 Task: Look for space in La Defense, France from 2nd September, 2023 to 6th September, 2023 for 2 adults in price range Rs.15000 to Rs.20000. Place can be entire place with 1  bedroom having 1 bed and 1 bathroom. Property type can be house, flat, guest house, hotel. Booking option can be shelf check-in. Required host language is English.
Action: Mouse moved to (541, 185)
Screenshot: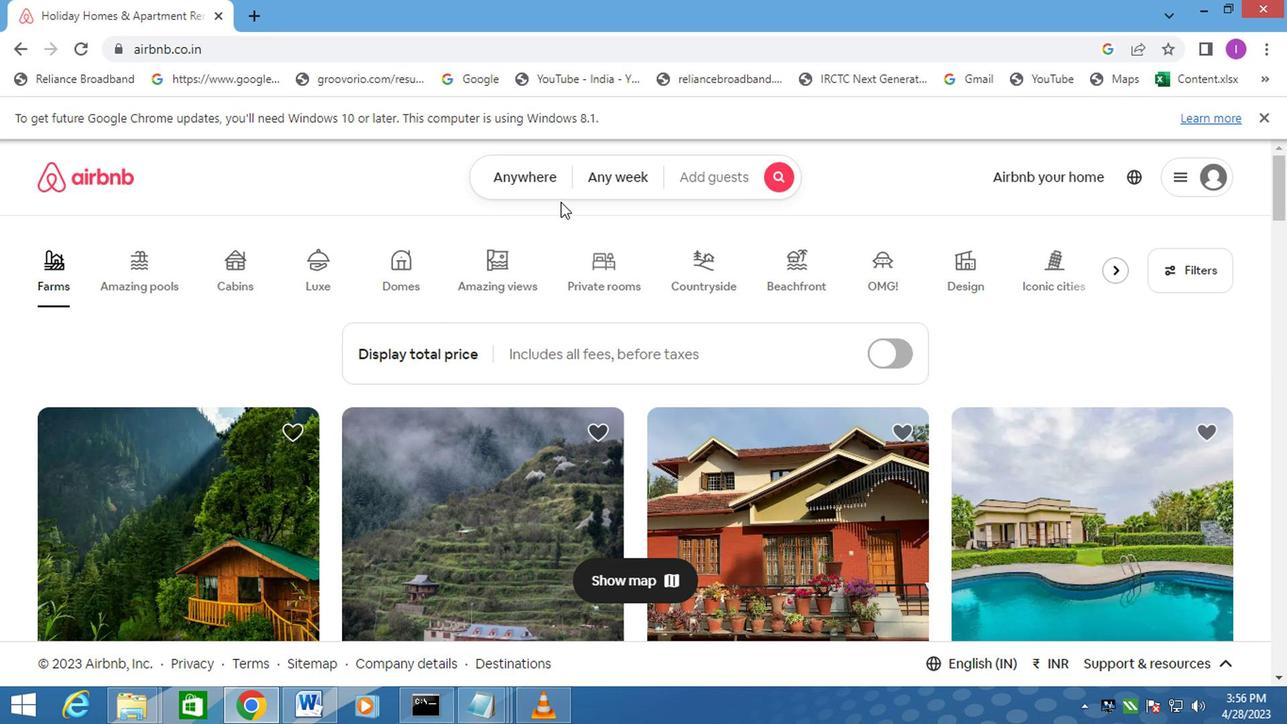 
Action: Mouse pressed left at (541, 185)
Screenshot: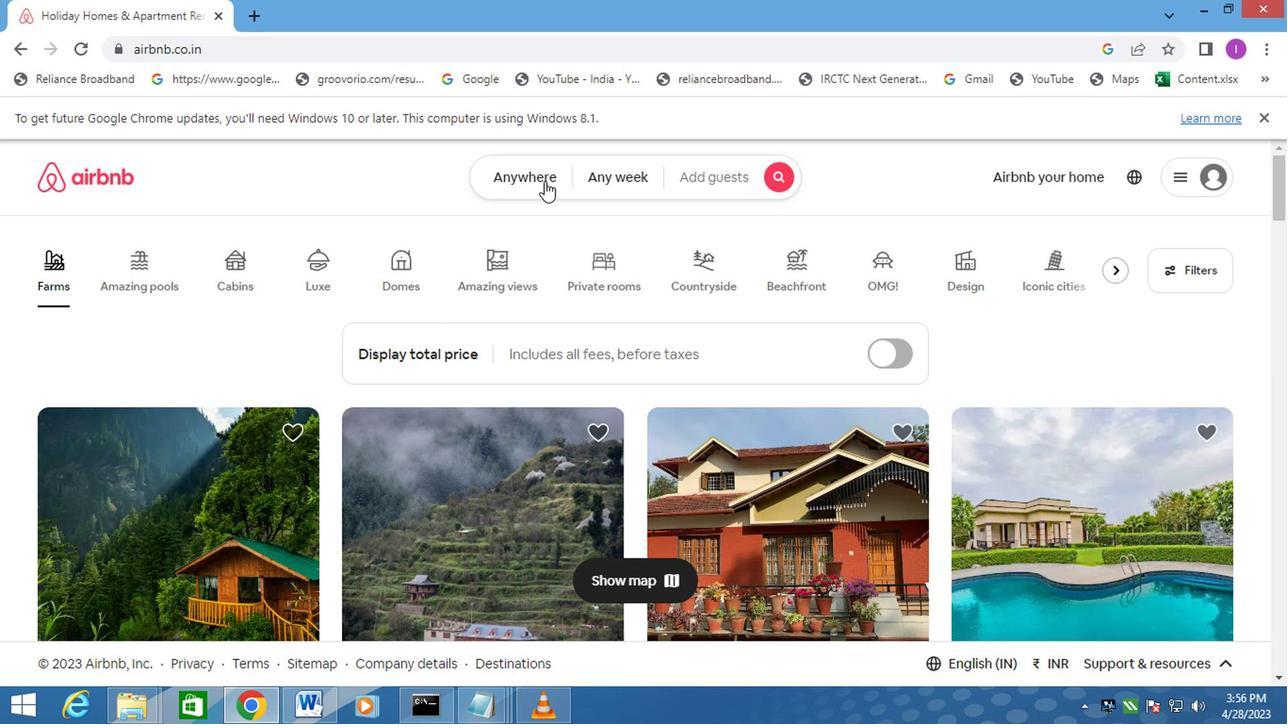 
Action: Mouse moved to (314, 246)
Screenshot: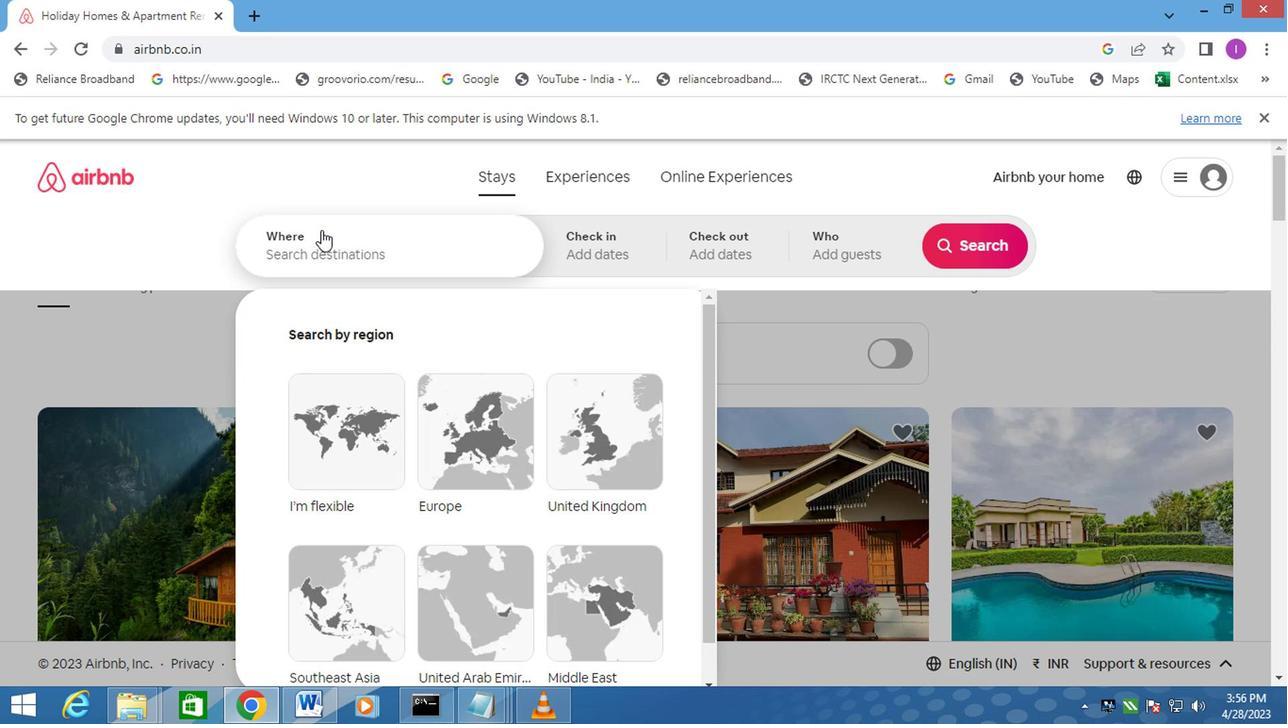 
Action: Mouse pressed left at (314, 246)
Screenshot: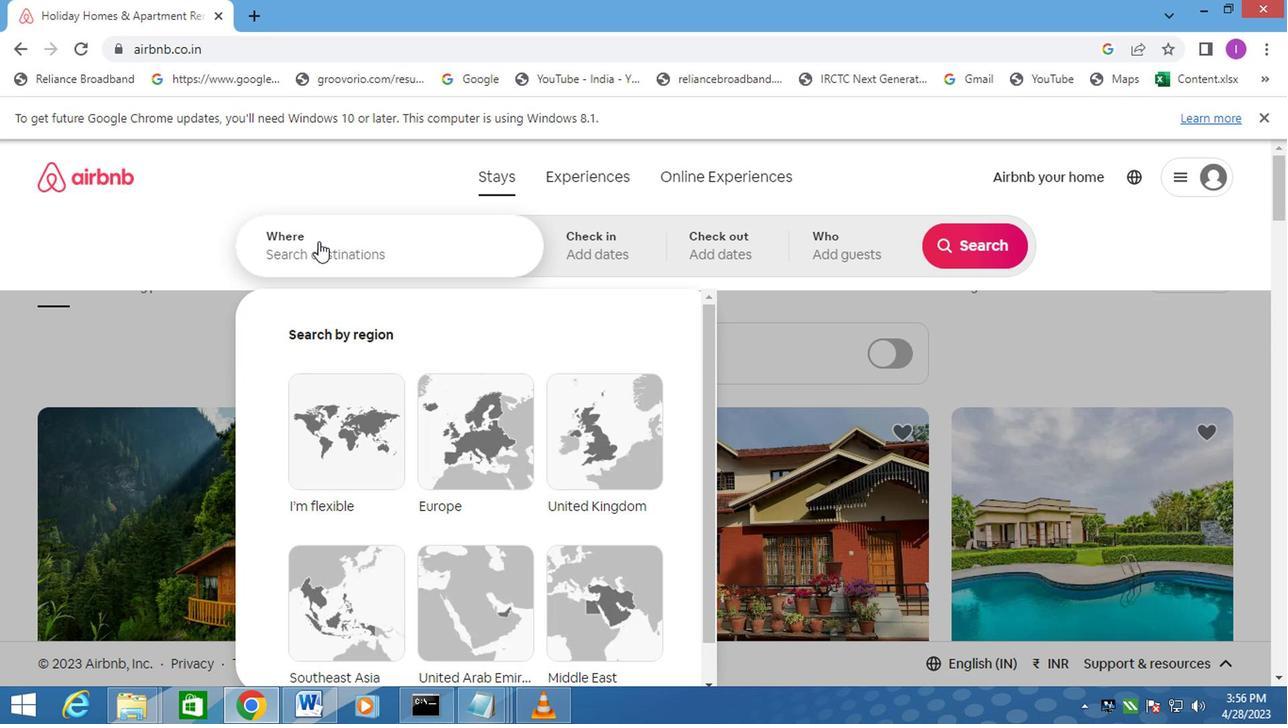 
Action: Mouse moved to (314, 246)
Screenshot: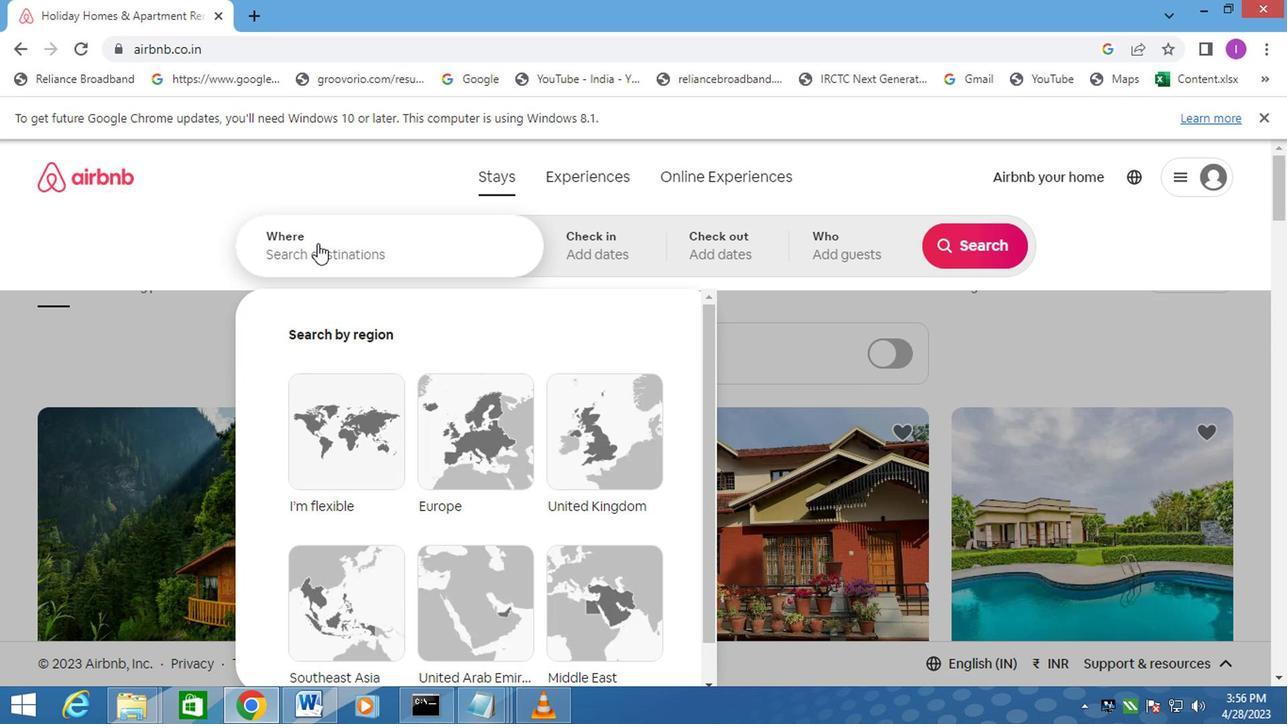 
Action: Key pressed <Key.shift><Key.shift><Key.shift><Key.shift><Key.shift>LA<Key.space><Key.shift><Key.shift><Key.shift>DEFENCE,<Key.shift>FREACE
Screenshot: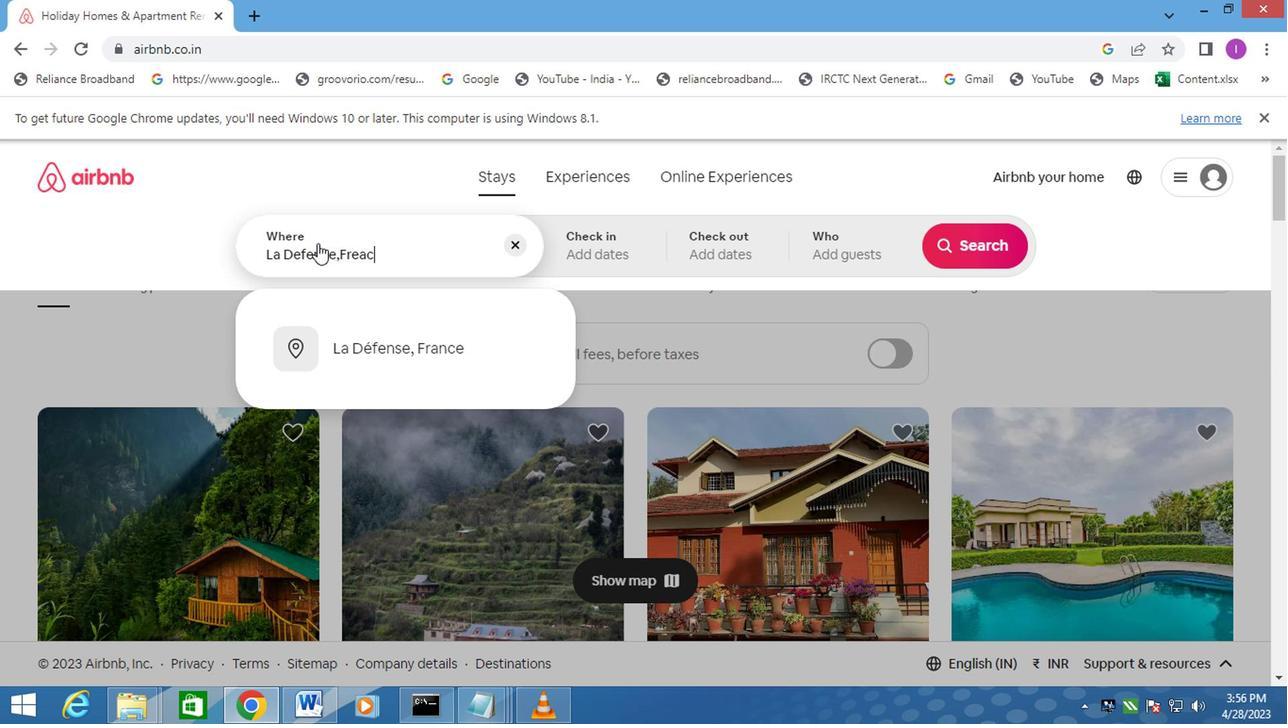 
Action: Mouse moved to (379, 258)
Screenshot: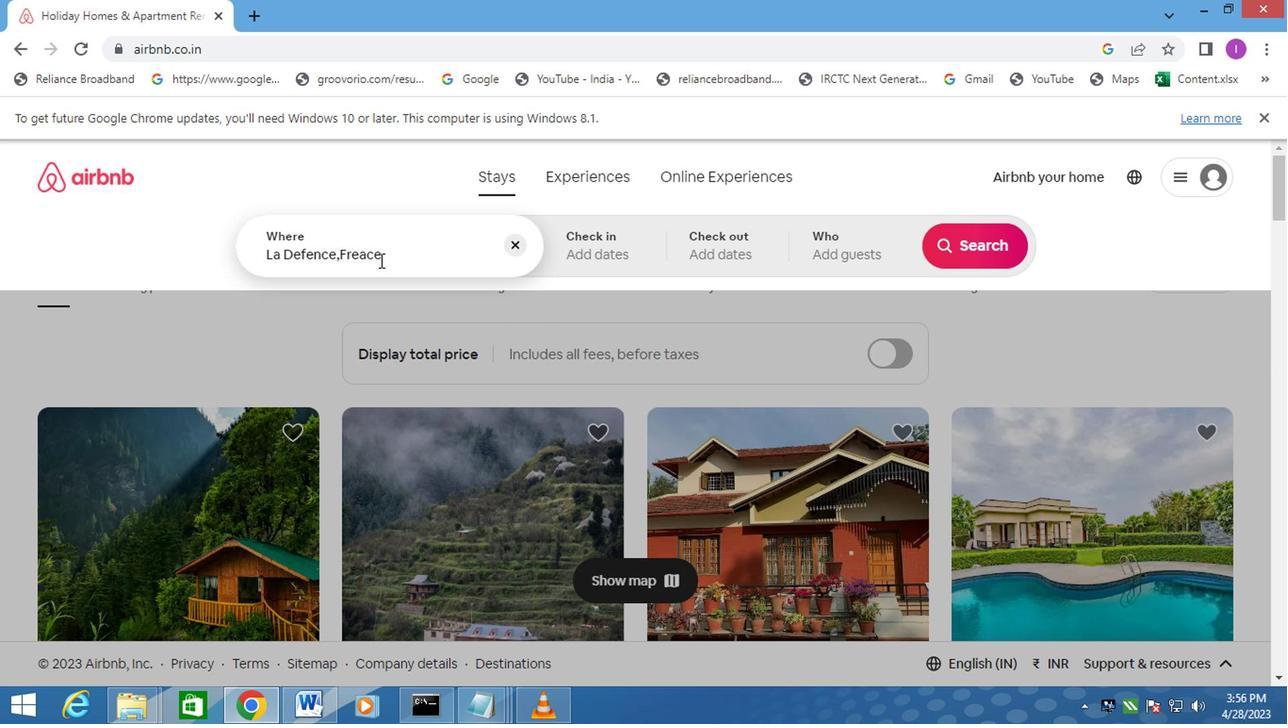 
Action: Key pressed <Key.backspace><Key.backspace><Key.backspace><Key.backspace>ANCE
Screenshot: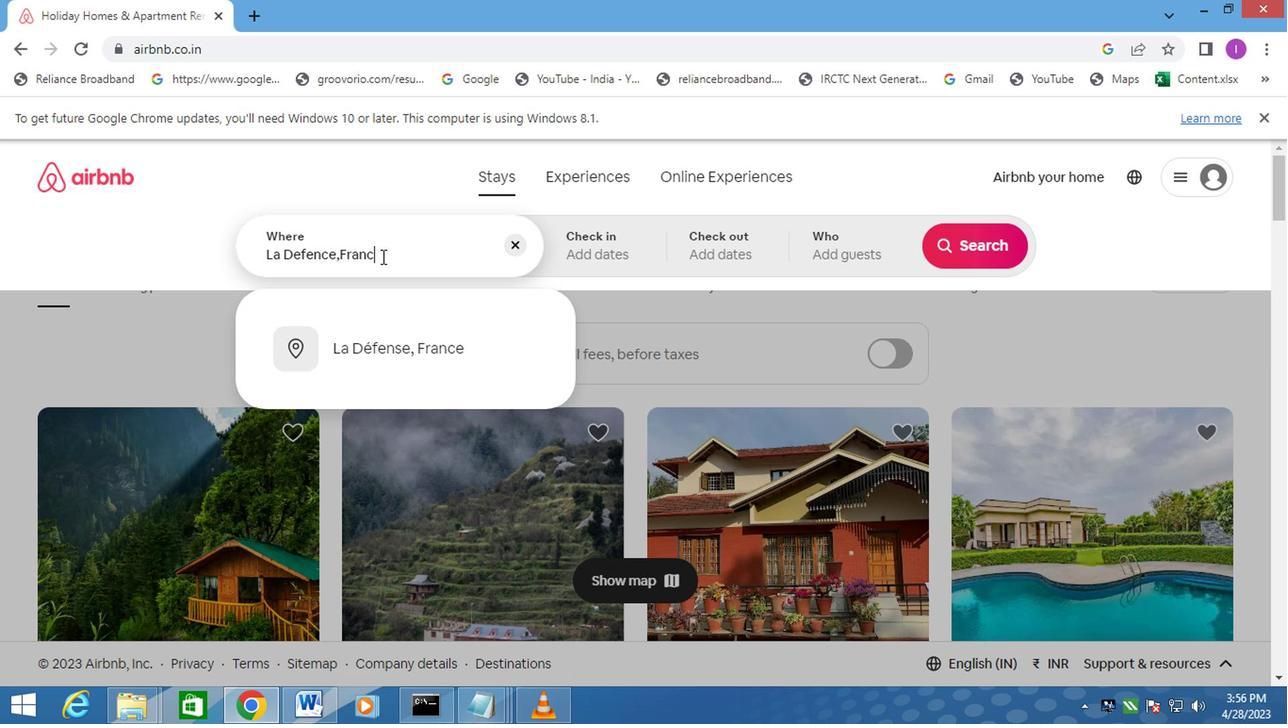 
Action: Mouse moved to (381, 349)
Screenshot: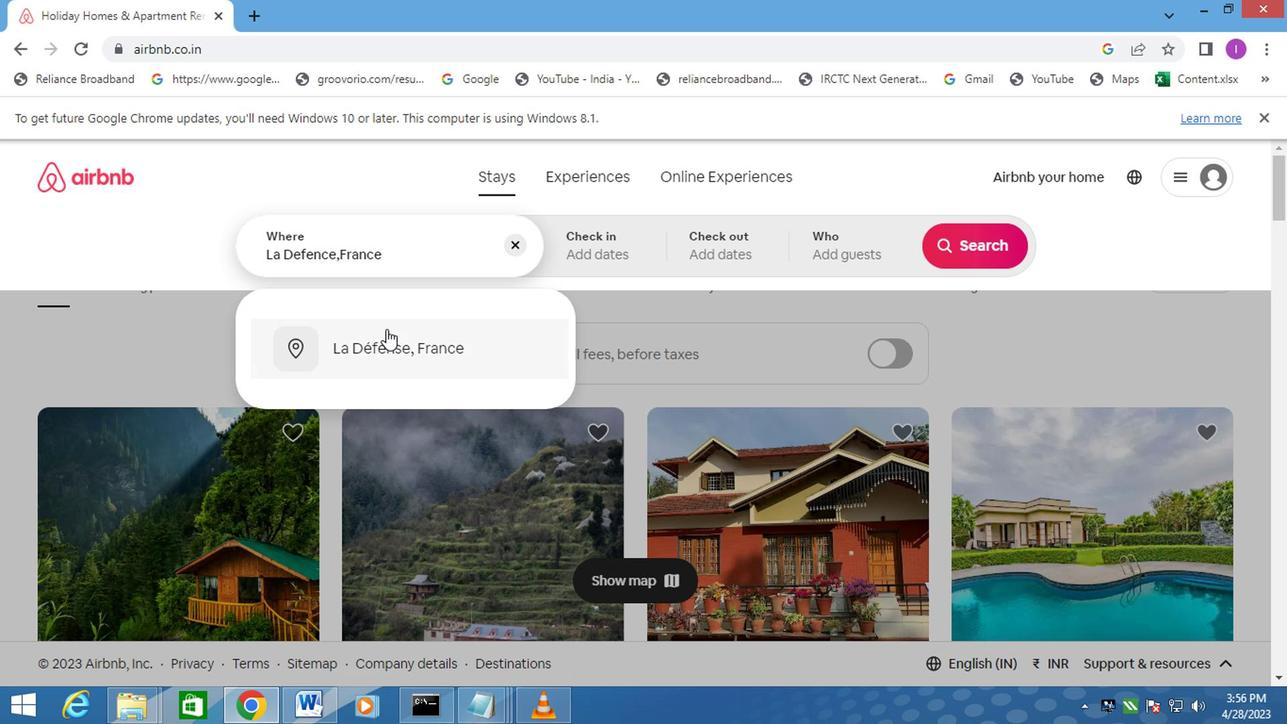 
Action: Mouse pressed left at (381, 349)
Screenshot: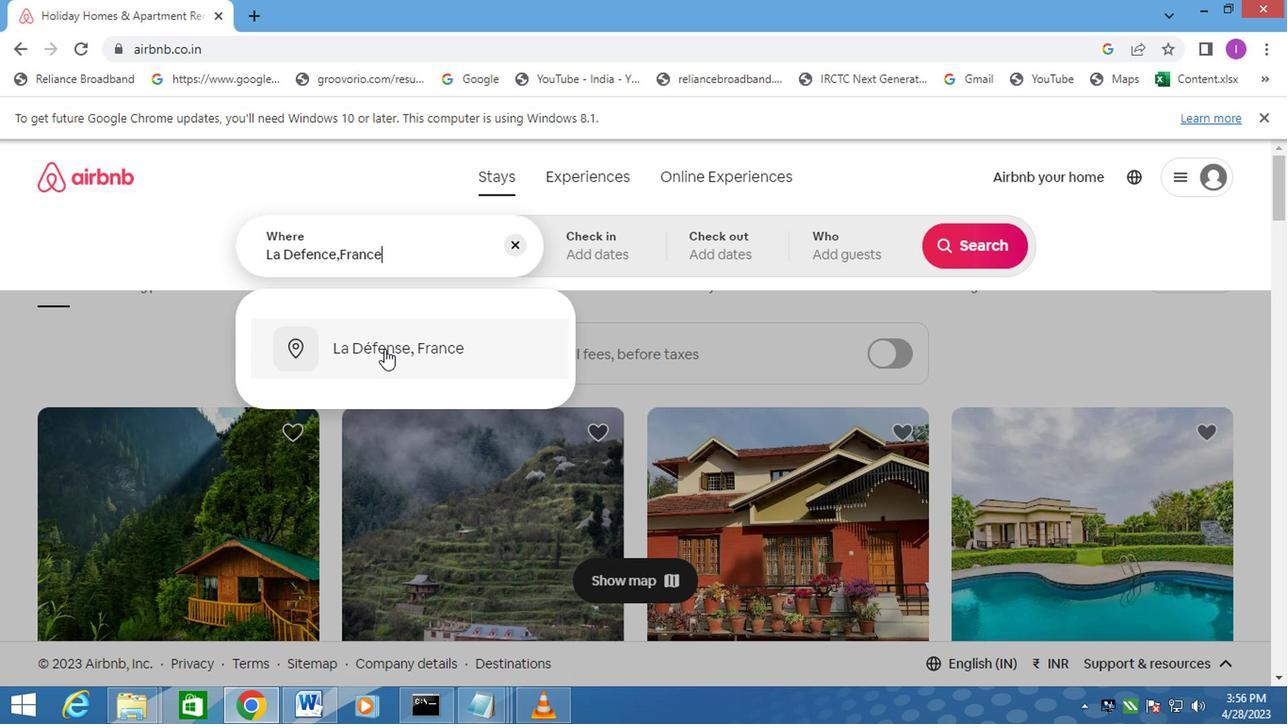 
Action: Mouse moved to (960, 397)
Screenshot: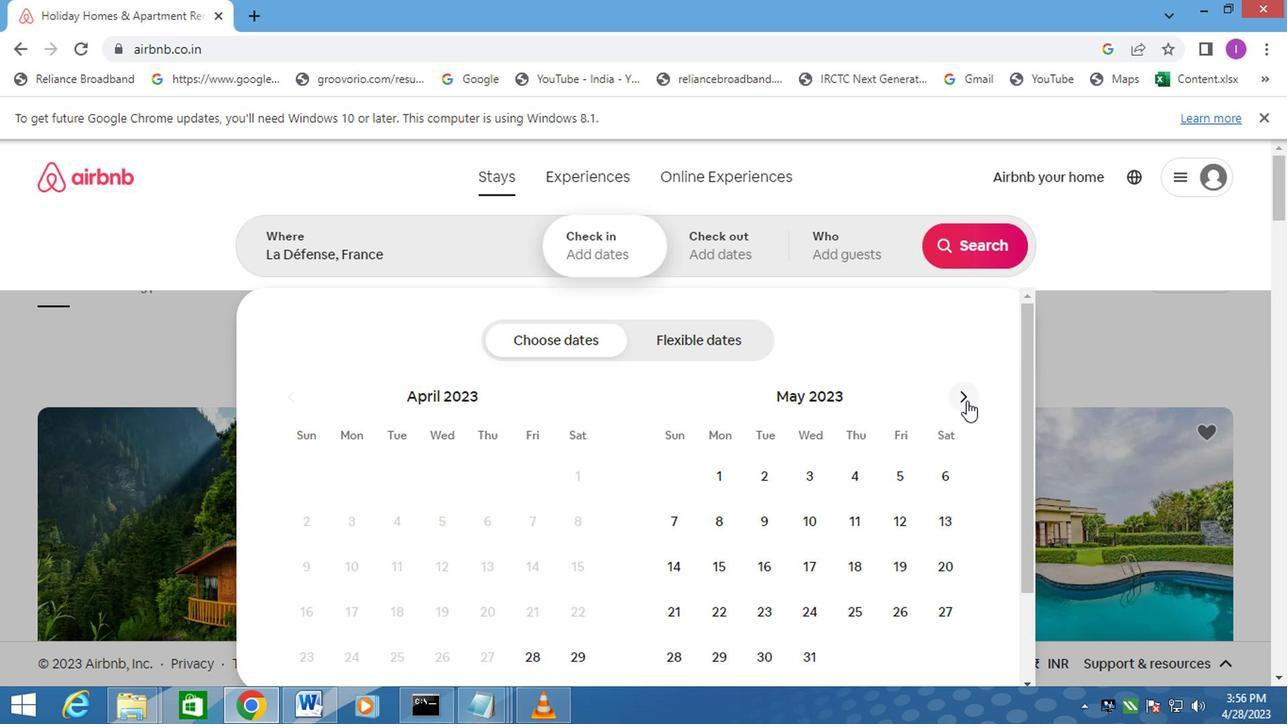 
Action: Mouse pressed left at (960, 397)
Screenshot: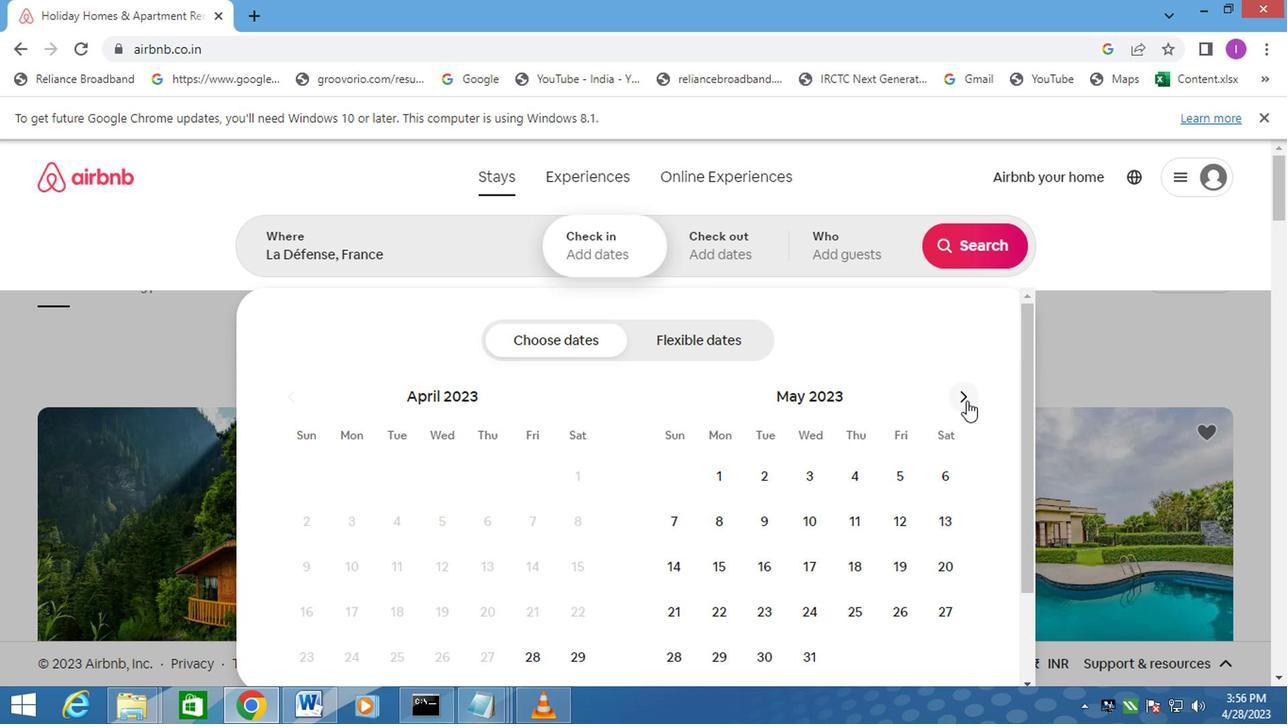 
Action: Mouse pressed left at (960, 397)
Screenshot: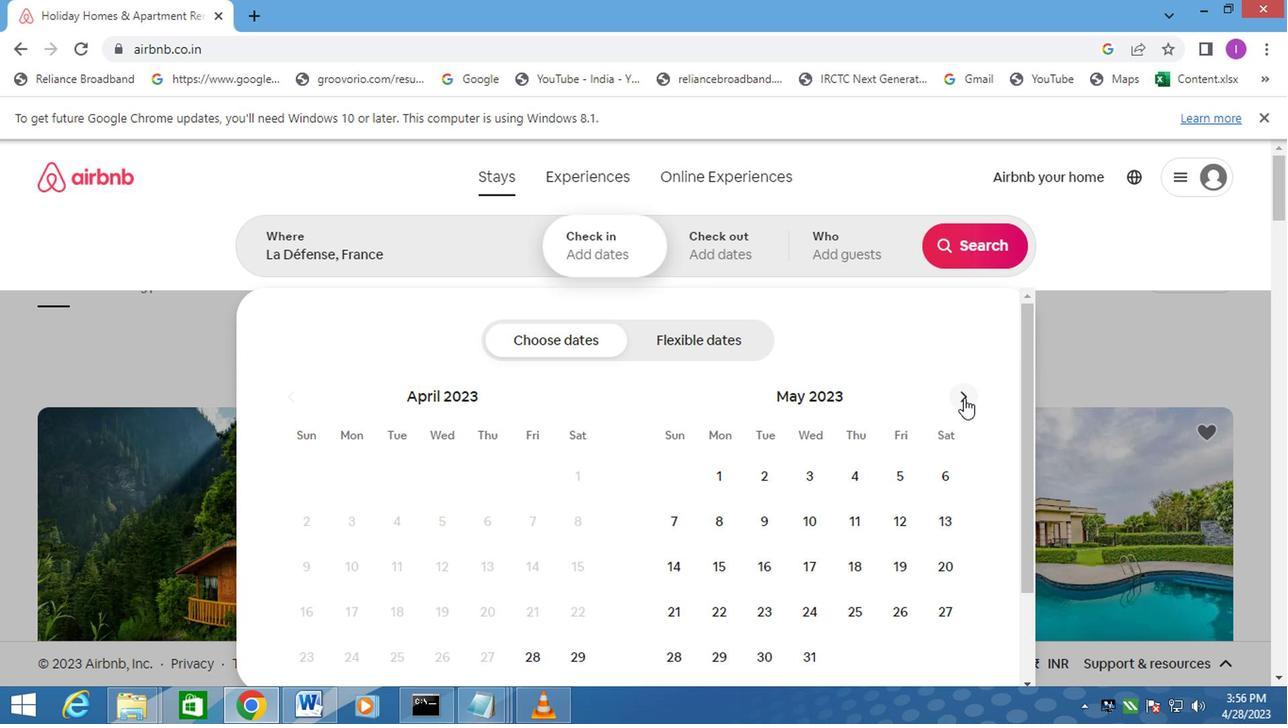 
Action: Mouse moved to (960, 395)
Screenshot: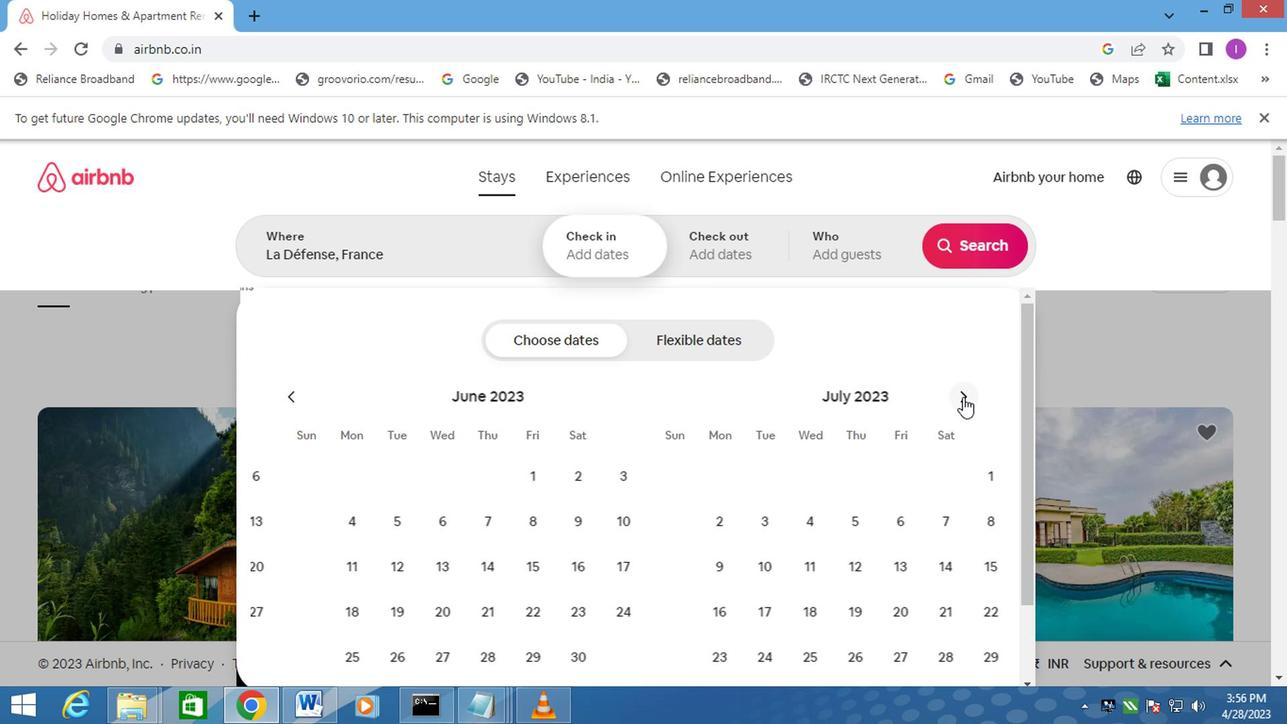 
Action: Mouse pressed left at (960, 395)
Screenshot: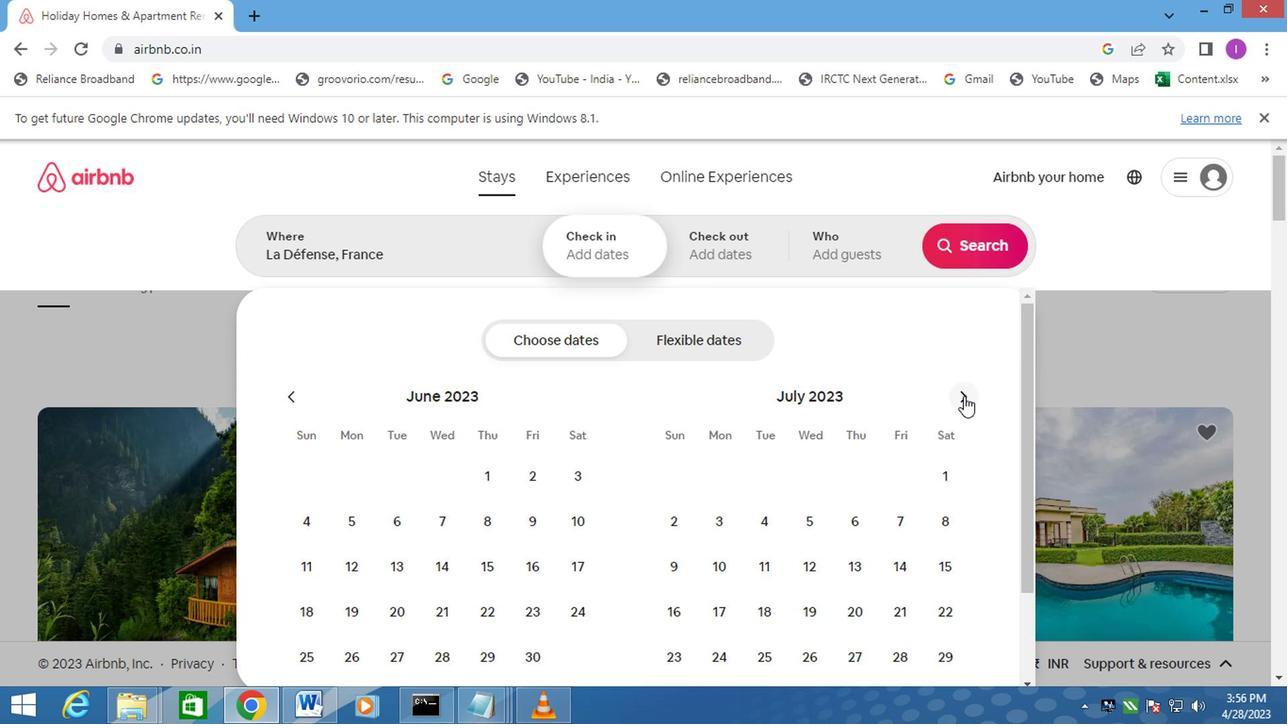 
Action: Mouse pressed left at (960, 395)
Screenshot: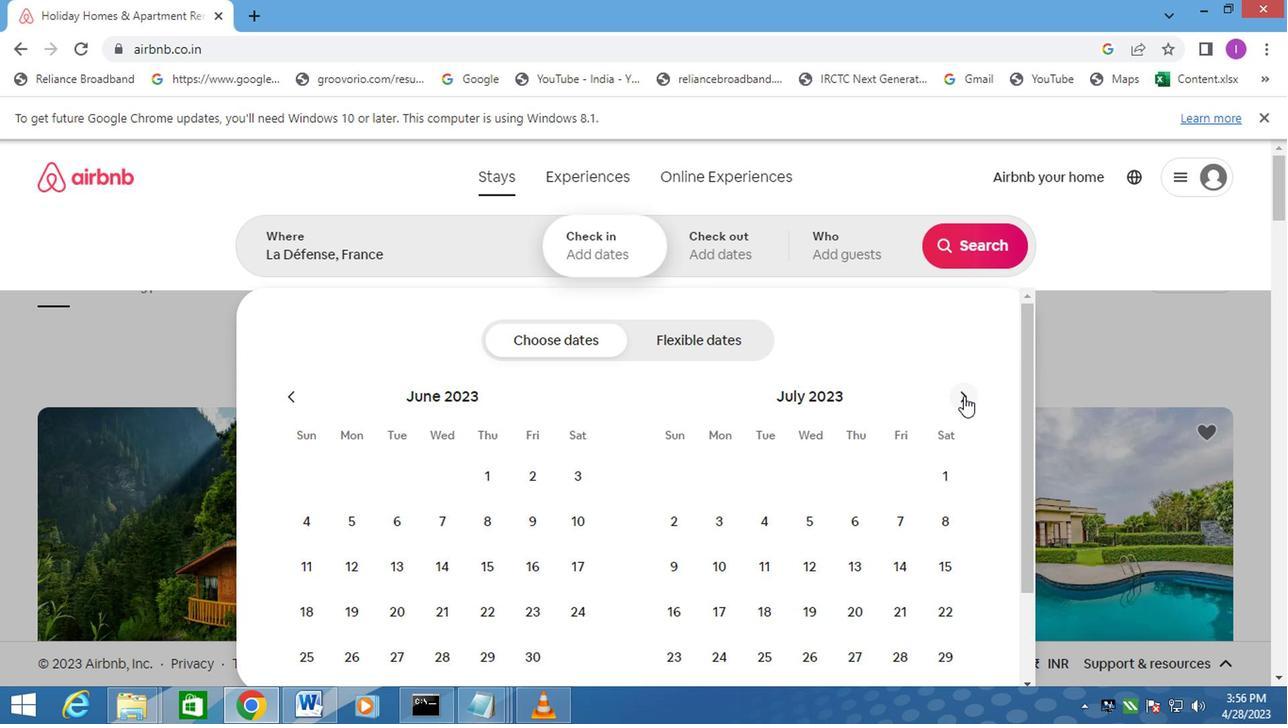 
Action: Mouse moved to (931, 466)
Screenshot: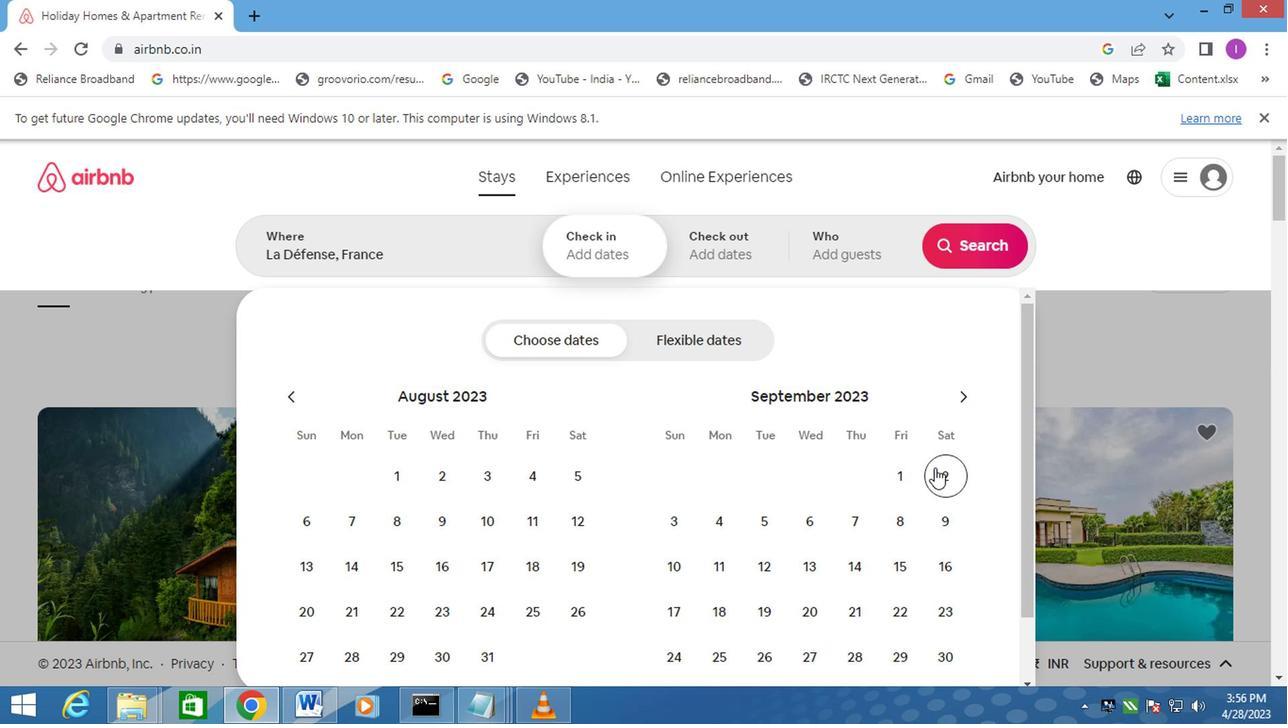 
Action: Mouse pressed left at (931, 466)
Screenshot: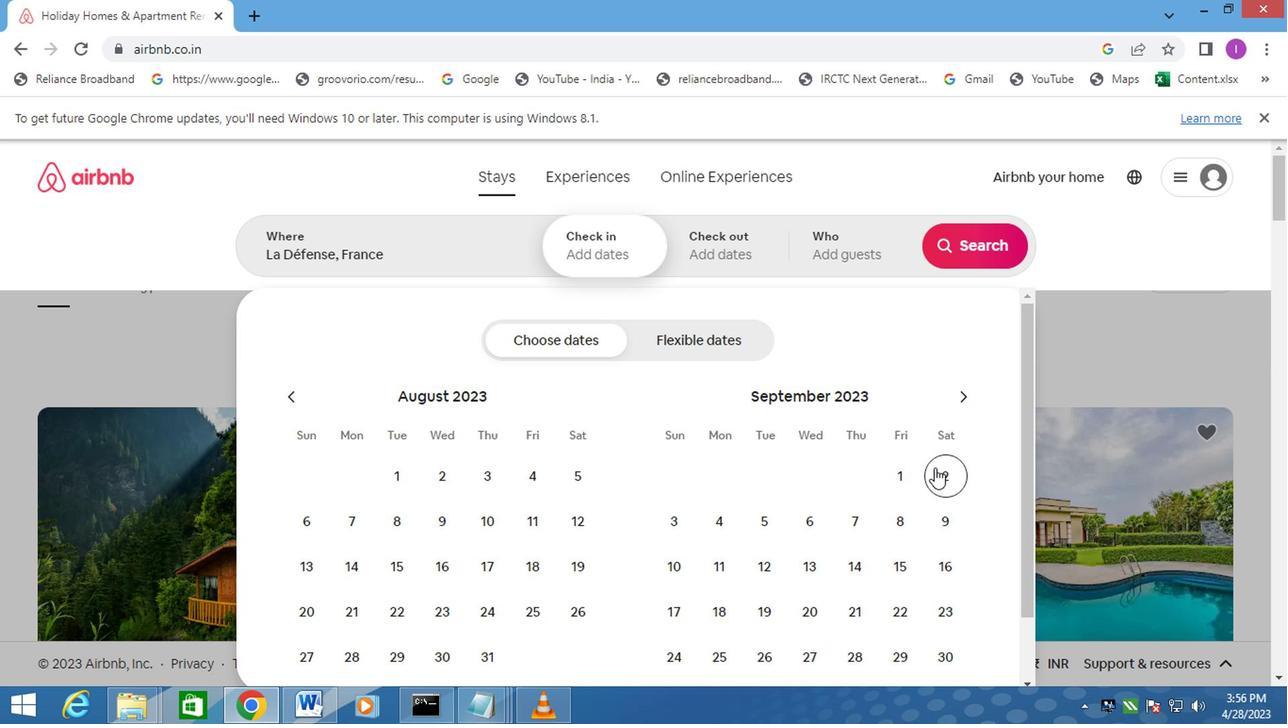 
Action: Mouse moved to (809, 514)
Screenshot: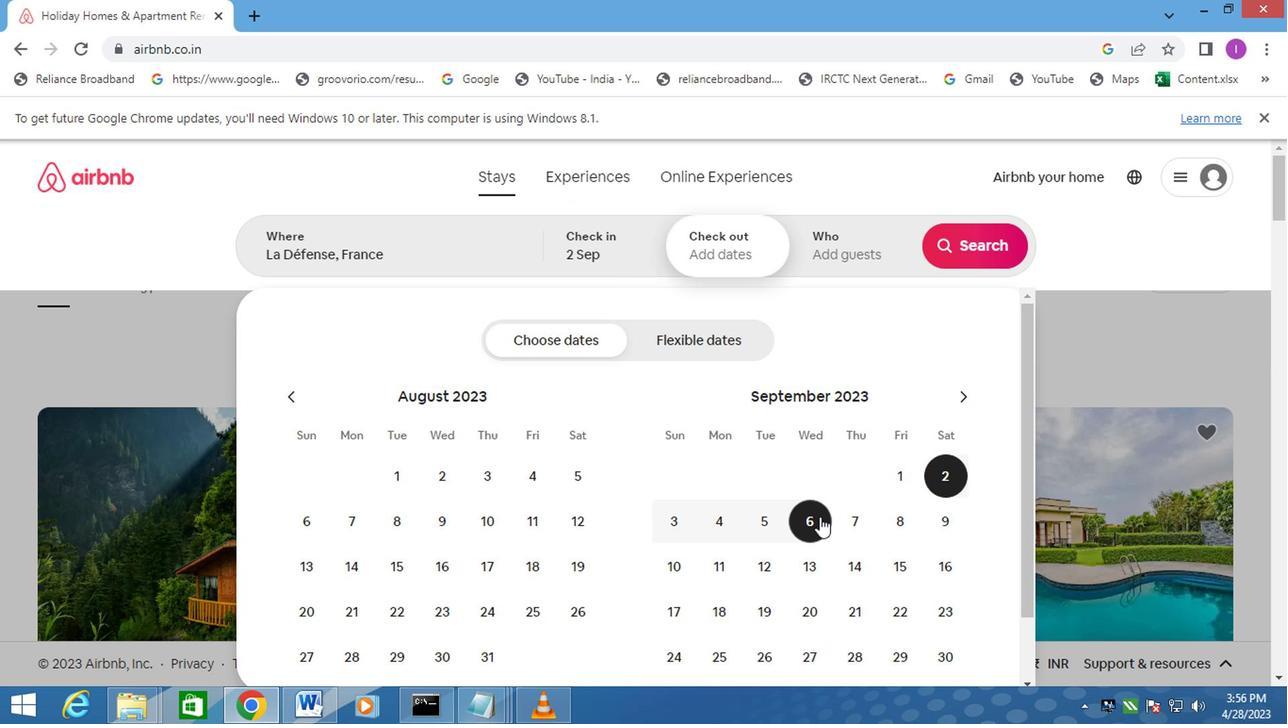 
Action: Mouse pressed left at (809, 514)
Screenshot: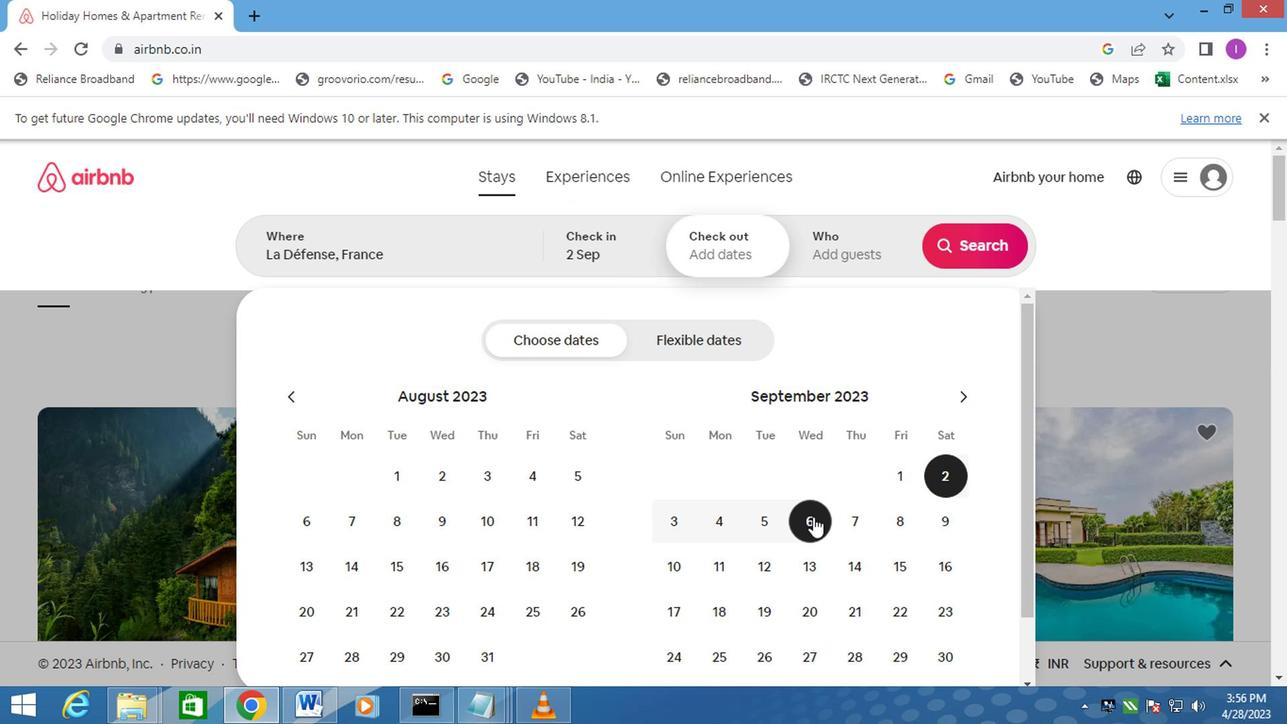 
Action: Mouse moved to (869, 244)
Screenshot: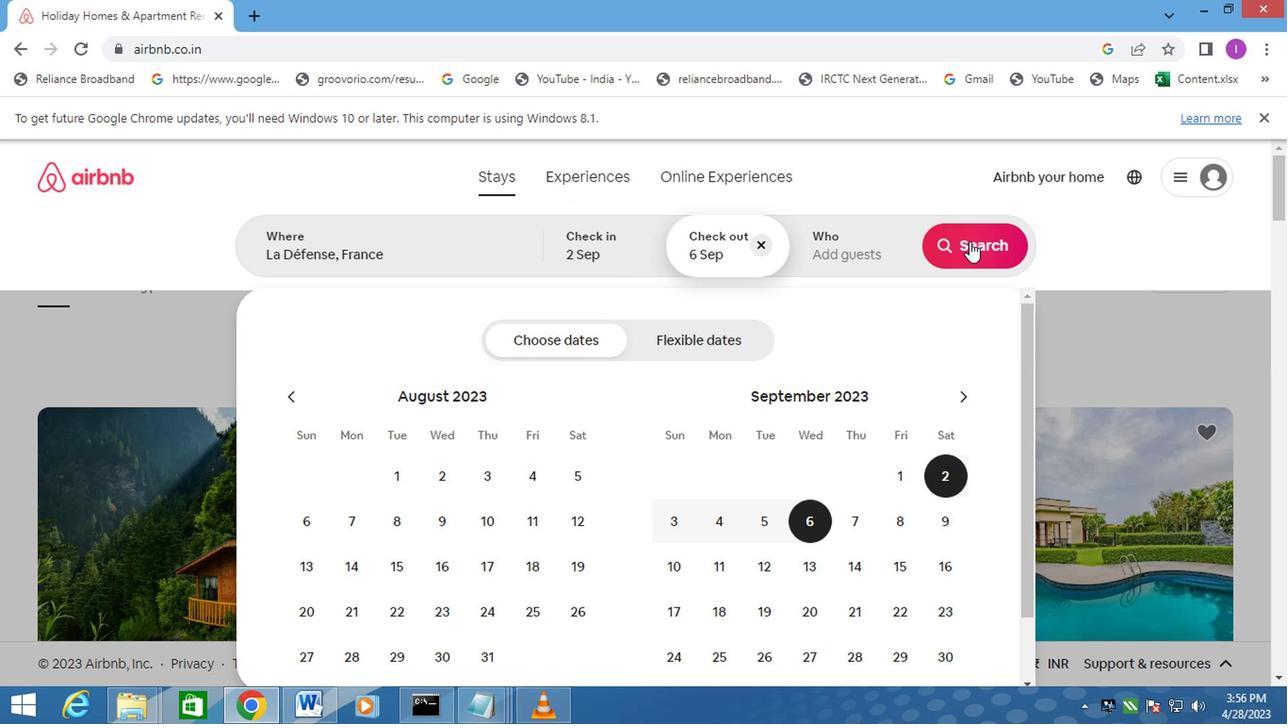 
Action: Mouse pressed left at (869, 244)
Screenshot: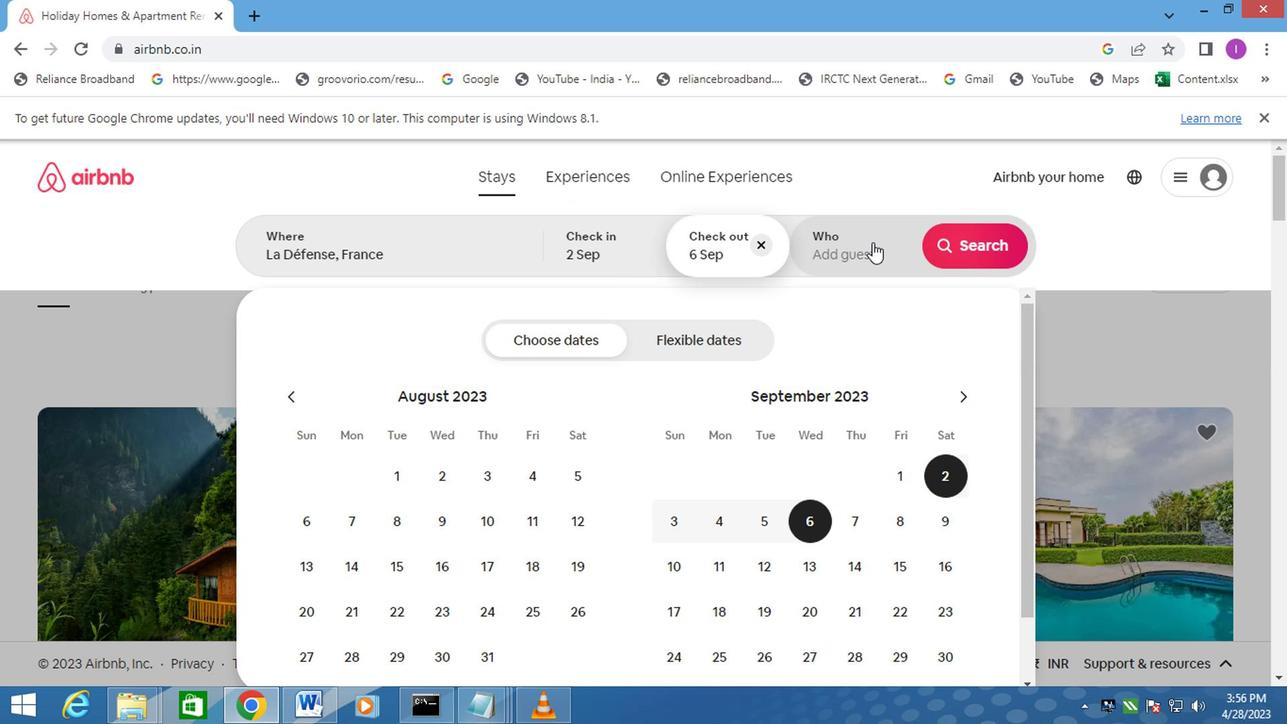 
Action: Mouse moved to (974, 348)
Screenshot: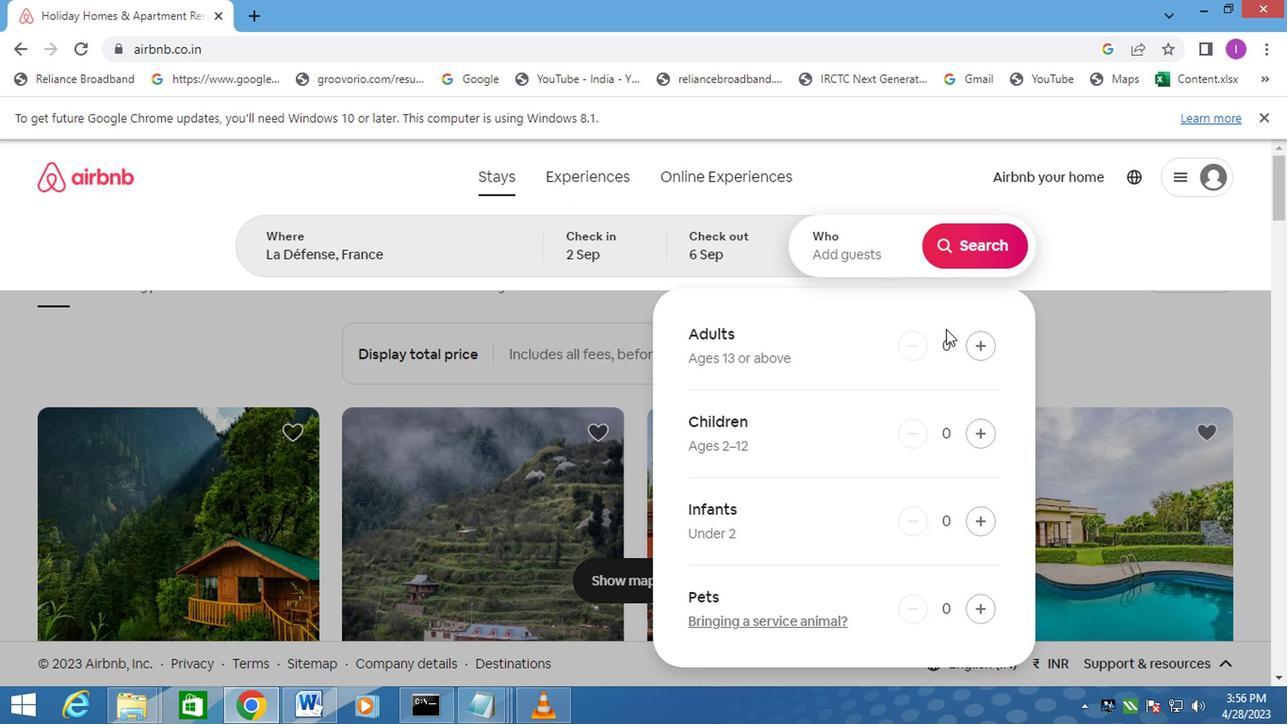 
Action: Mouse pressed left at (974, 348)
Screenshot: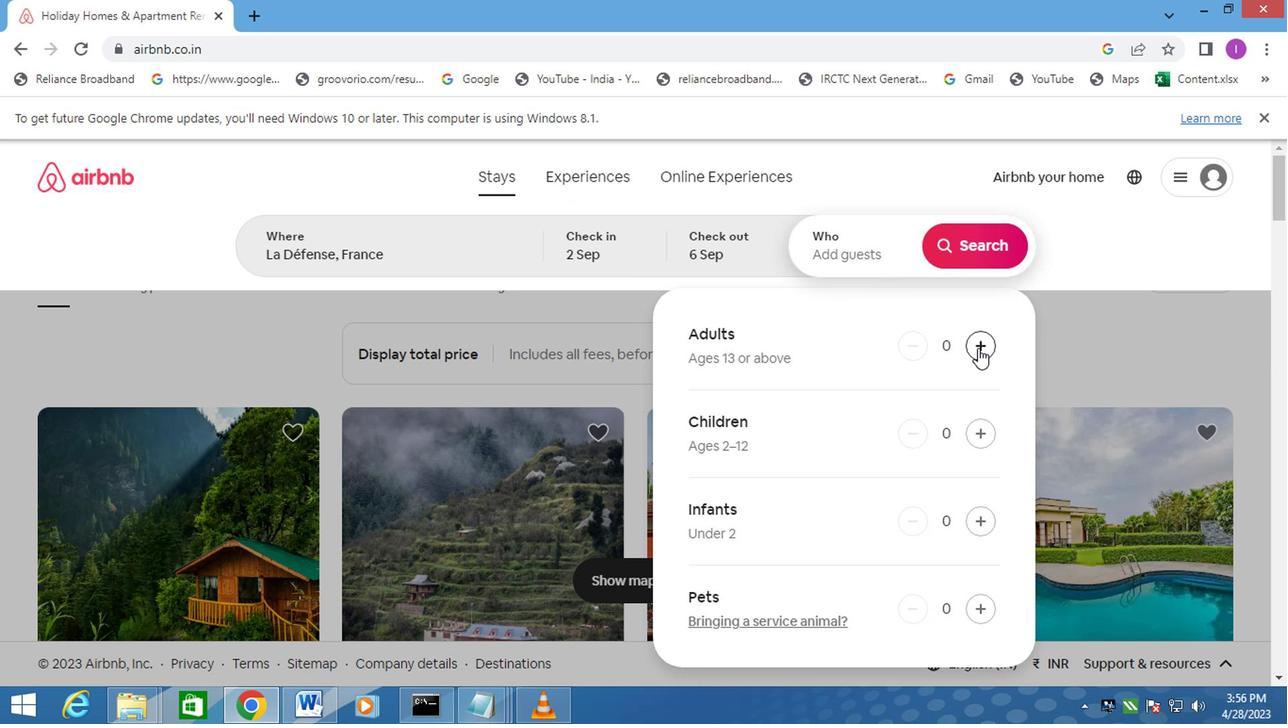 
Action: Mouse pressed left at (974, 348)
Screenshot: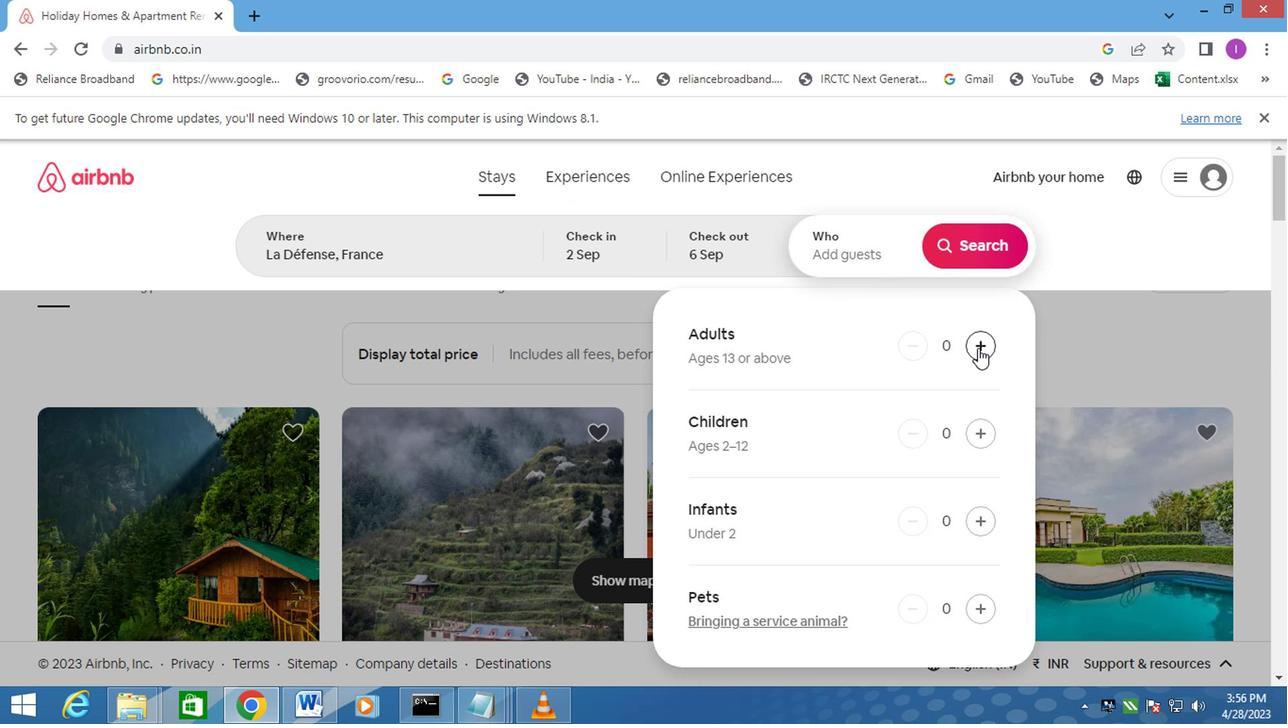 
Action: Mouse moved to (974, 260)
Screenshot: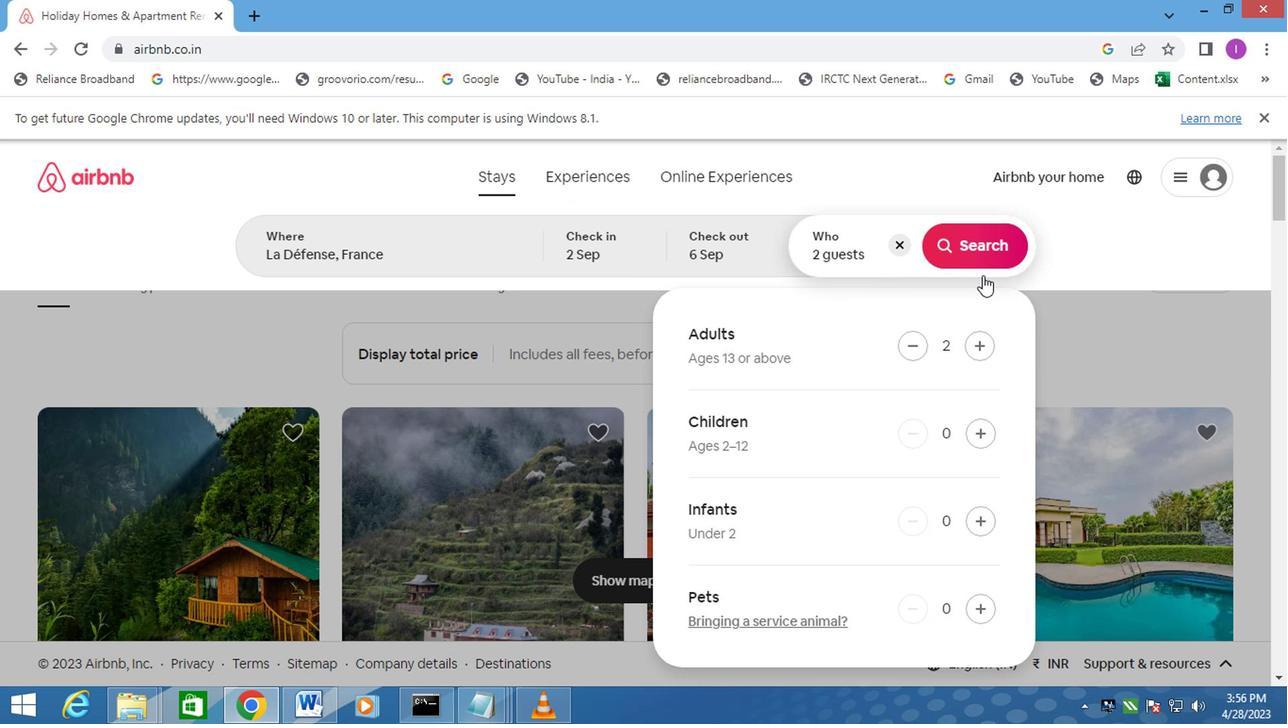 
Action: Mouse pressed left at (974, 260)
Screenshot: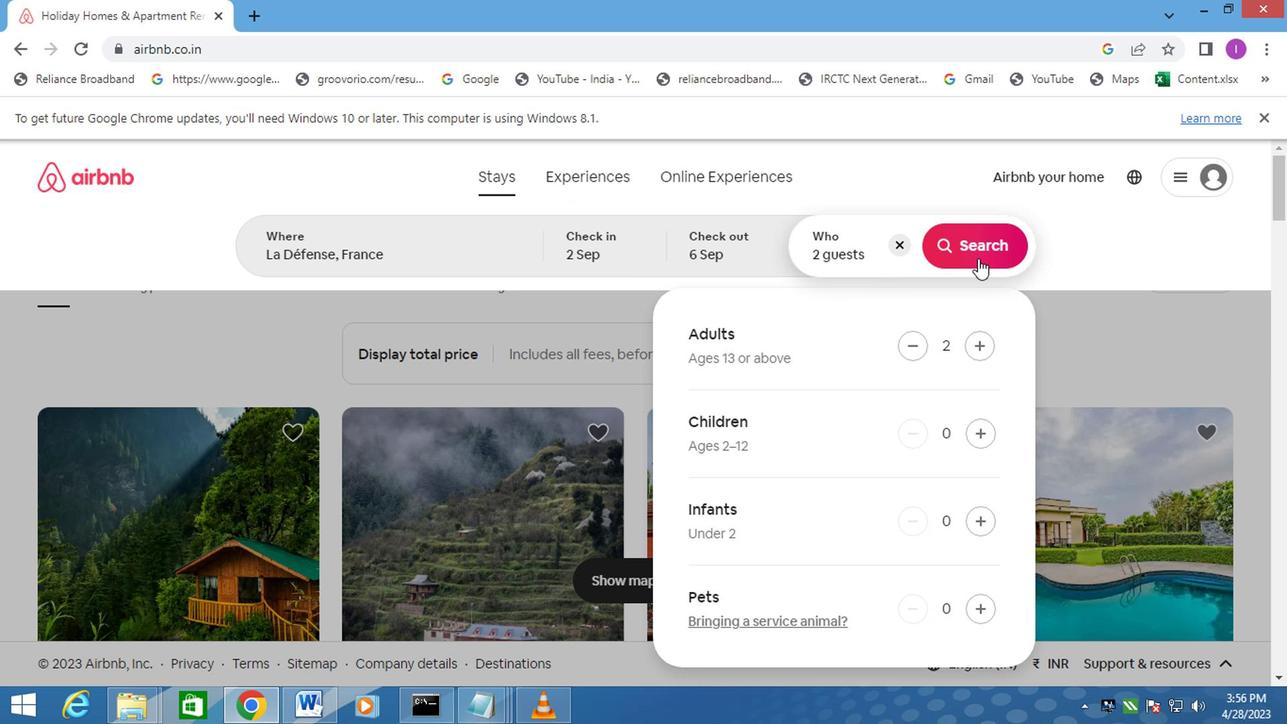 
Action: Mouse moved to (1204, 268)
Screenshot: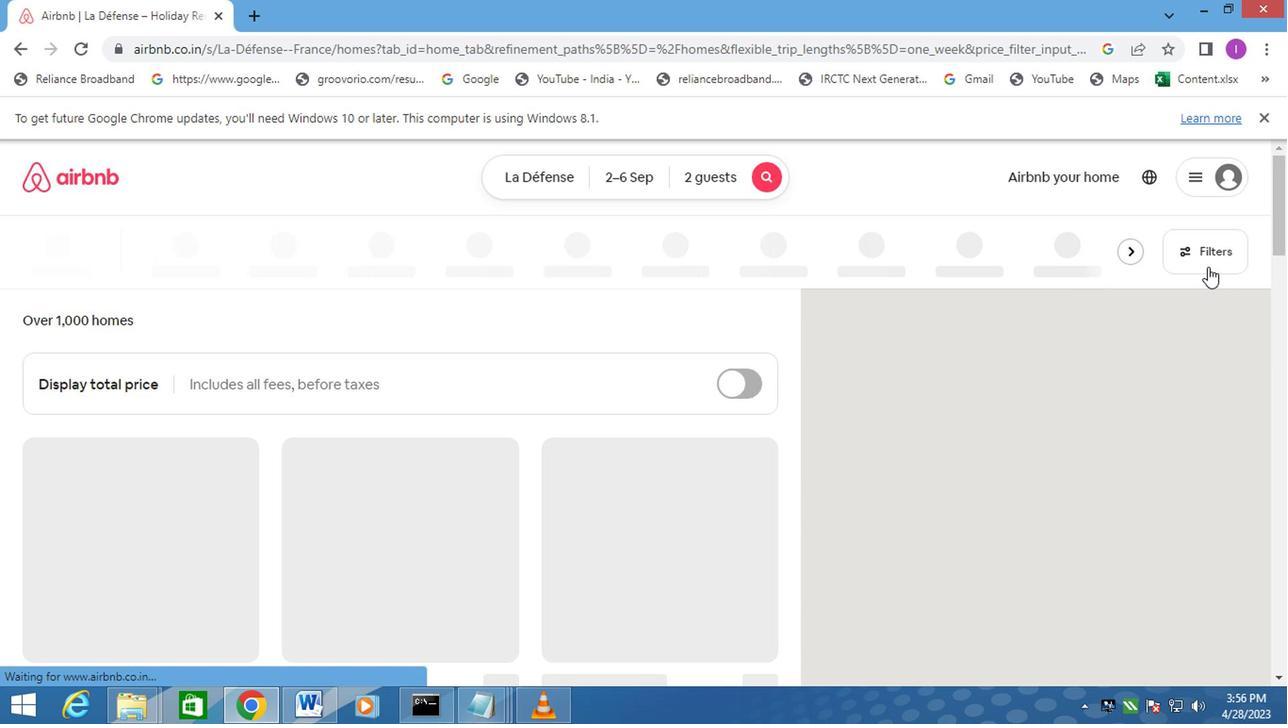 
Action: Mouse pressed left at (1204, 268)
Screenshot: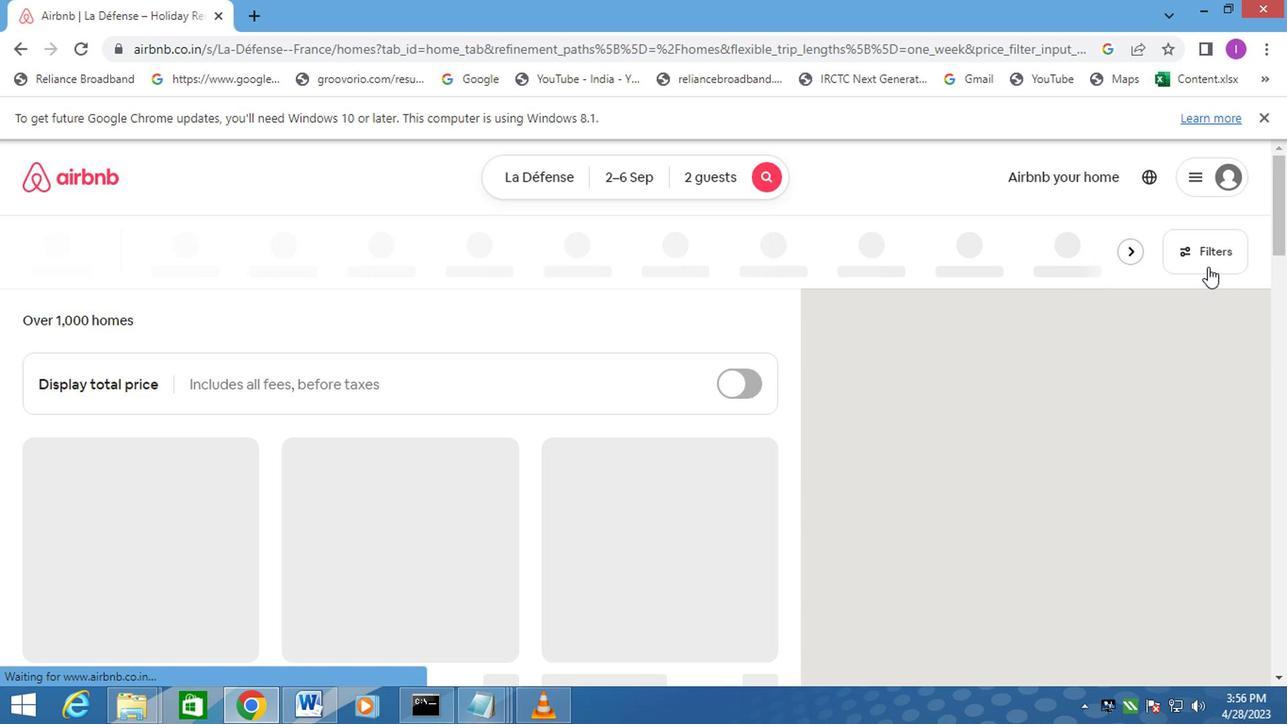 
Action: Mouse moved to (446, 486)
Screenshot: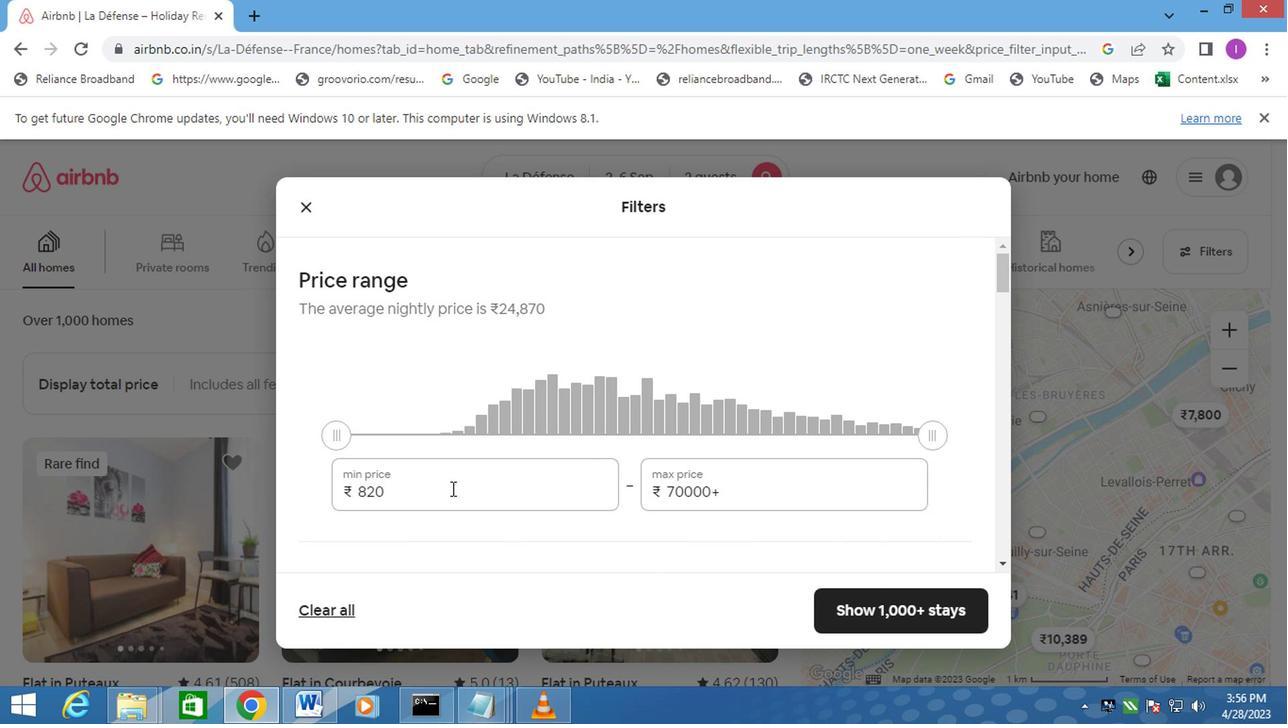 
Action: Mouse pressed left at (446, 486)
Screenshot: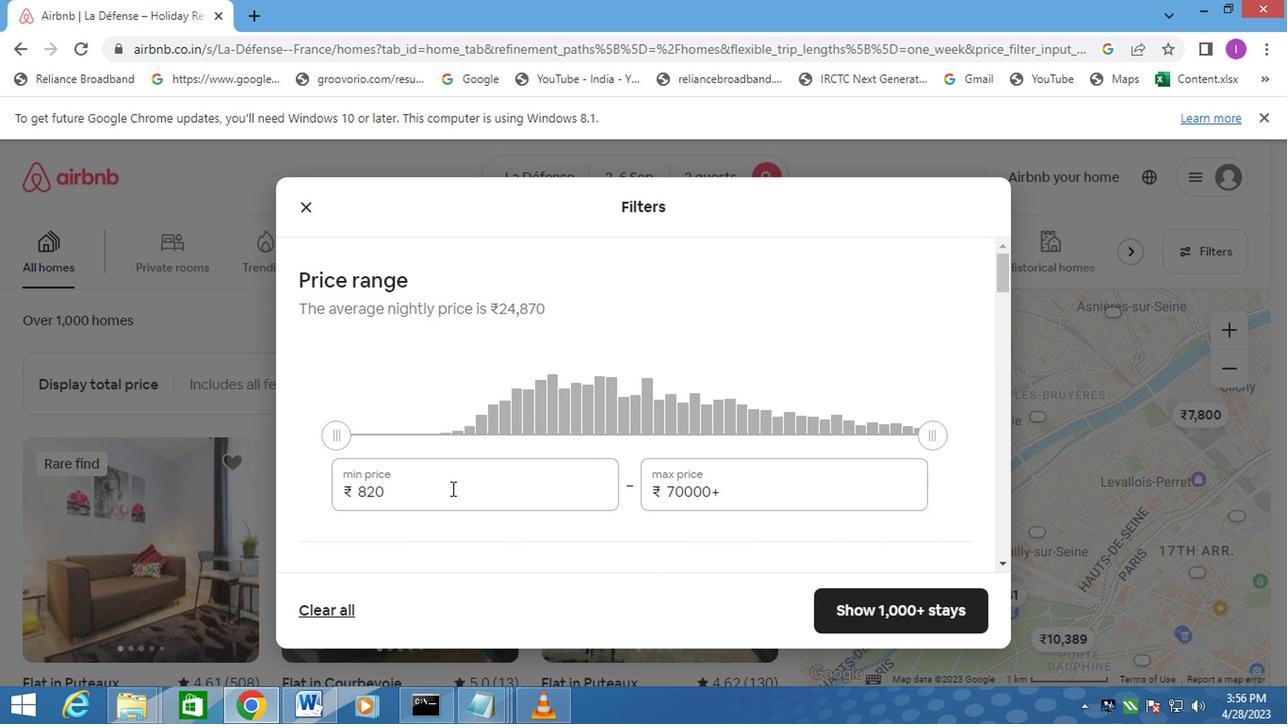
Action: Mouse moved to (340, 497)
Screenshot: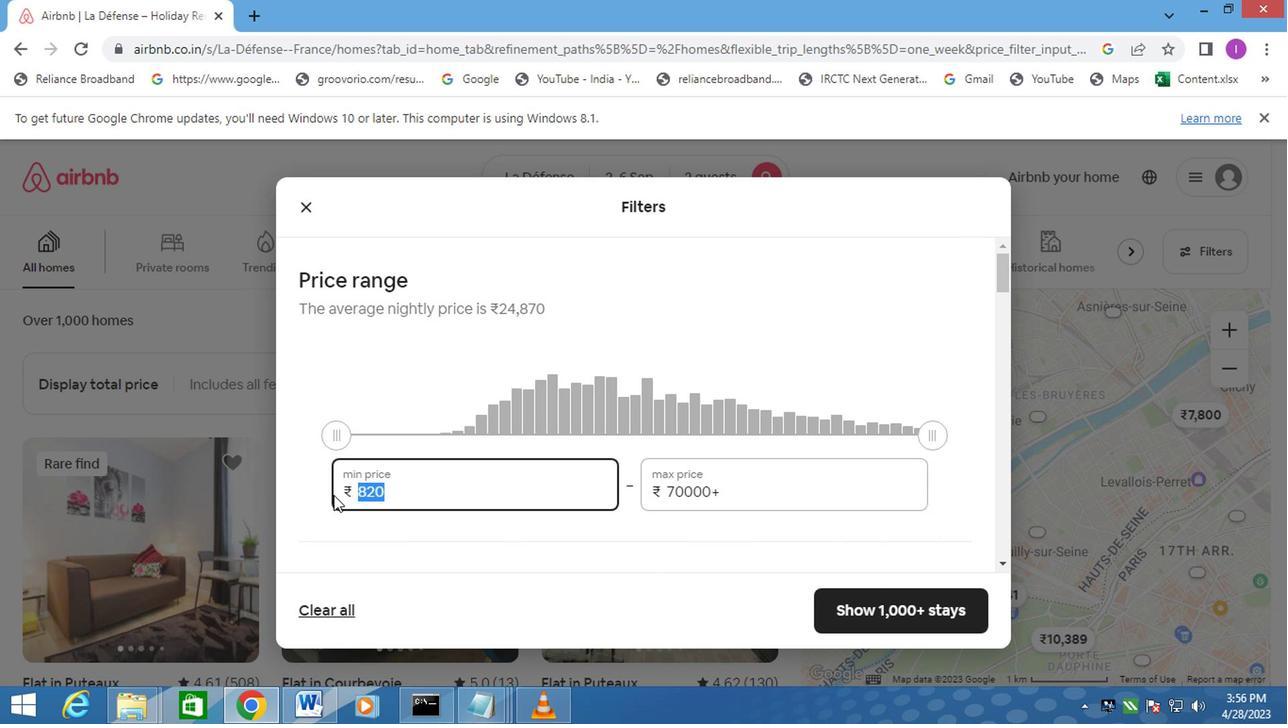
Action: Key pressed 150
Screenshot: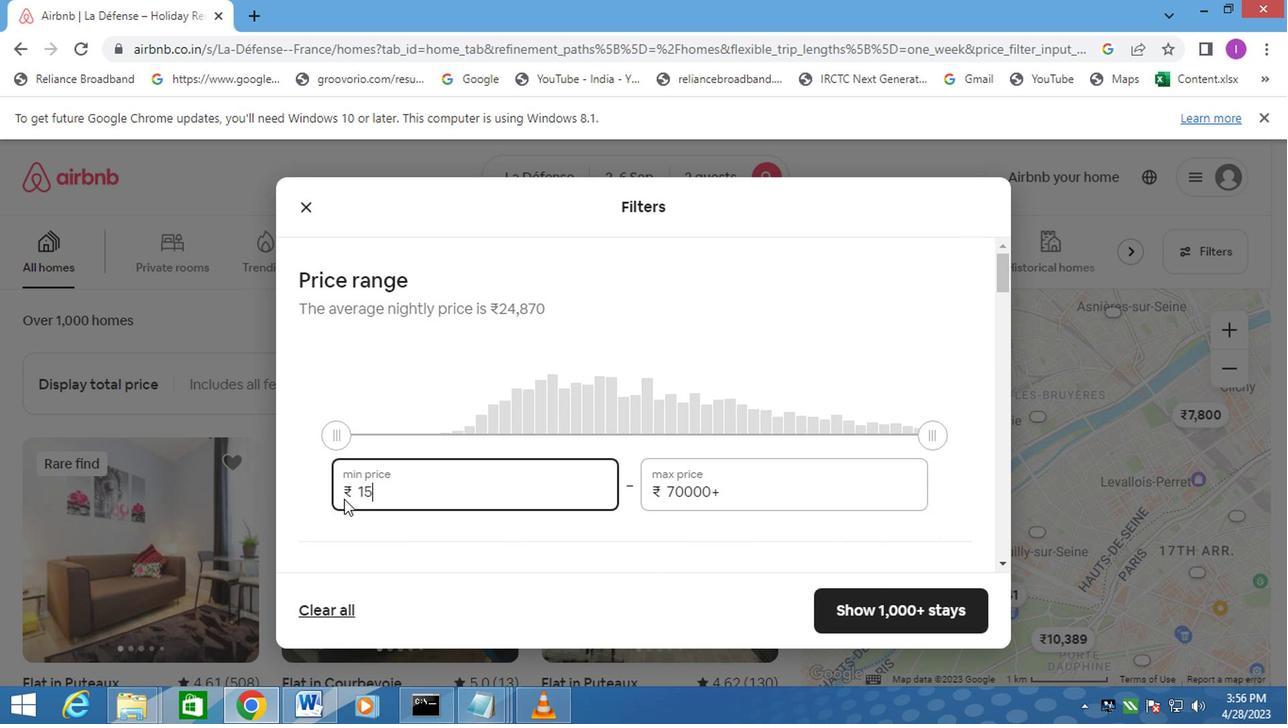 
Action: Mouse moved to (342, 497)
Screenshot: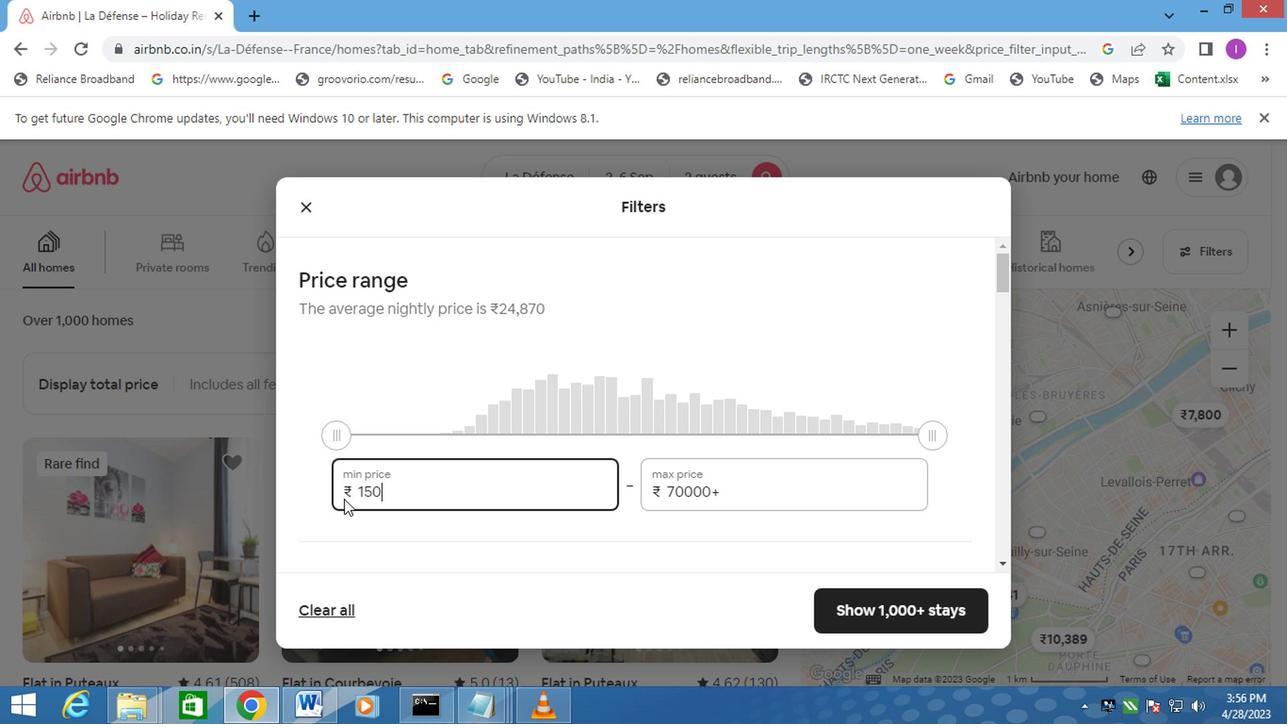
Action: Key pressed 0
Screenshot: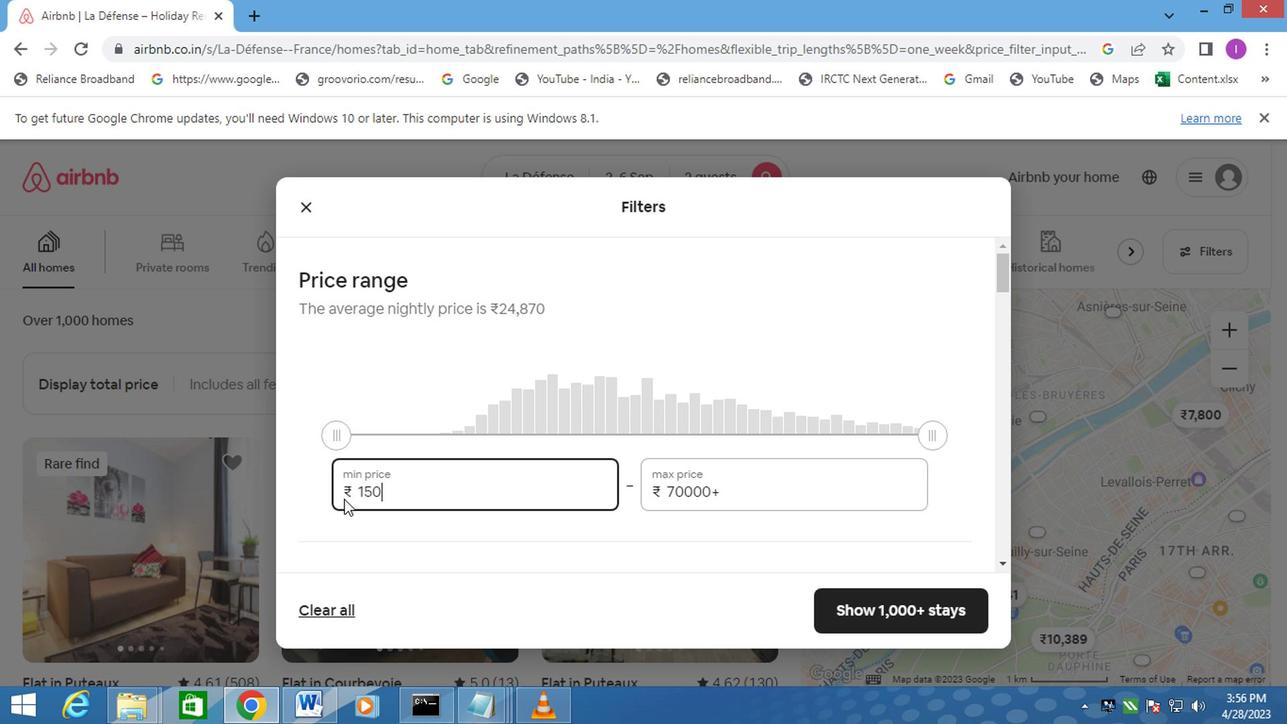 
Action: Mouse moved to (345, 495)
Screenshot: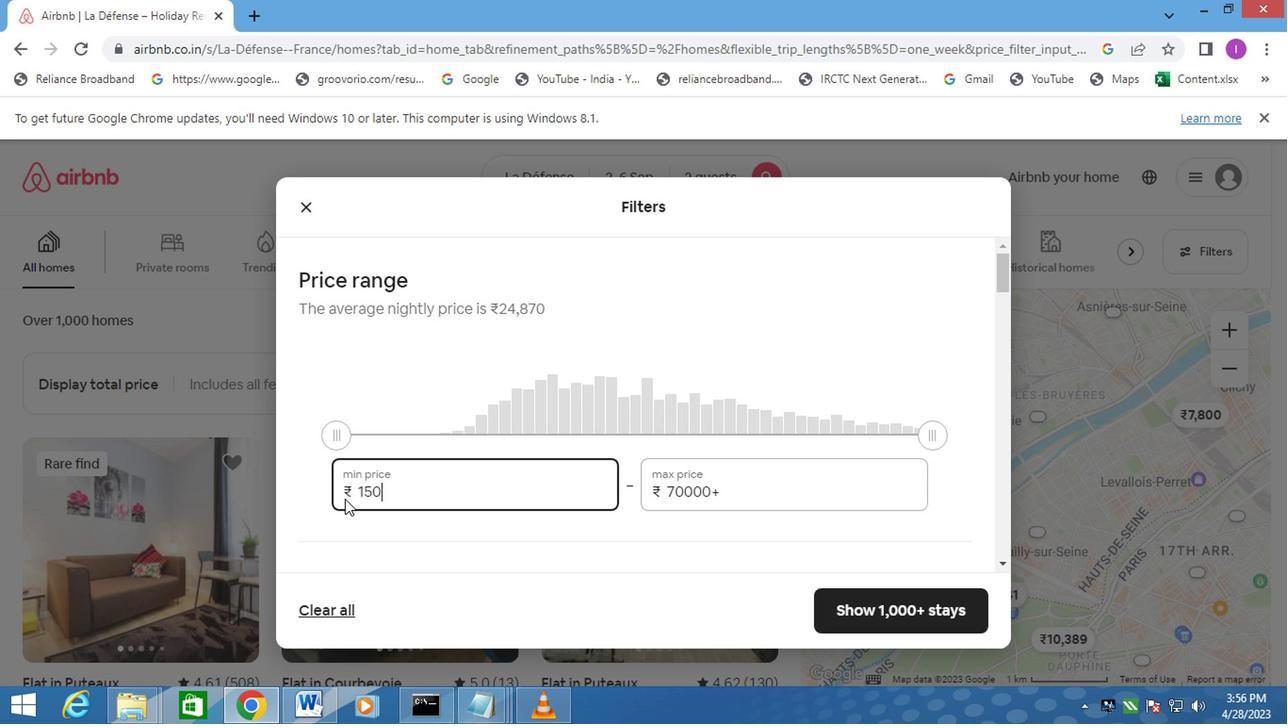 
Action: Key pressed 0
Screenshot: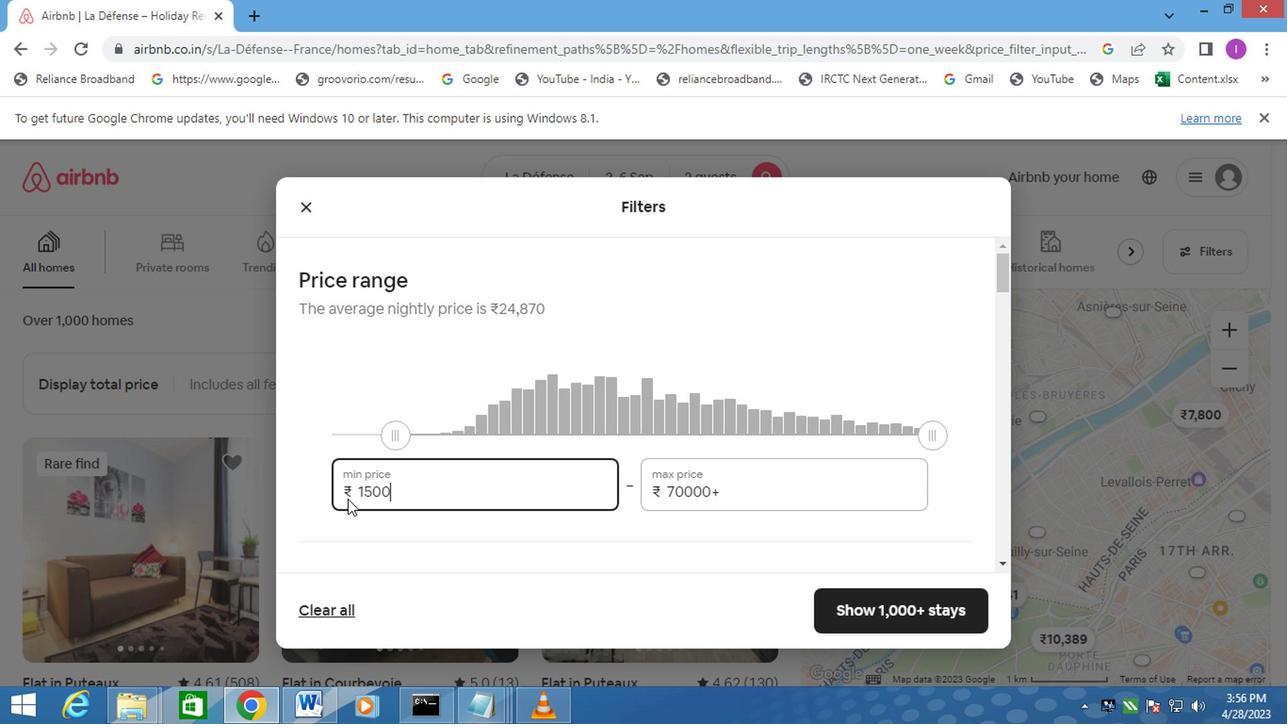 
Action: Mouse moved to (755, 486)
Screenshot: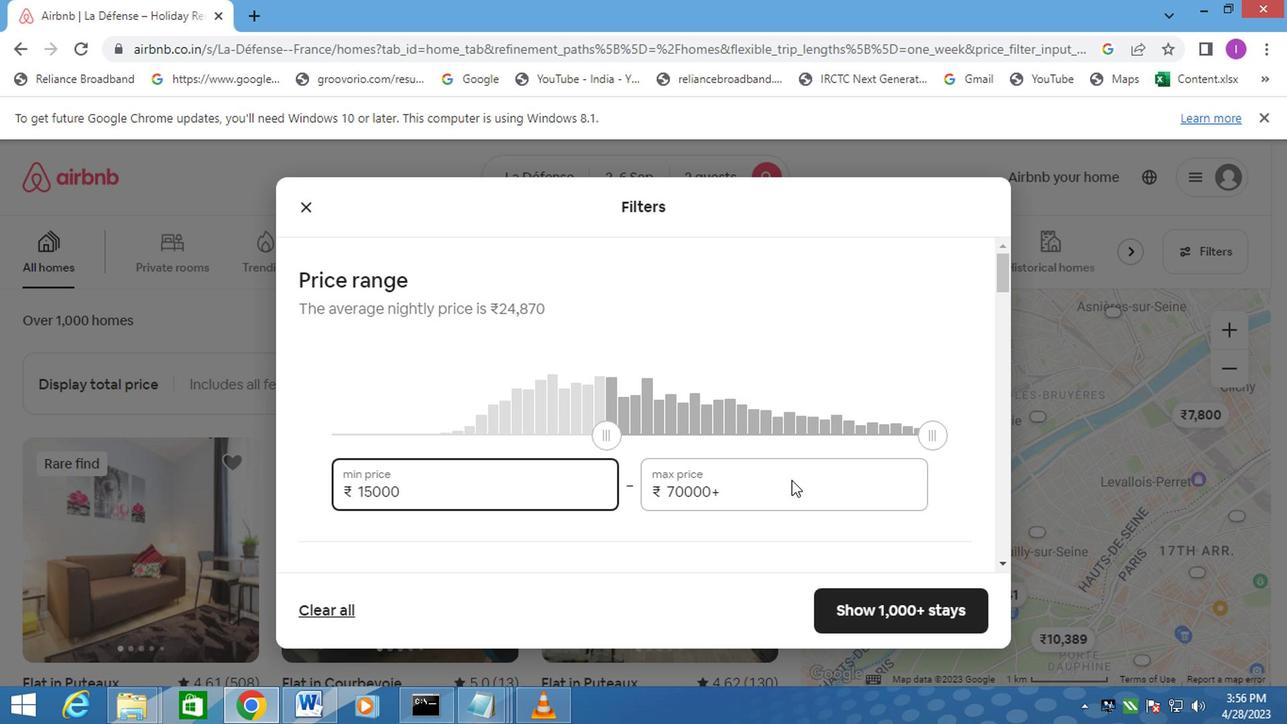 
Action: Mouse pressed left at (755, 486)
Screenshot: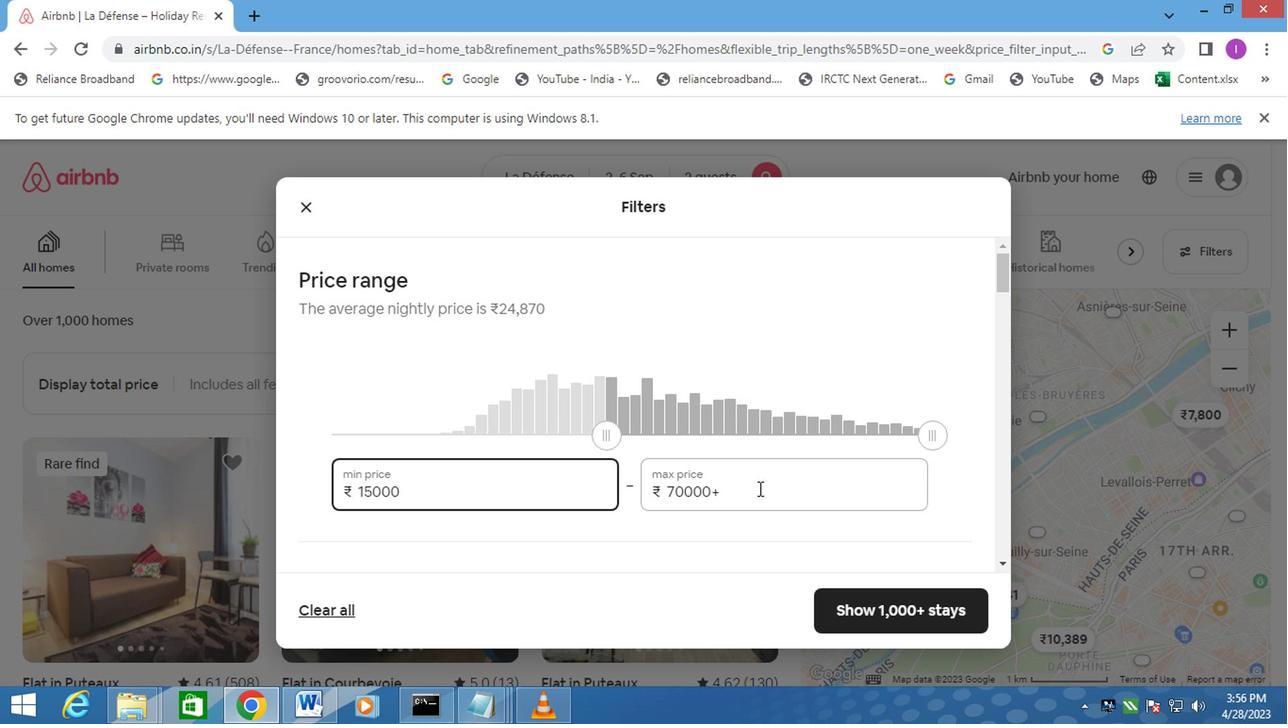 
Action: Mouse moved to (829, 497)
Screenshot: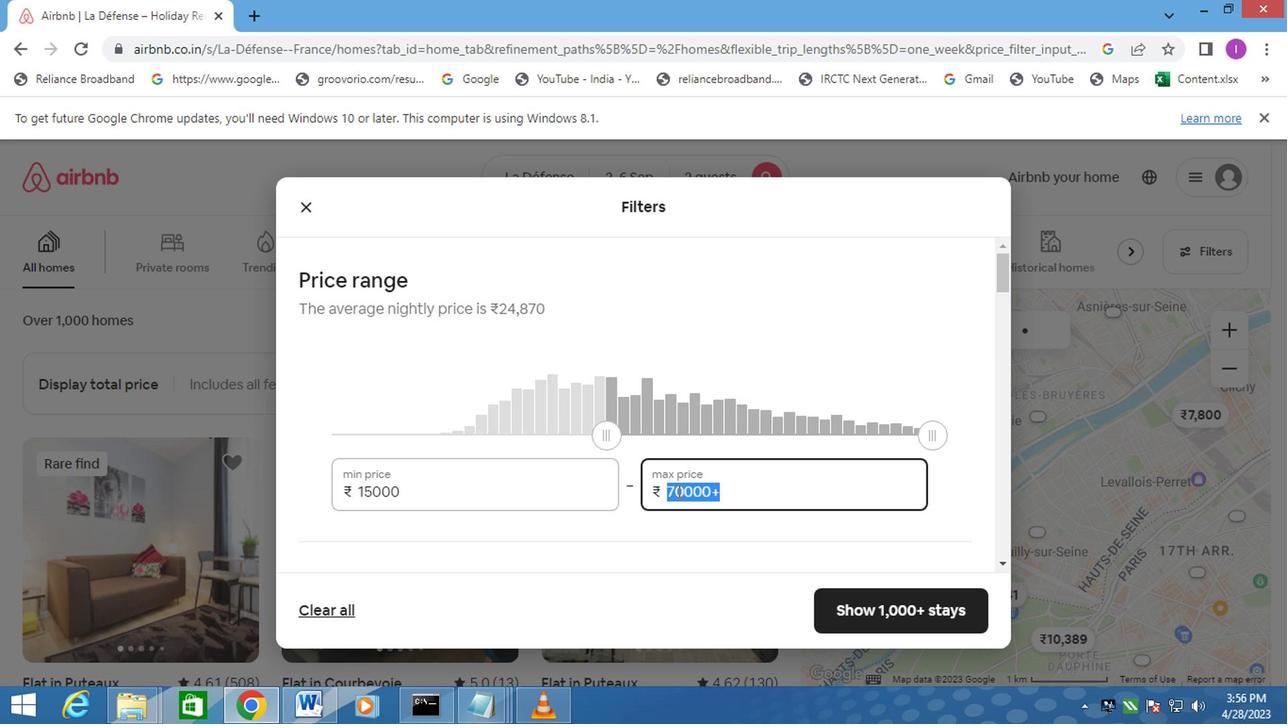 
Action: Key pressed 2
Screenshot: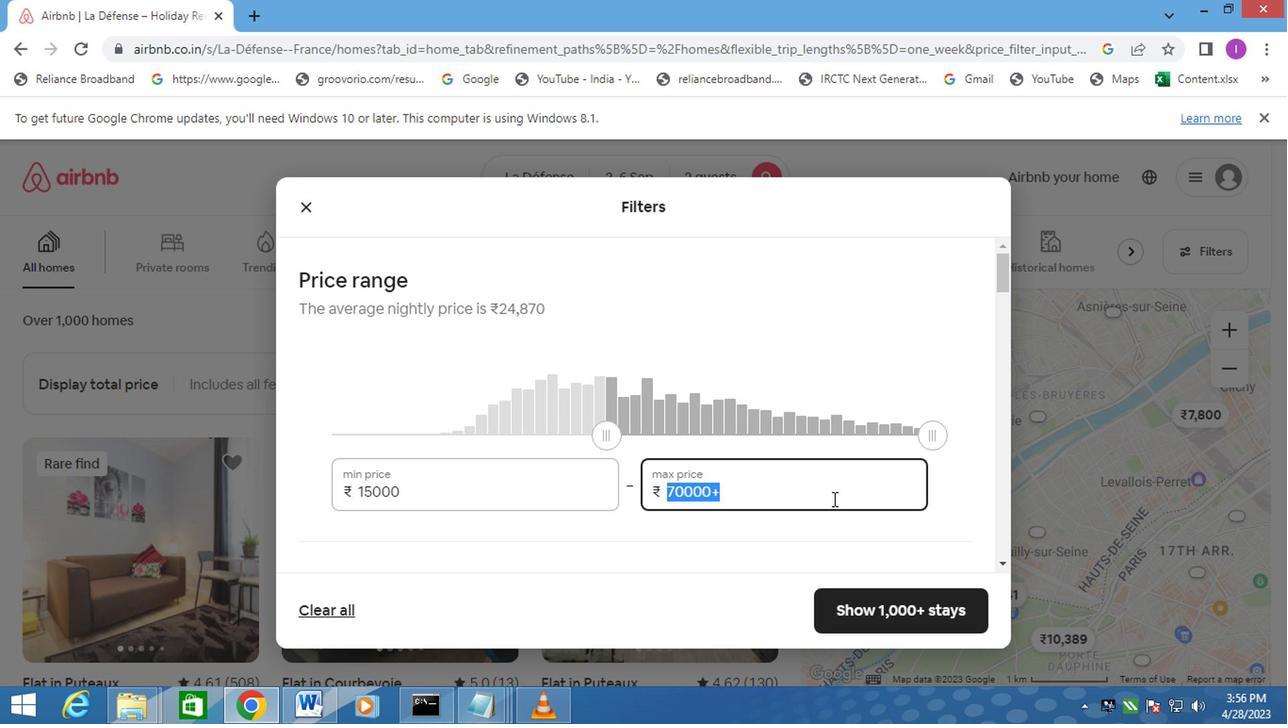 
Action: Mouse moved to (827, 497)
Screenshot: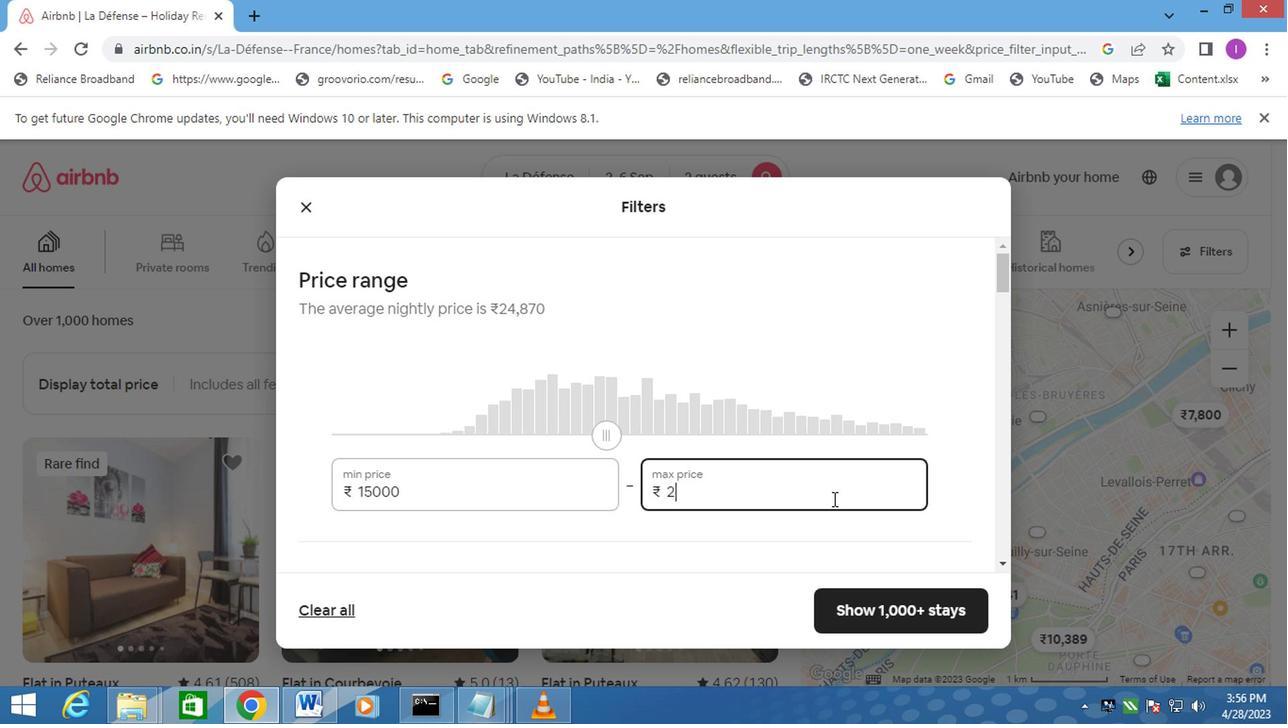 
Action: Key pressed 0
Screenshot: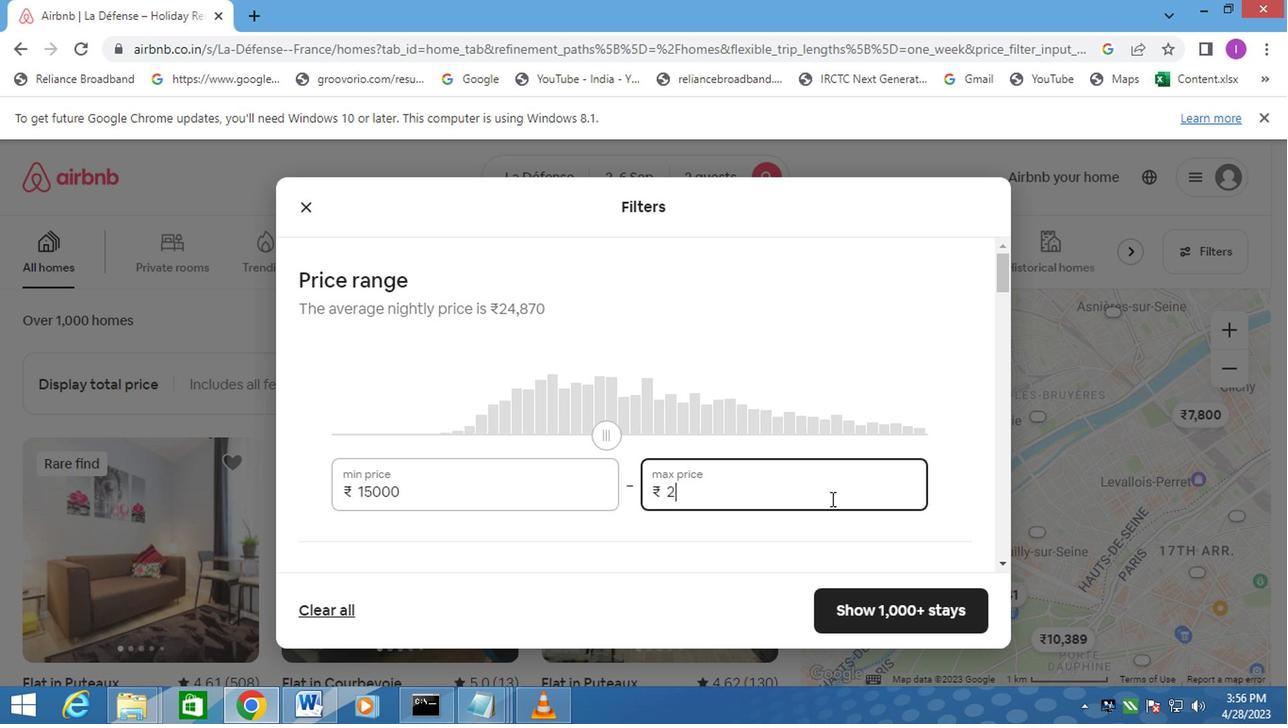 
Action: Mouse moved to (827, 493)
Screenshot: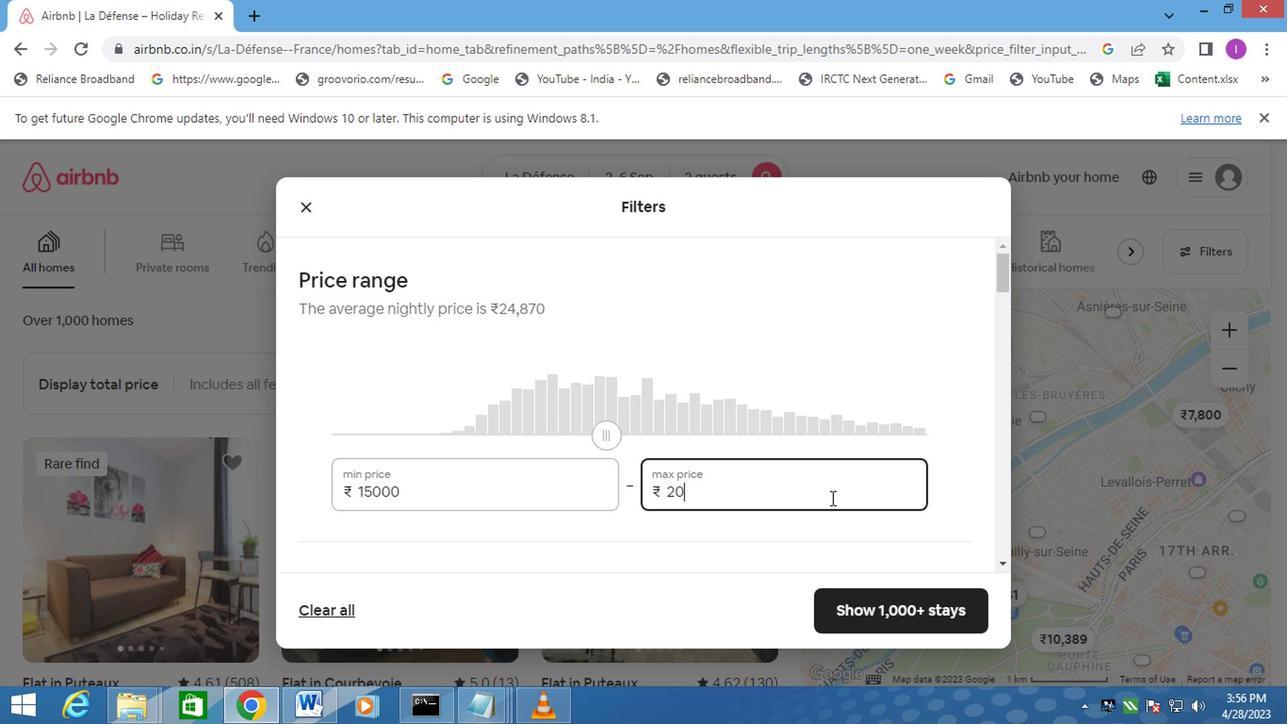 
Action: Key pressed 0
Screenshot: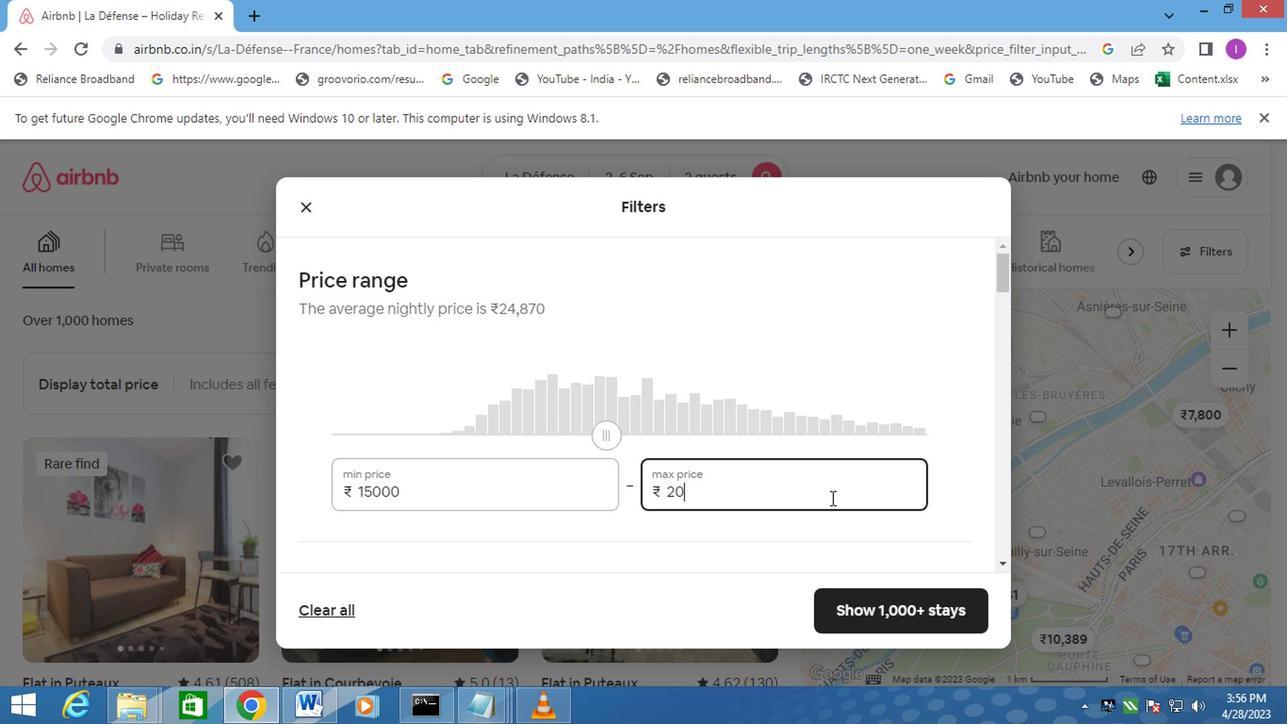
Action: Mouse moved to (827, 490)
Screenshot: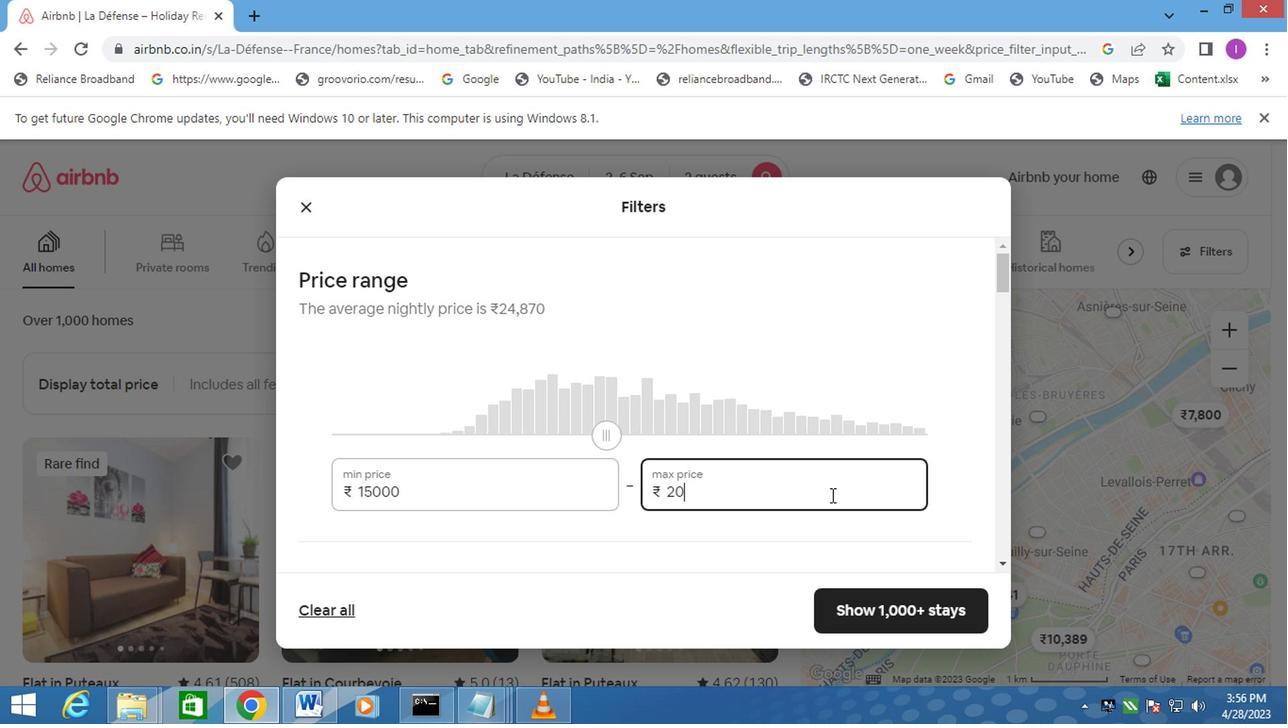
Action: Key pressed 00
Screenshot: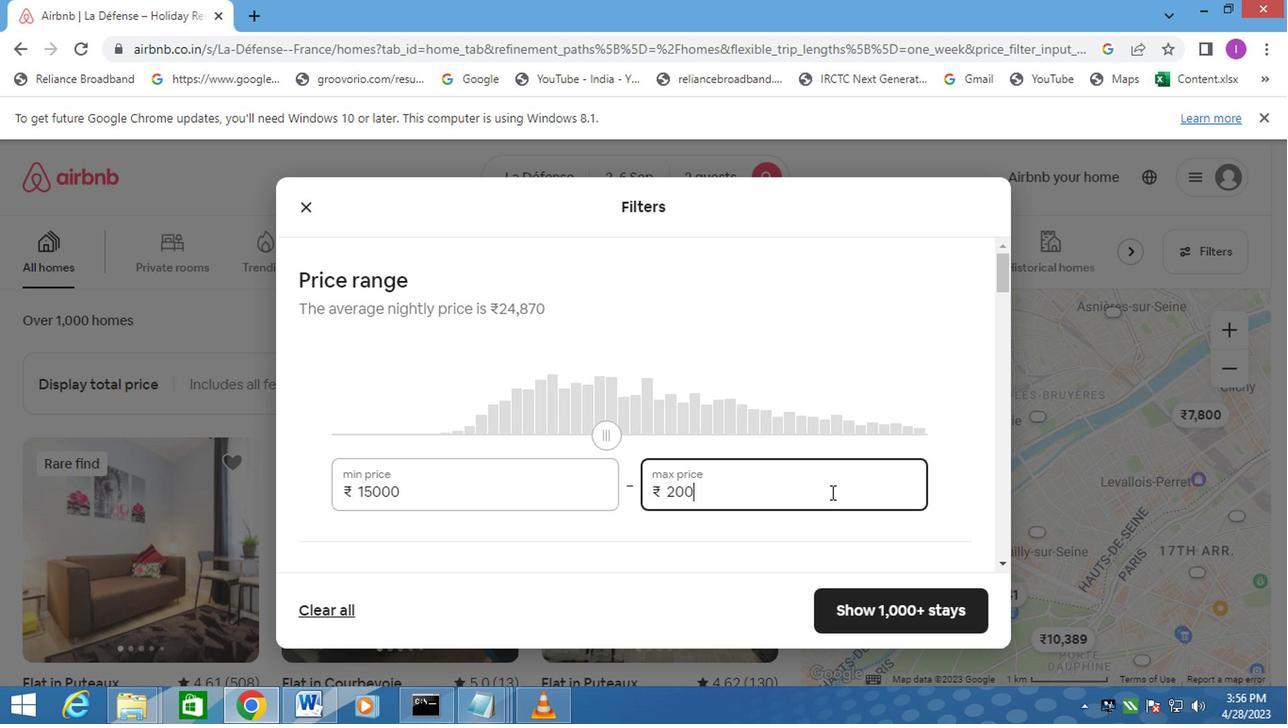 
Action: Mouse moved to (811, 500)
Screenshot: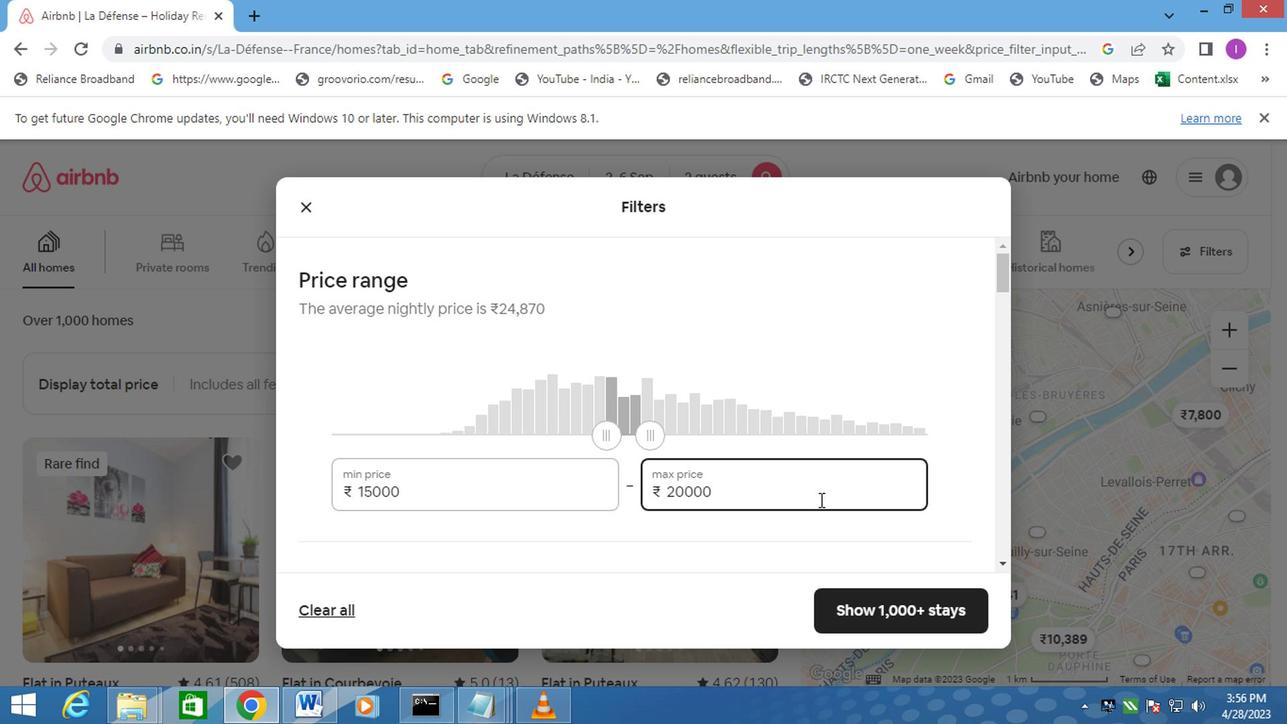 
Action: Mouse scrolled (811, 499) with delta (0, 0)
Screenshot: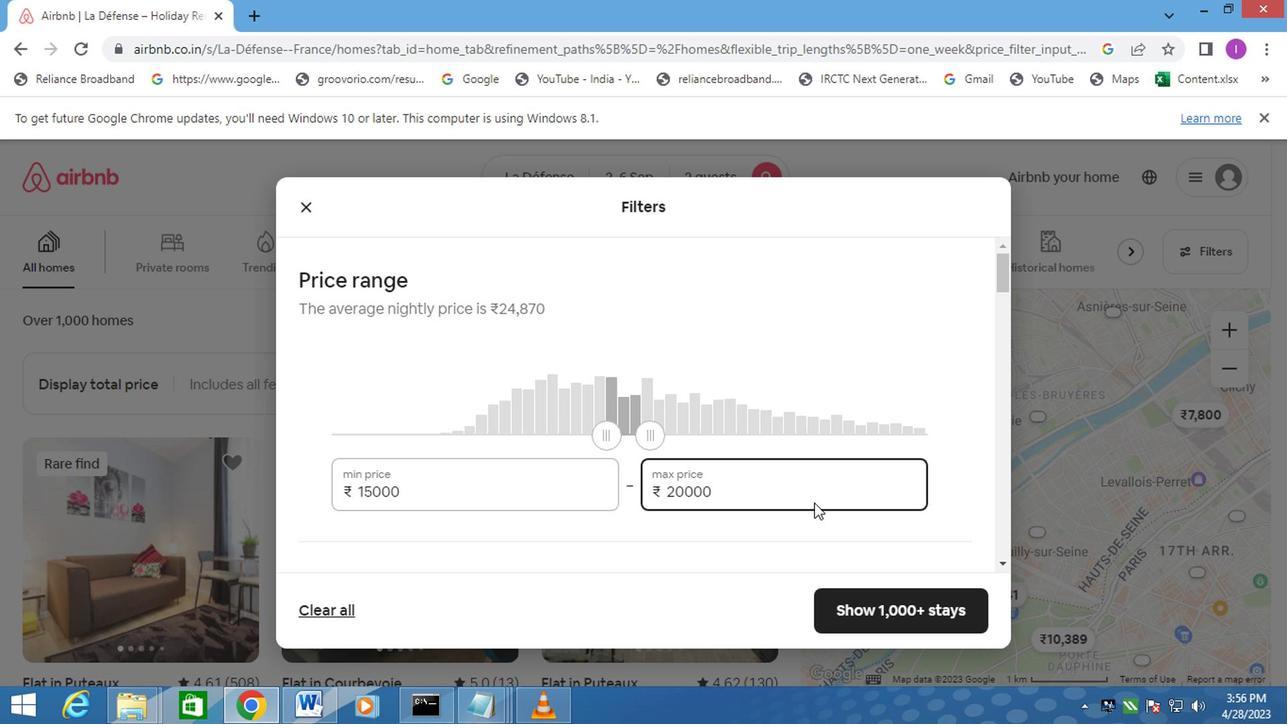 
Action: Mouse scrolled (811, 499) with delta (0, 0)
Screenshot: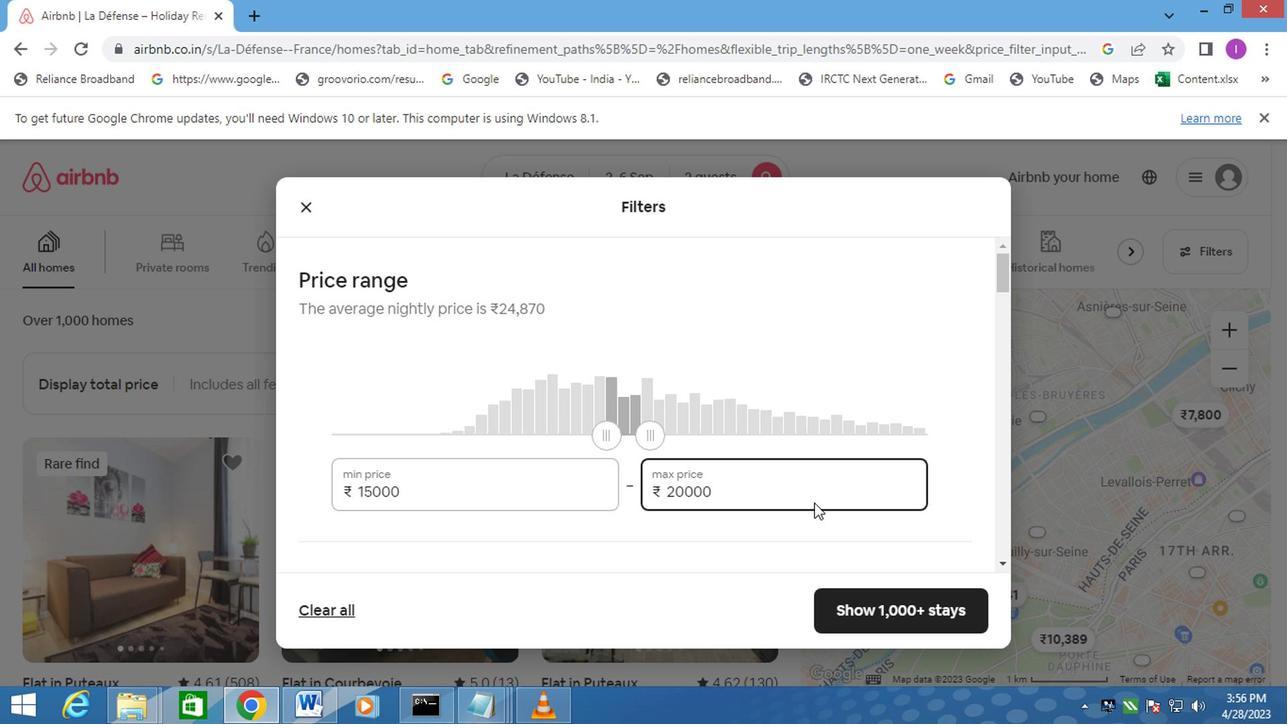 
Action: Mouse scrolled (811, 499) with delta (0, 0)
Screenshot: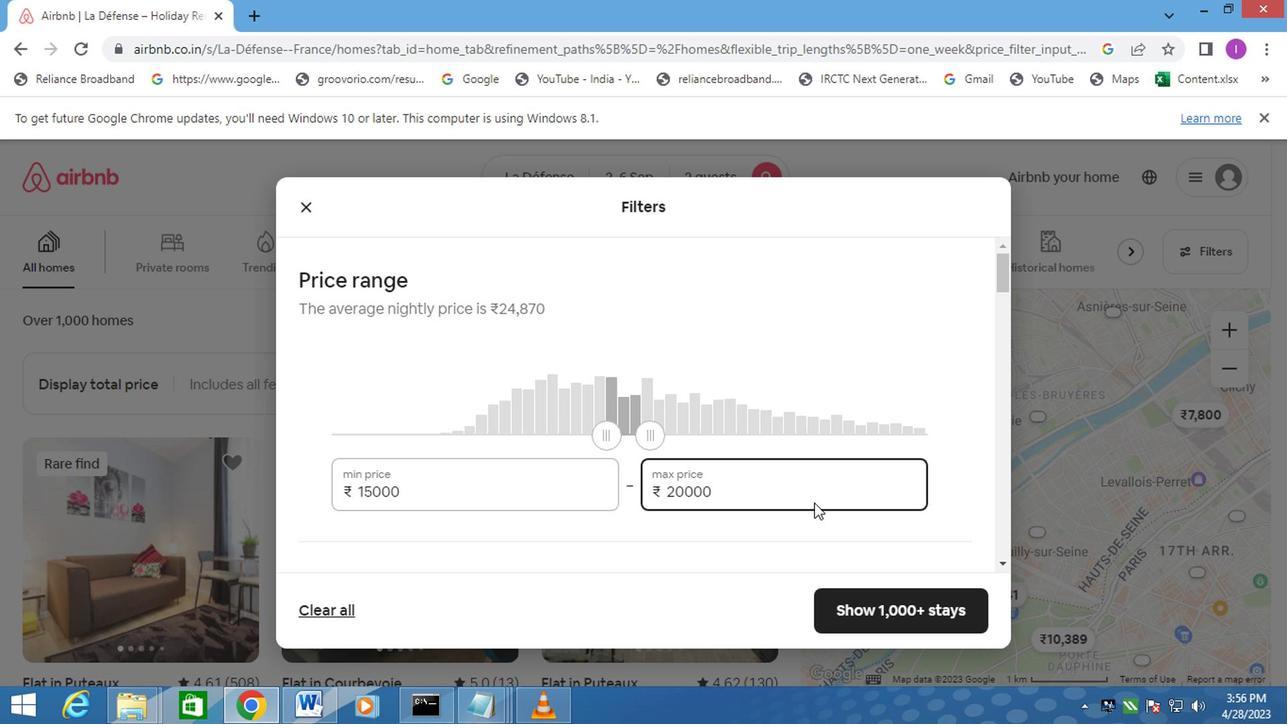 
Action: Mouse moved to (313, 358)
Screenshot: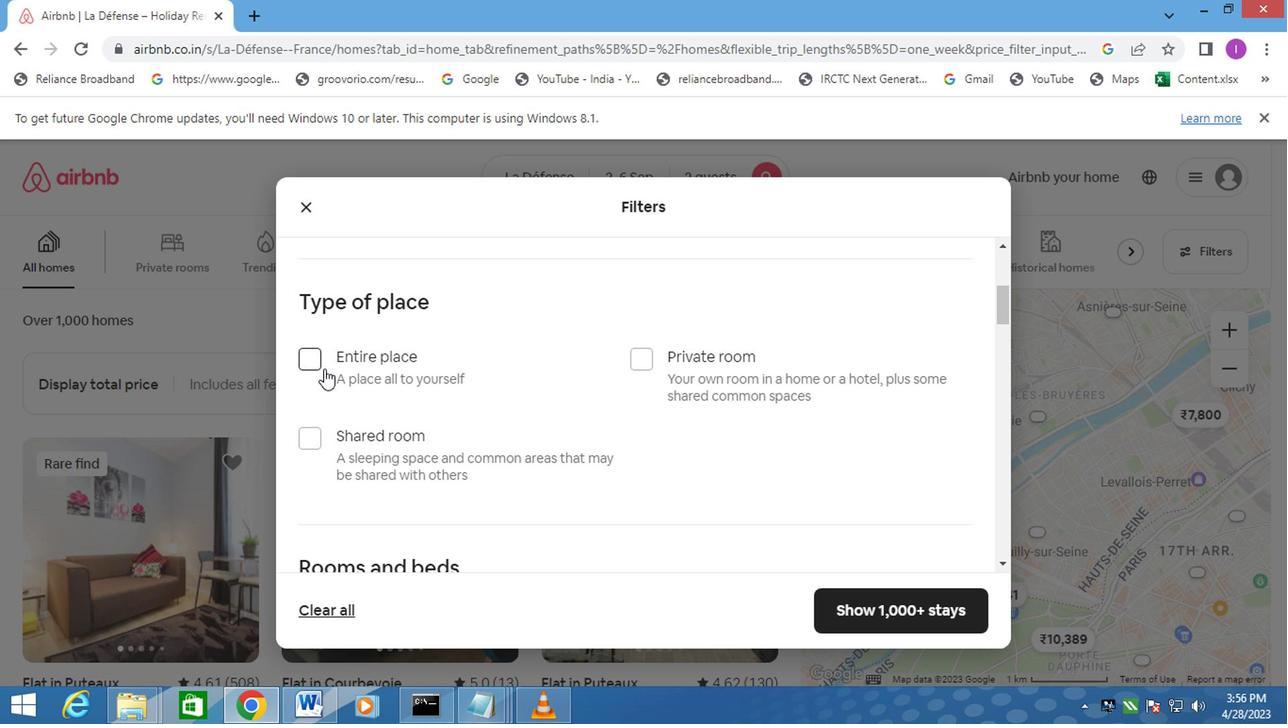 
Action: Mouse pressed left at (313, 358)
Screenshot: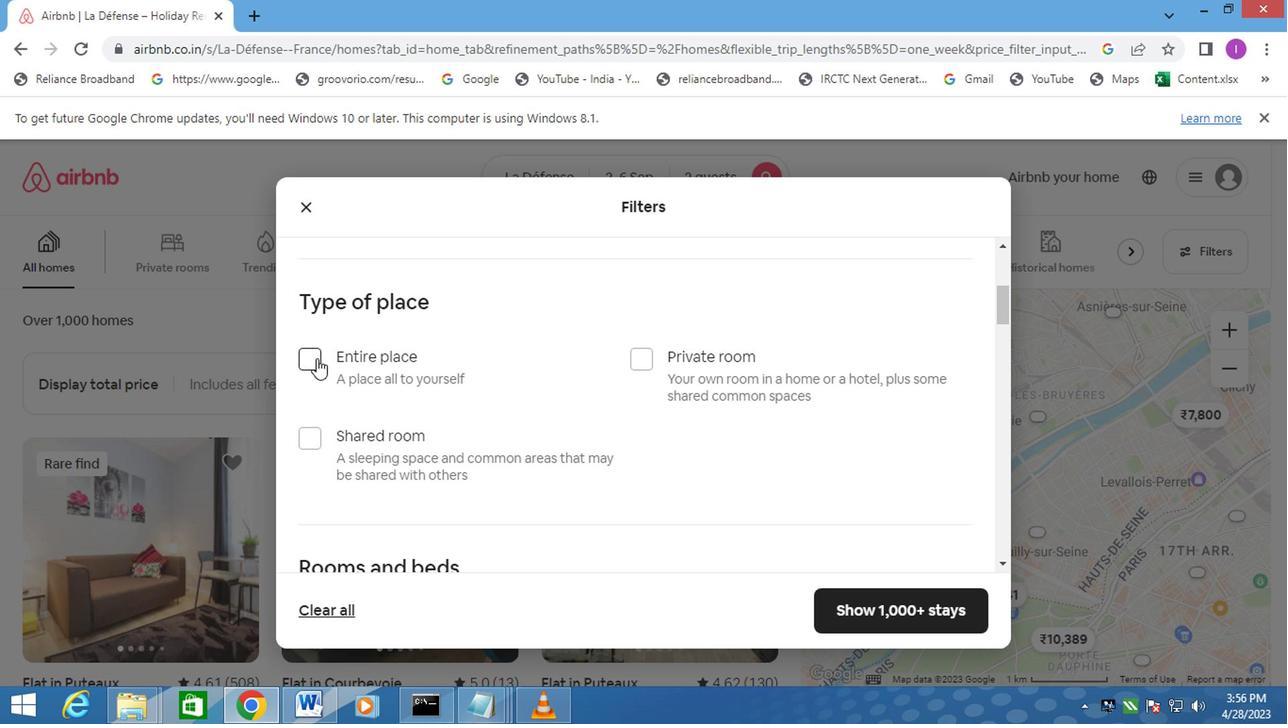
Action: Mouse moved to (424, 397)
Screenshot: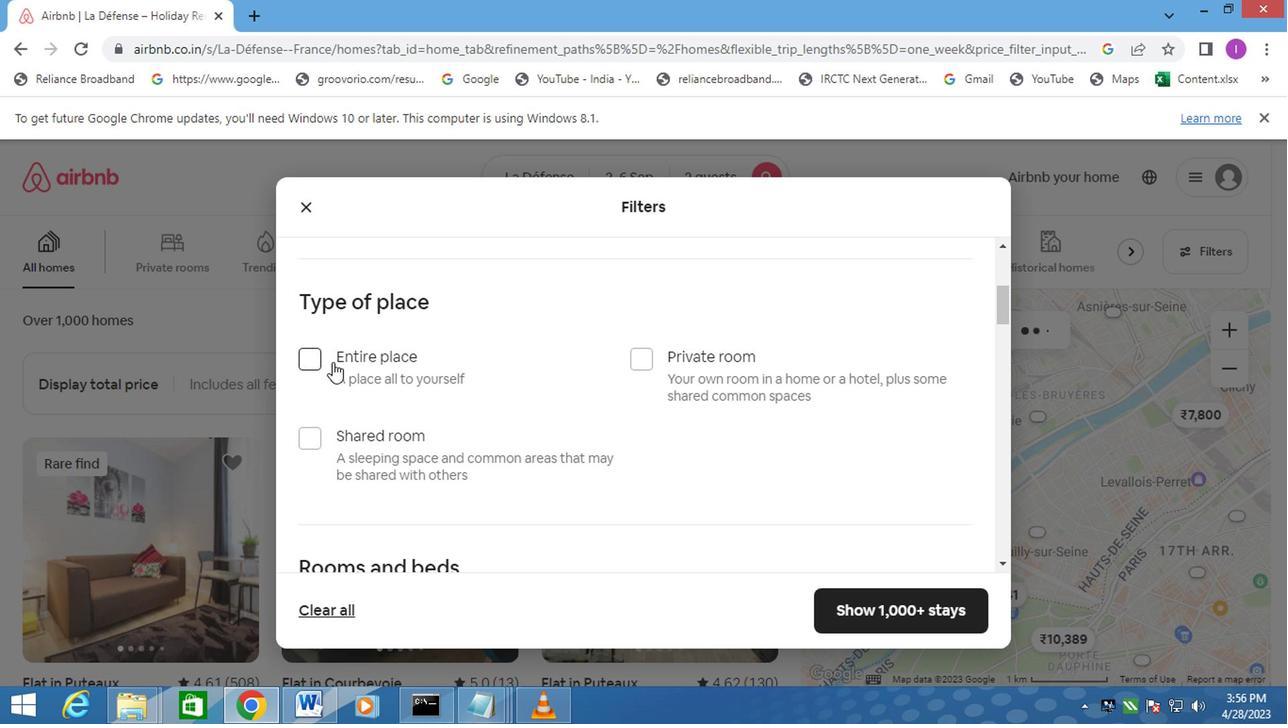 
Action: Mouse scrolled (424, 395) with delta (0, -1)
Screenshot: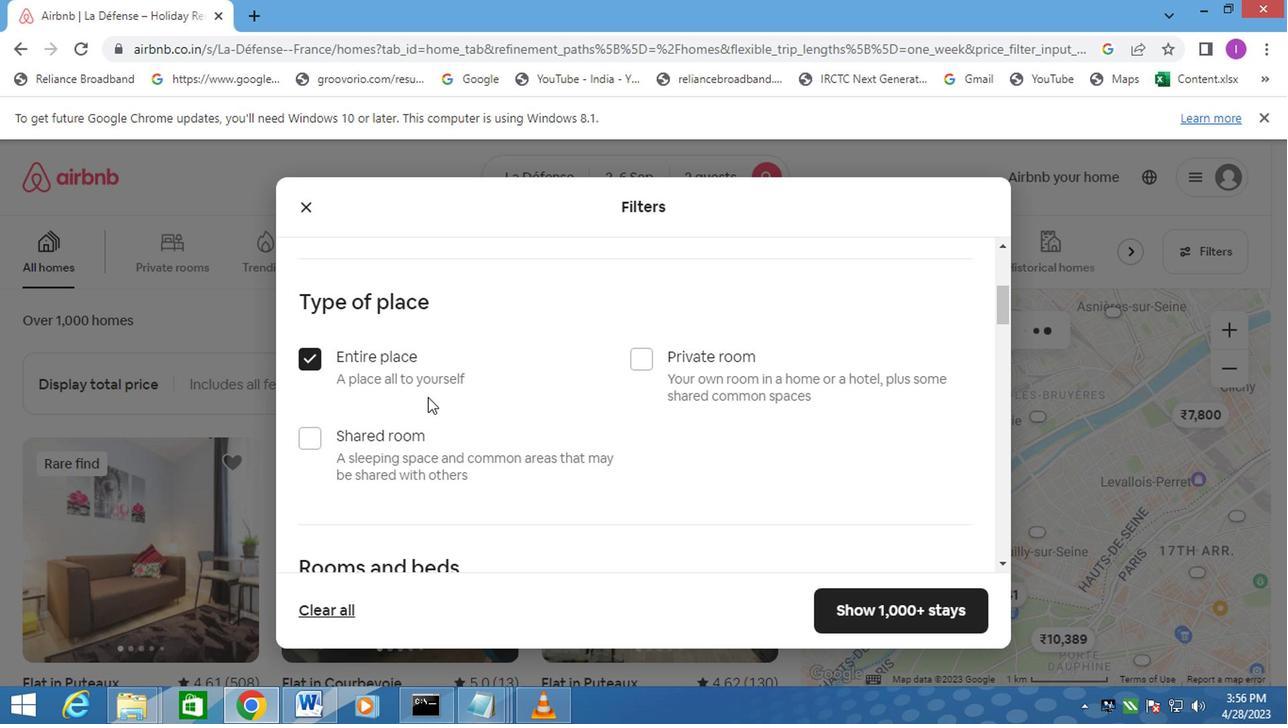 
Action: Mouse scrolled (424, 395) with delta (0, -1)
Screenshot: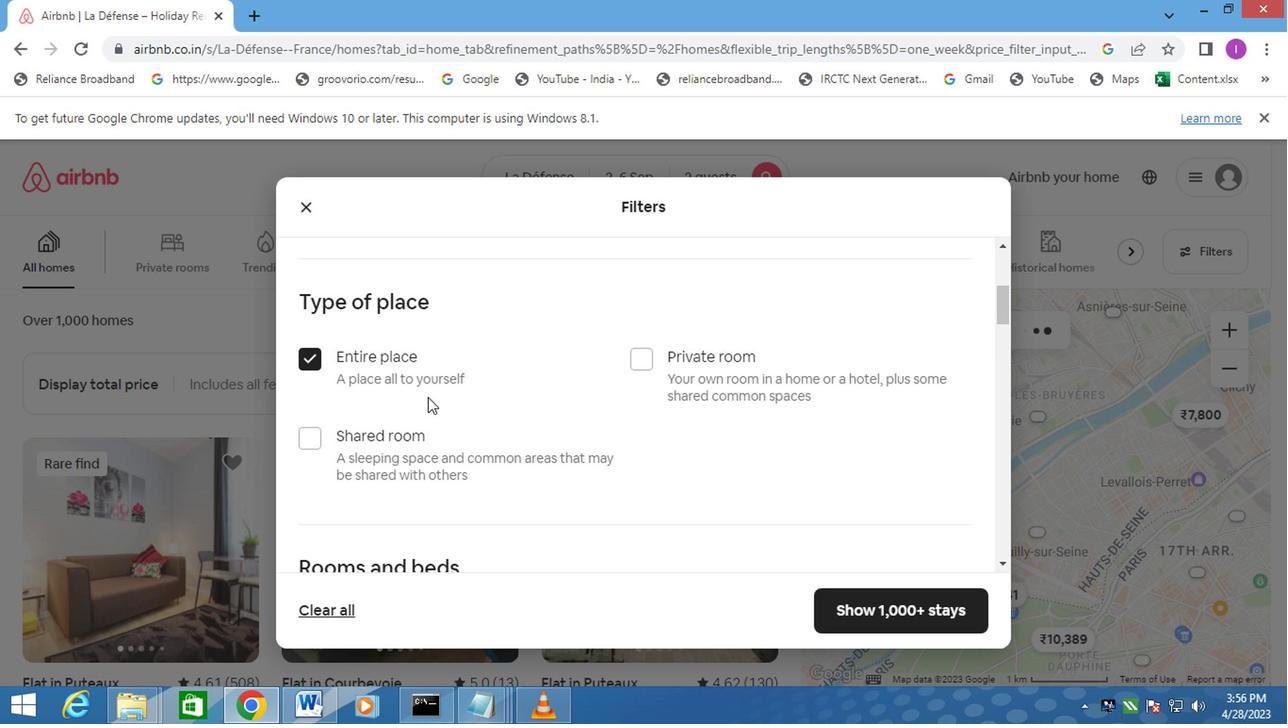 
Action: Mouse scrolled (424, 395) with delta (0, -1)
Screenshot: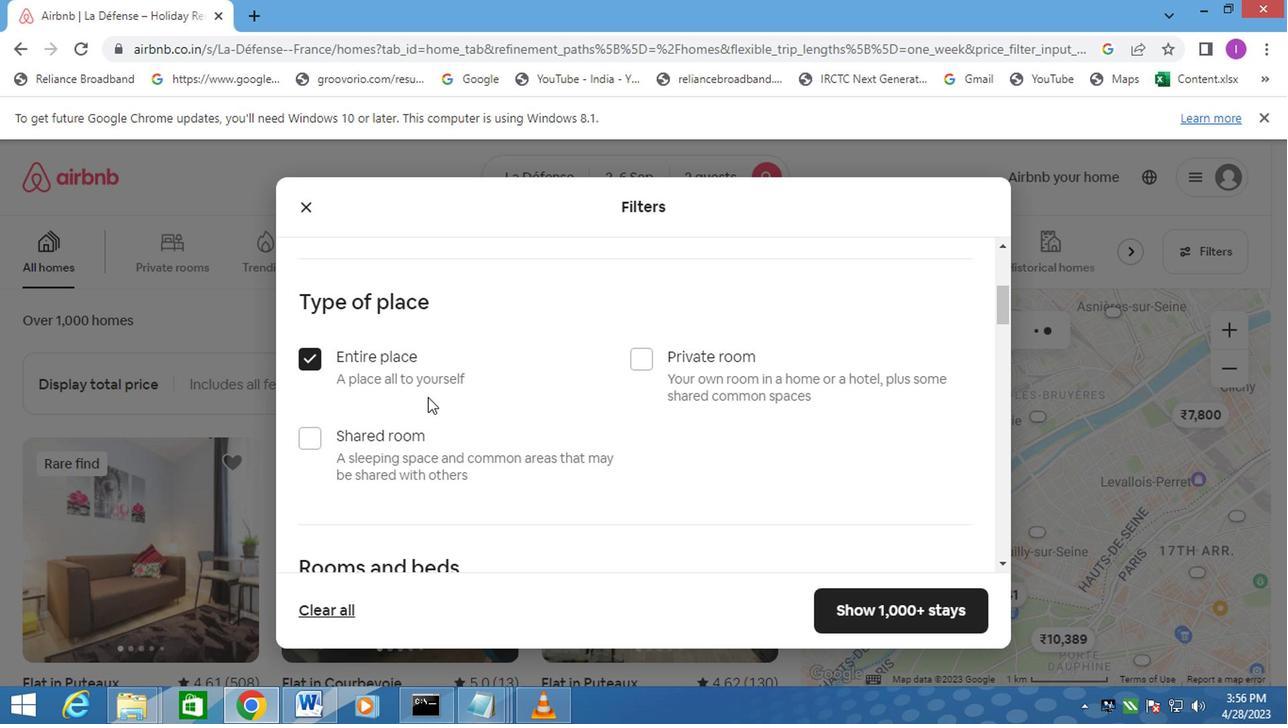 
Action: Mouse scrolled (424, 395) with delta (0, -1)
Screenshot: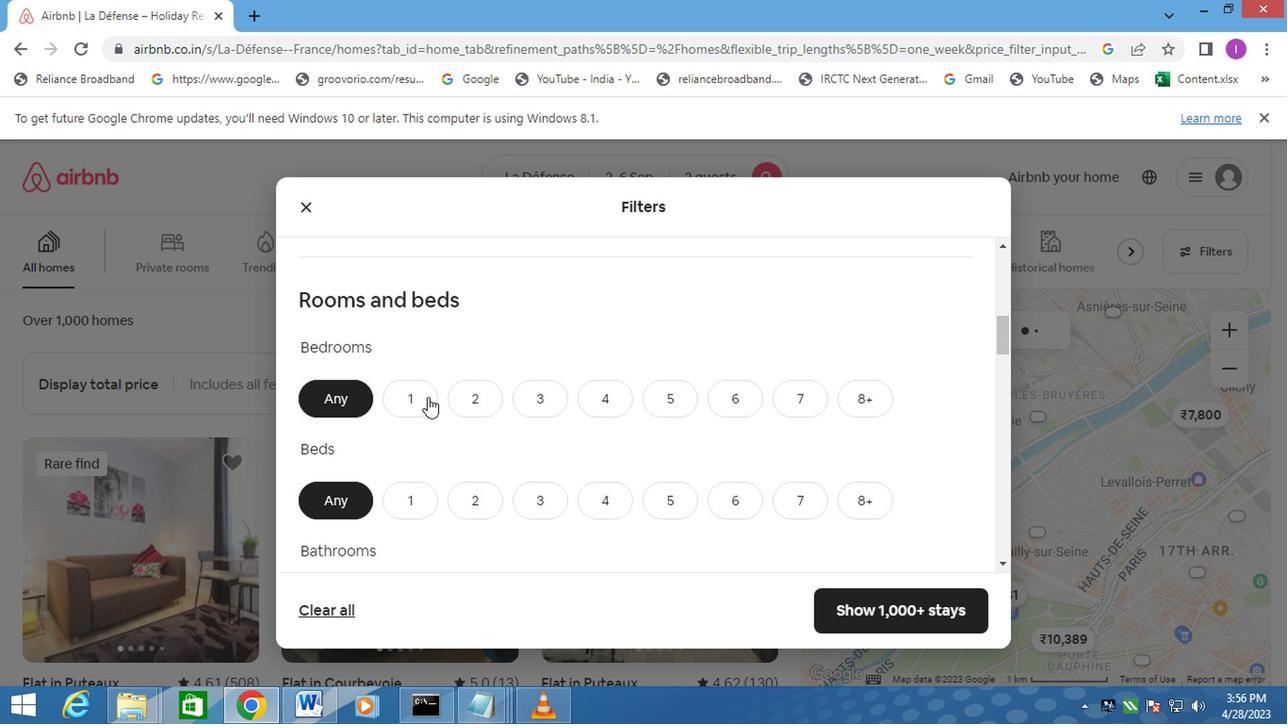 
Action: Mouse moved to (403, 289)
Screenshot: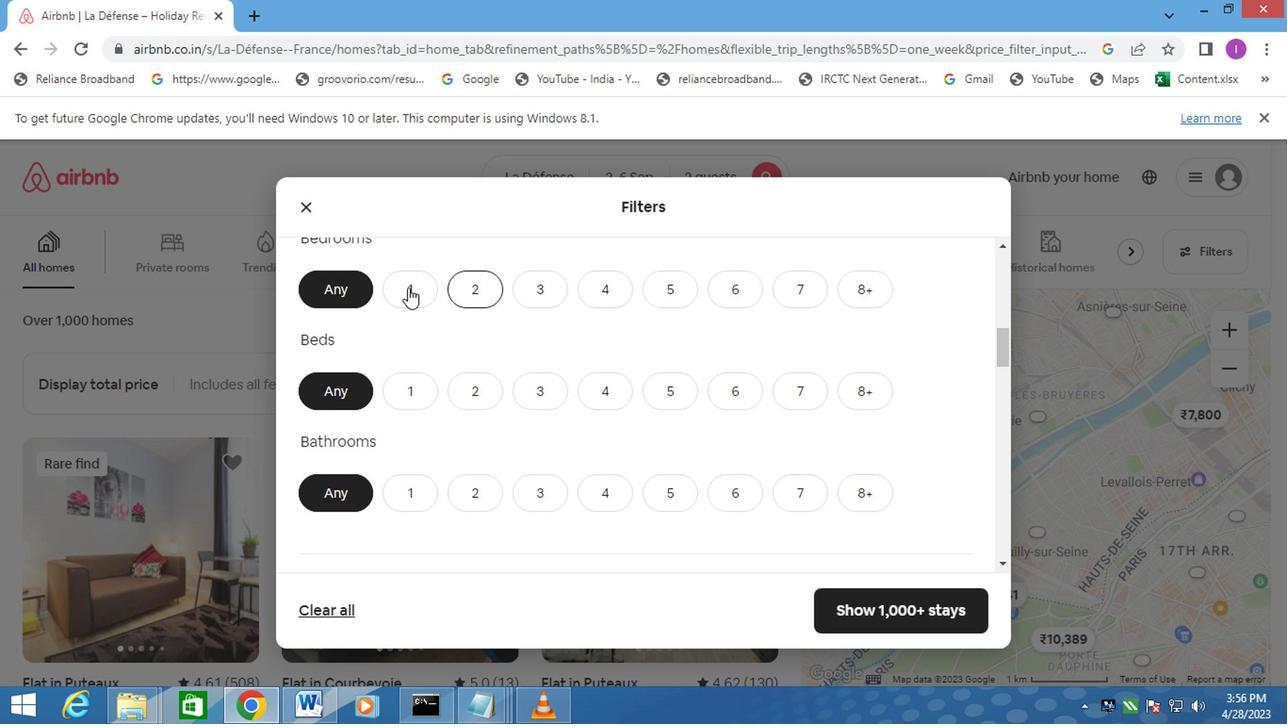 
Action: Mouse pressed left at (403, 289)
Screenshot: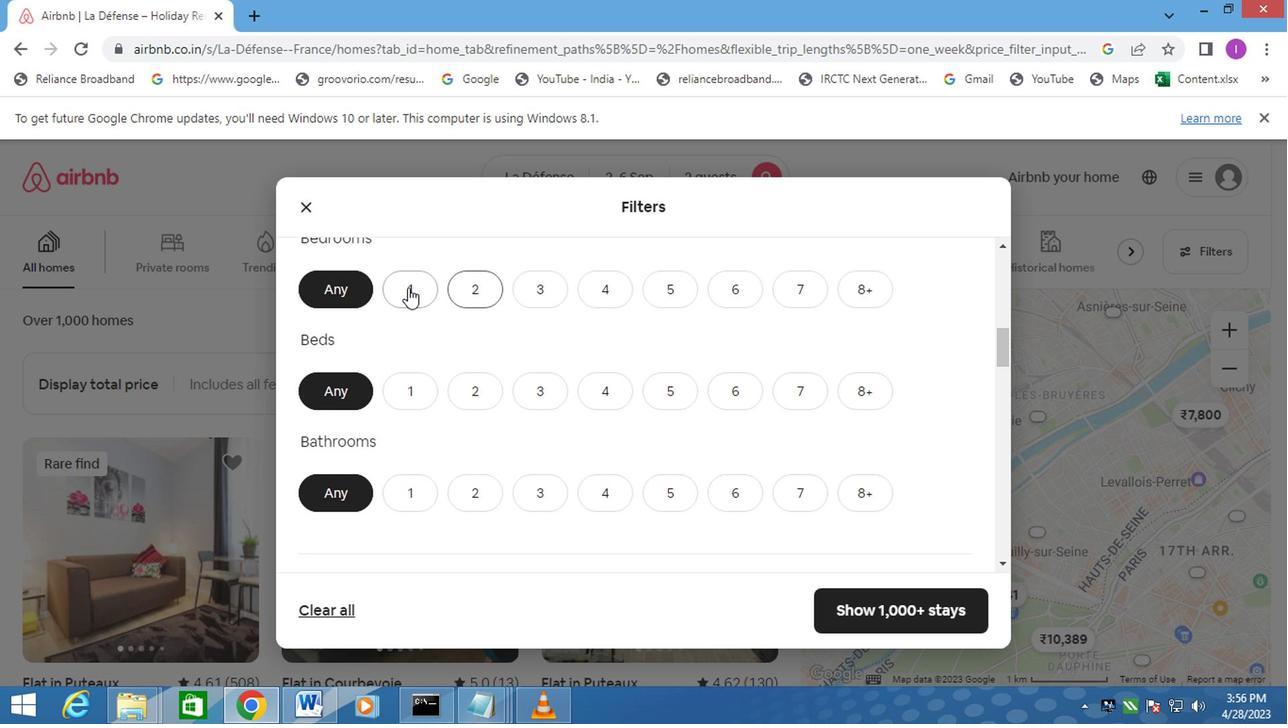 
Action: Mouse moved to (407, 389)
Screenshot: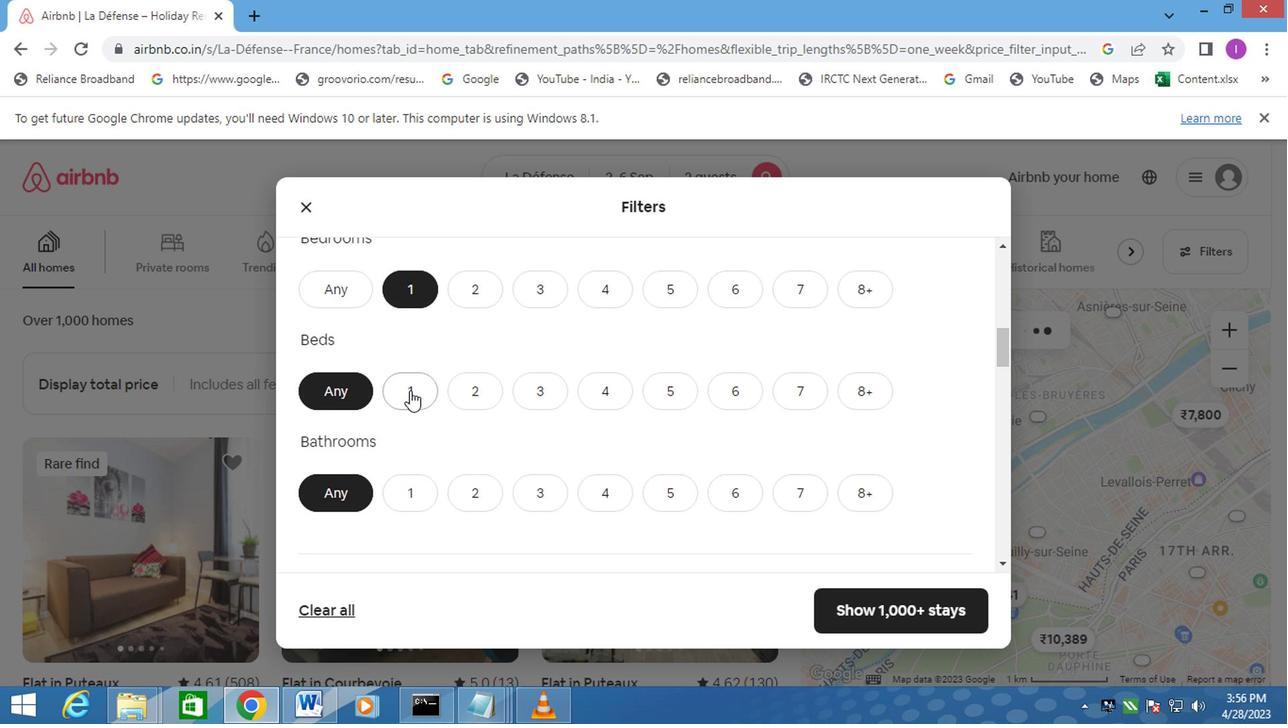 
Action: Mouse pressed left at (407, 389)
Screenshot: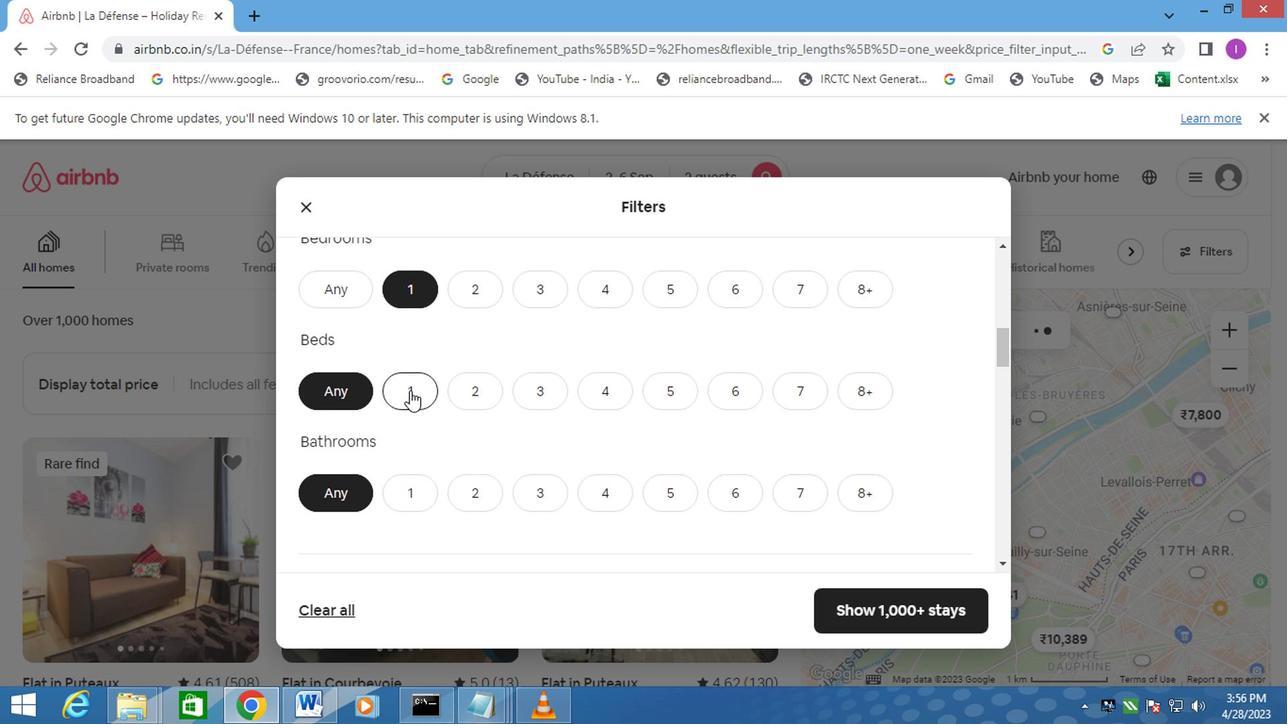 
Action: Mouse moved to (417, 501)
Screenshot: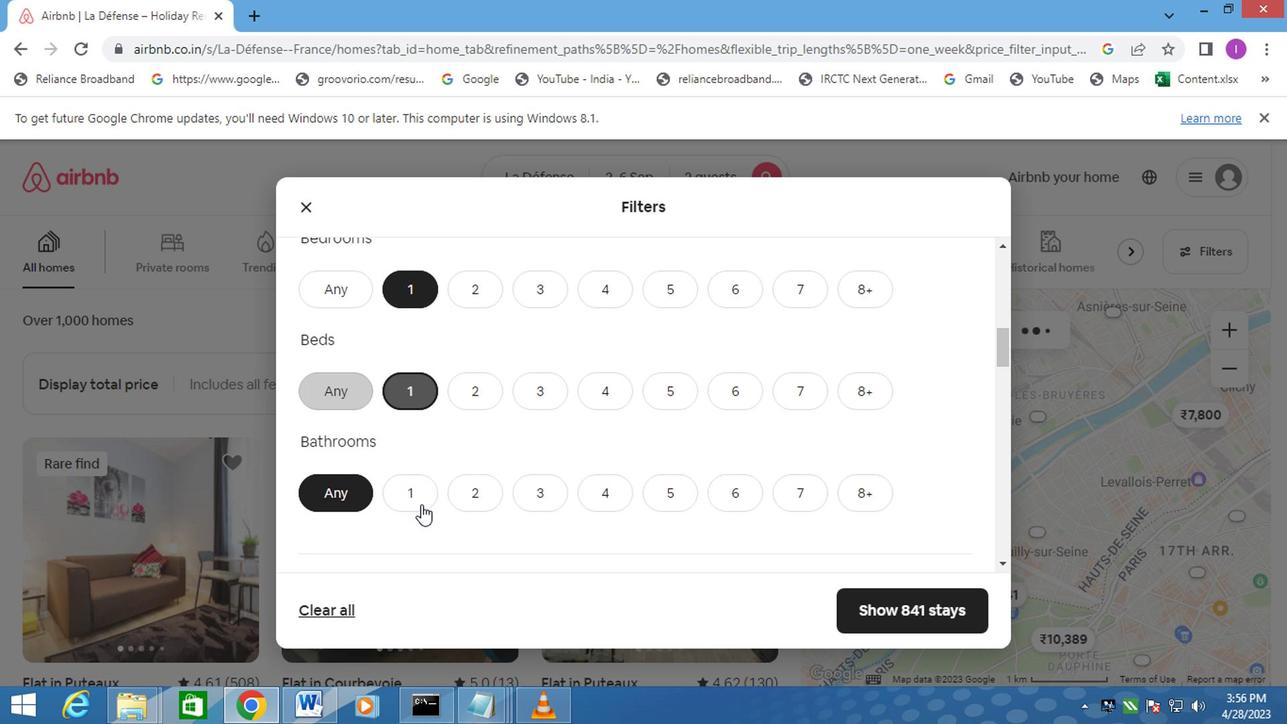
Action: Mouse pressed left at (417, 501)
Screenshot: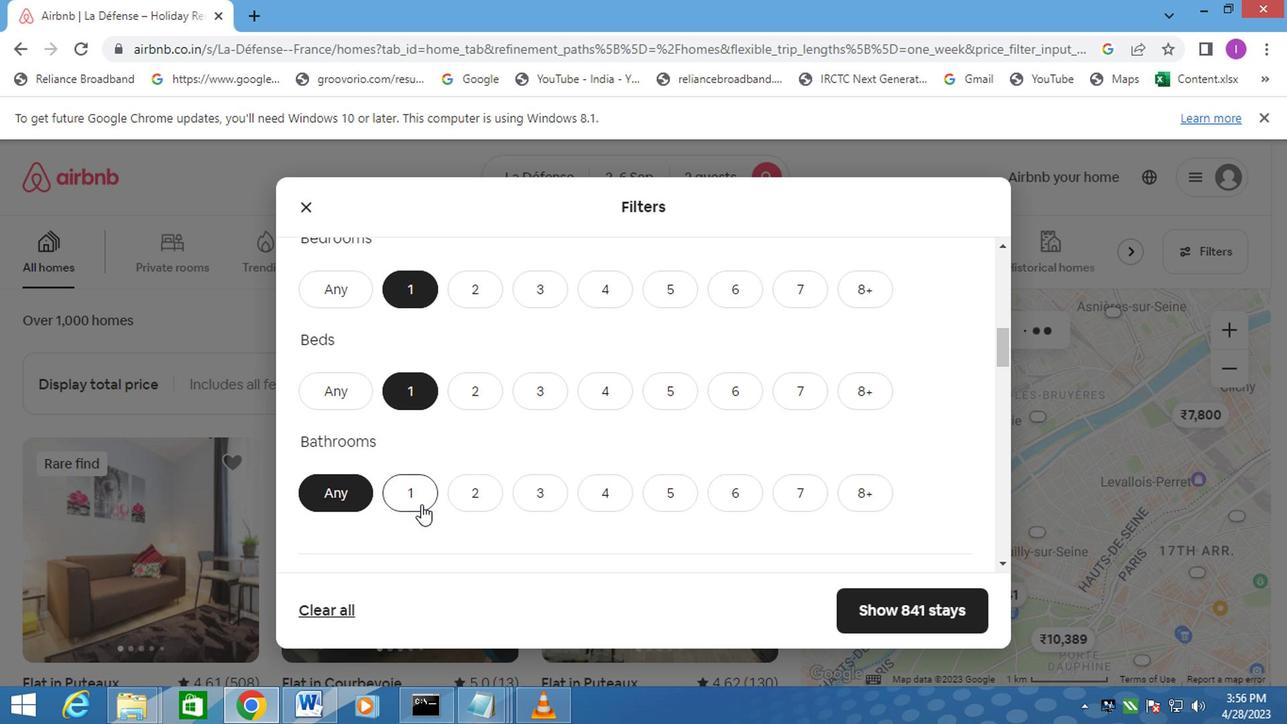 
Action: Mouse moved to (578, 495)
Screenshot: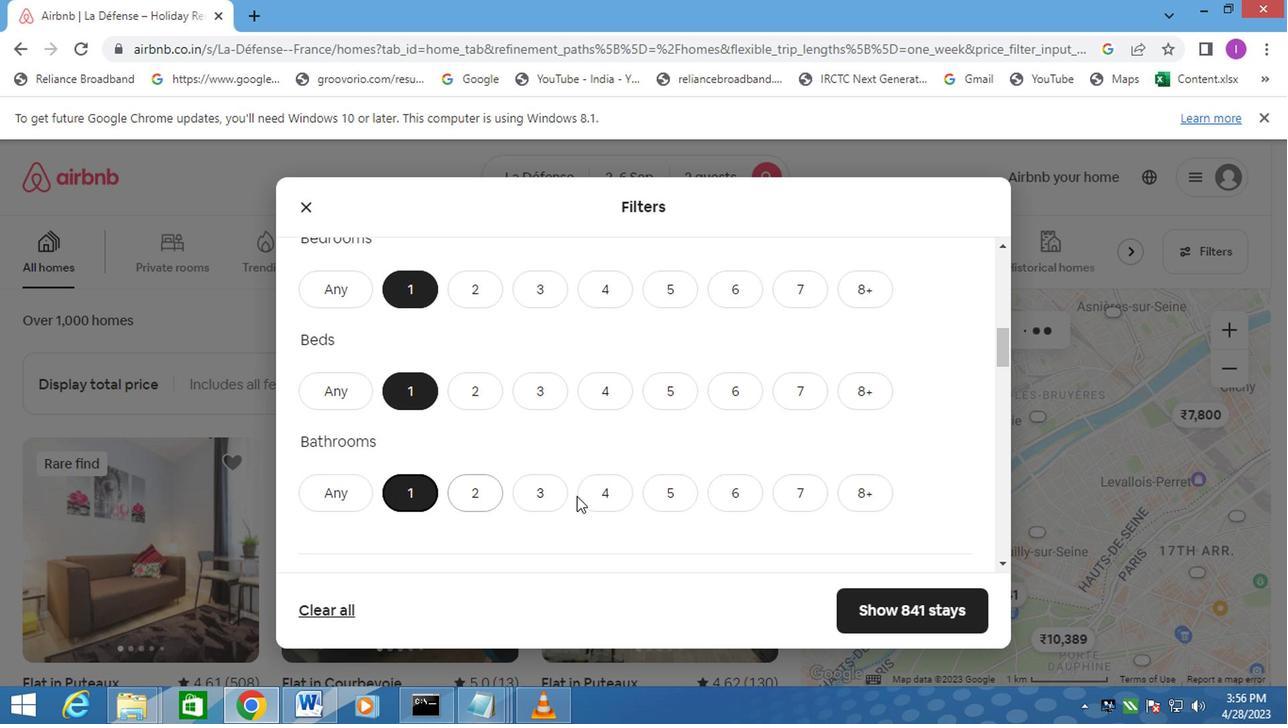 
Action: Mouse scrolled (578, 495) with delta (0, 0)
Screenshot: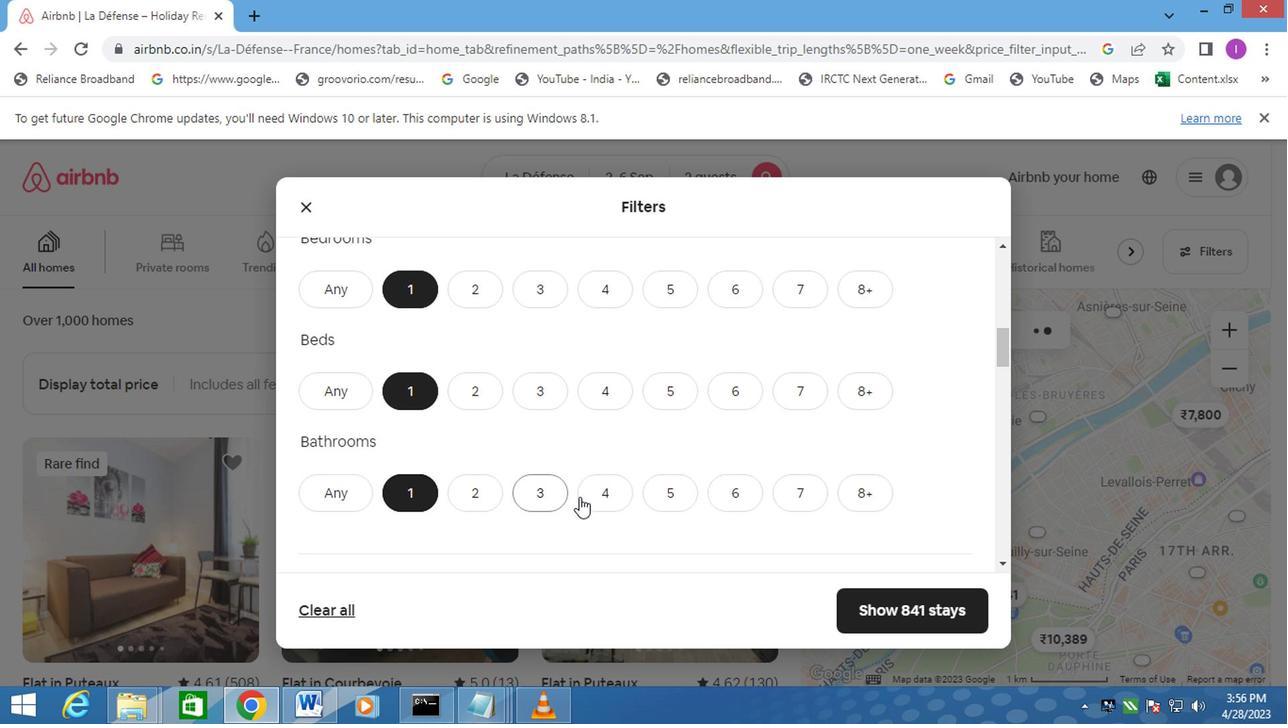 
Action: Mouse moved to (578, 497)
Screenshot: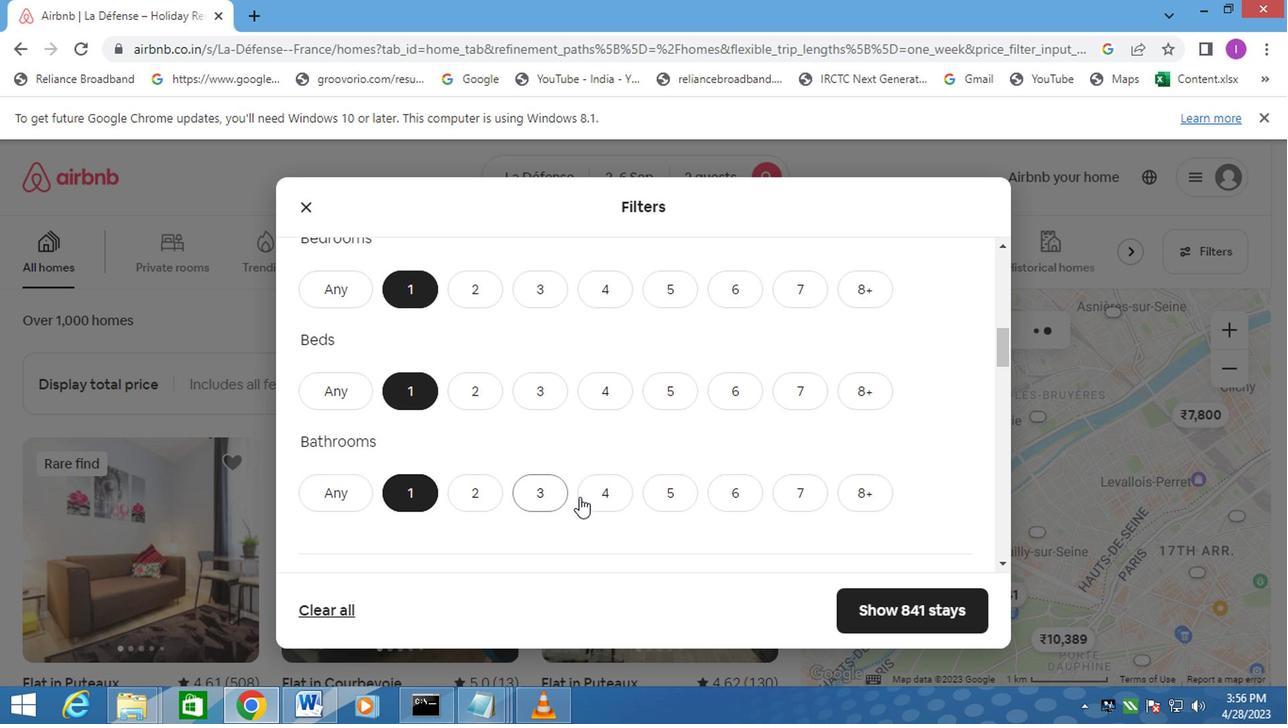 
Action: Mouse scrolled (578, 495) with delta (0, -1)
Screenshot: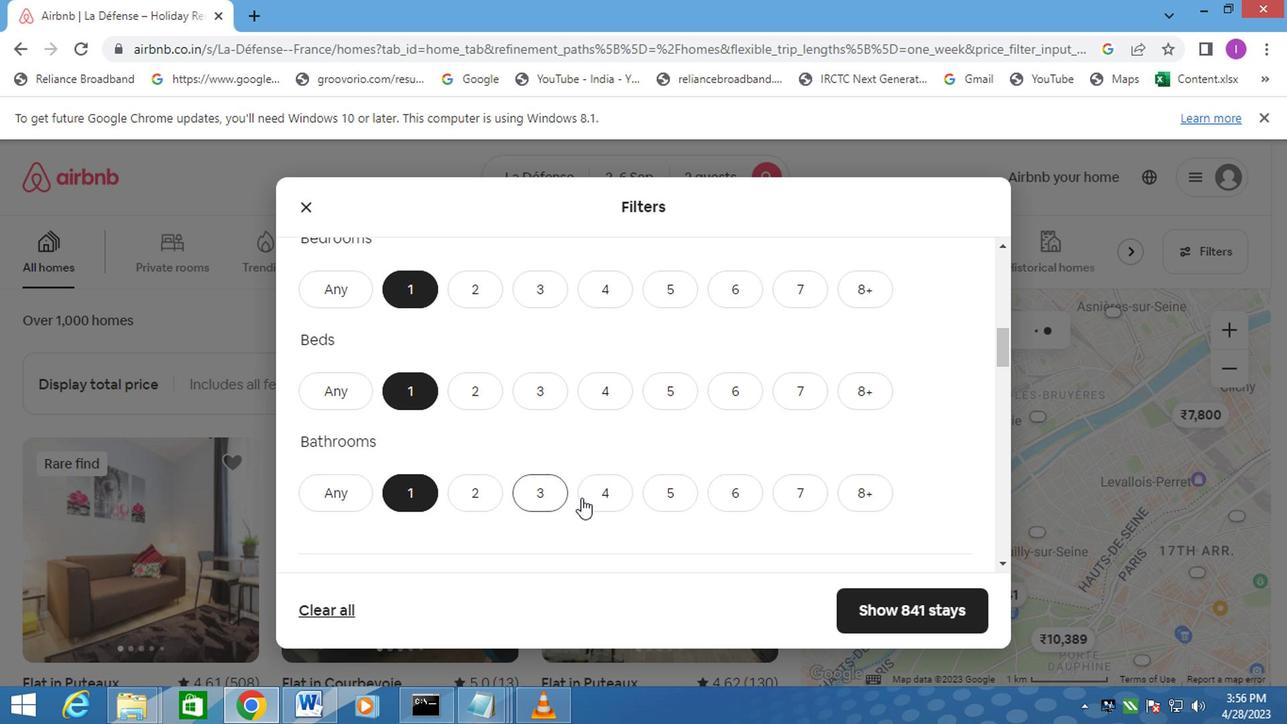 
Action: Mouse moved to (578, 497)
Screenshot: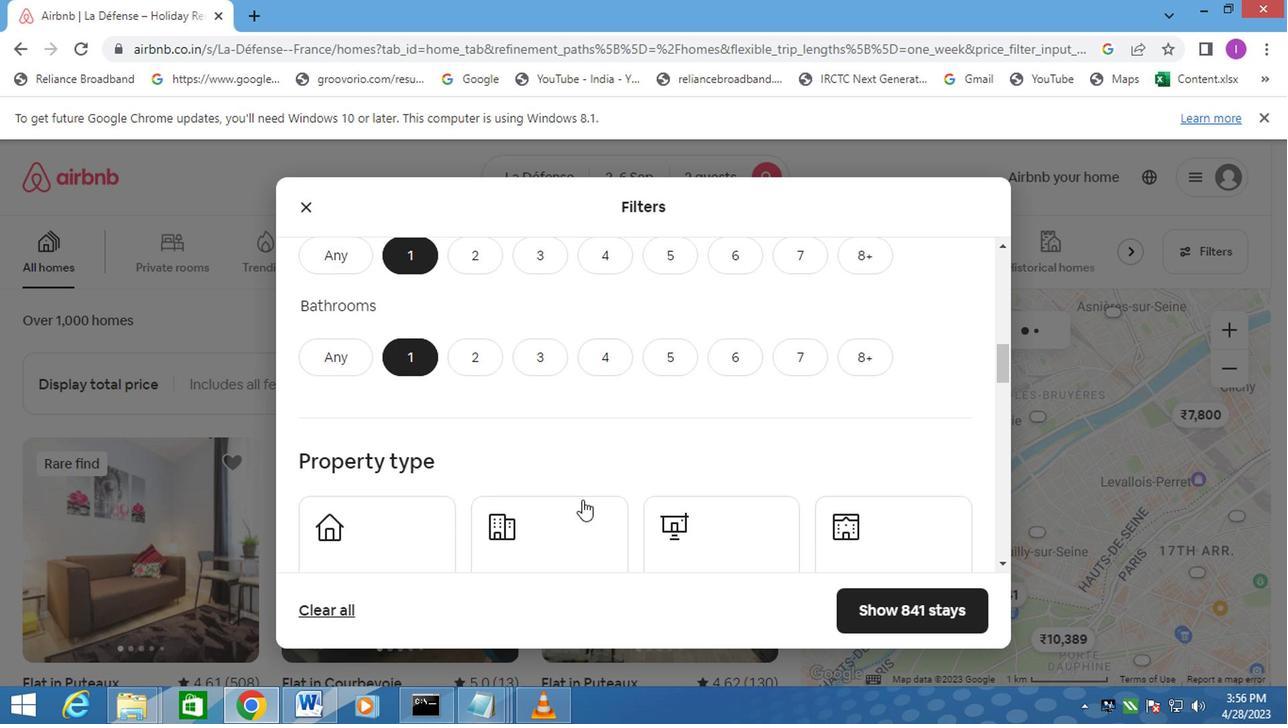 
Action: Mouse scrolled (578, 497) with delta (0, 0)
Screenshot: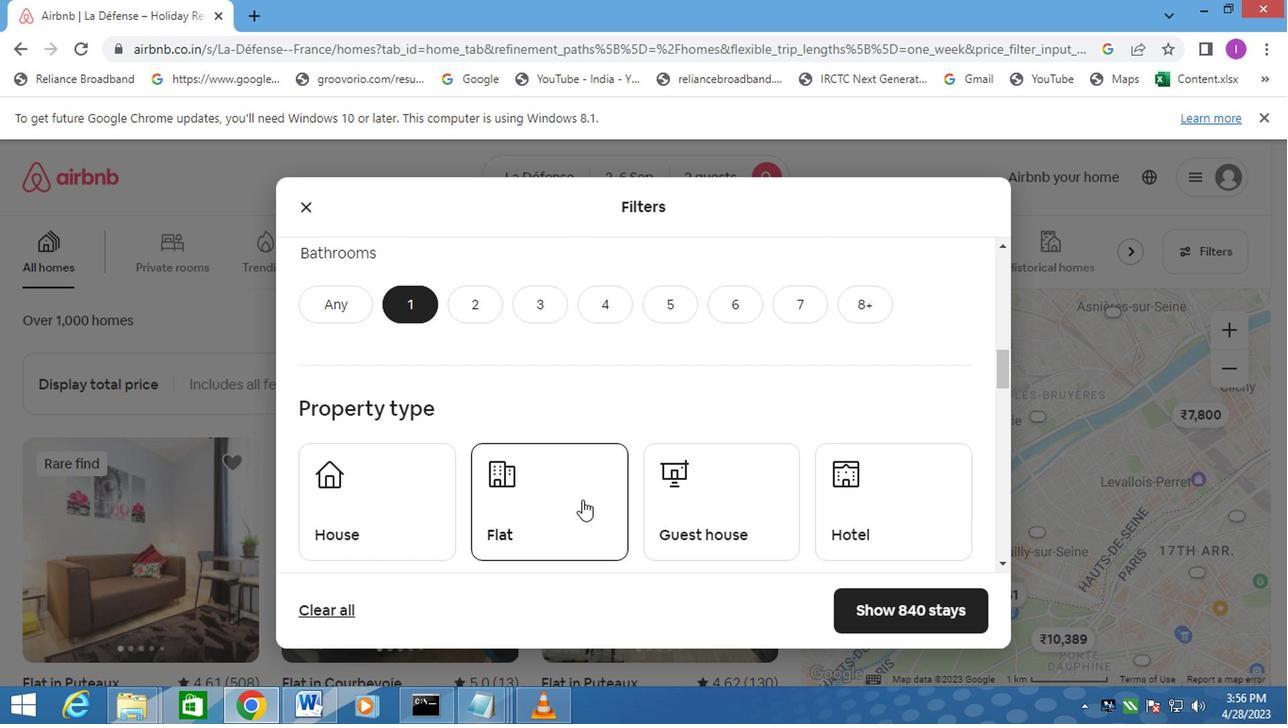 
Action: Mouse moved to (680, 472)
Screenshot: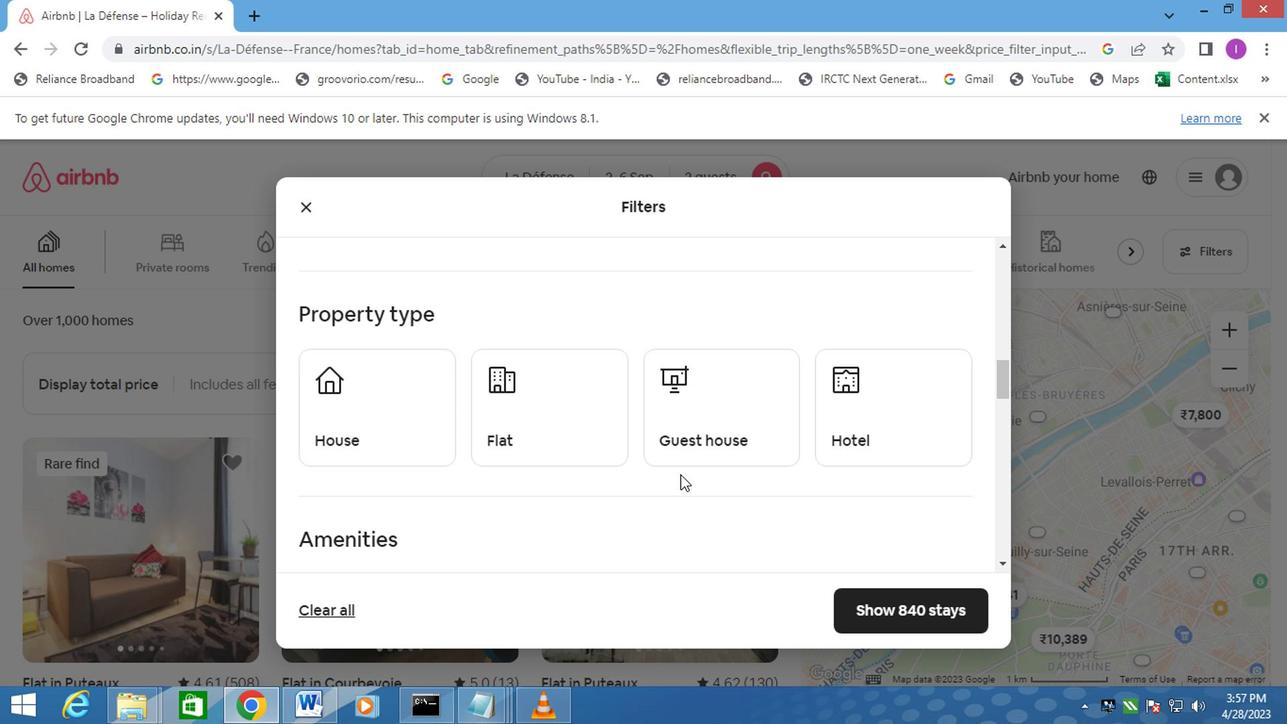 
Action: Mouse scrolled (680, 471) with delta (0, -1)
Screenshot: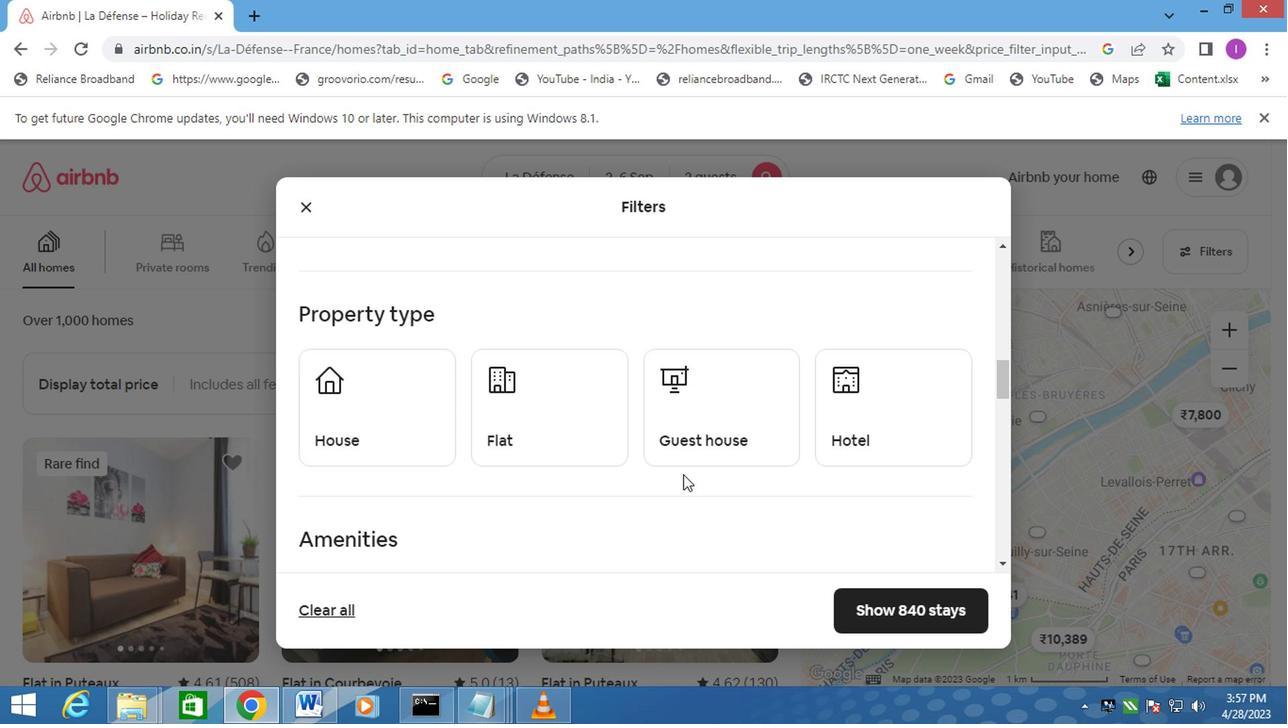 
Action: Mouse moved to (342, 321)
Screenshot: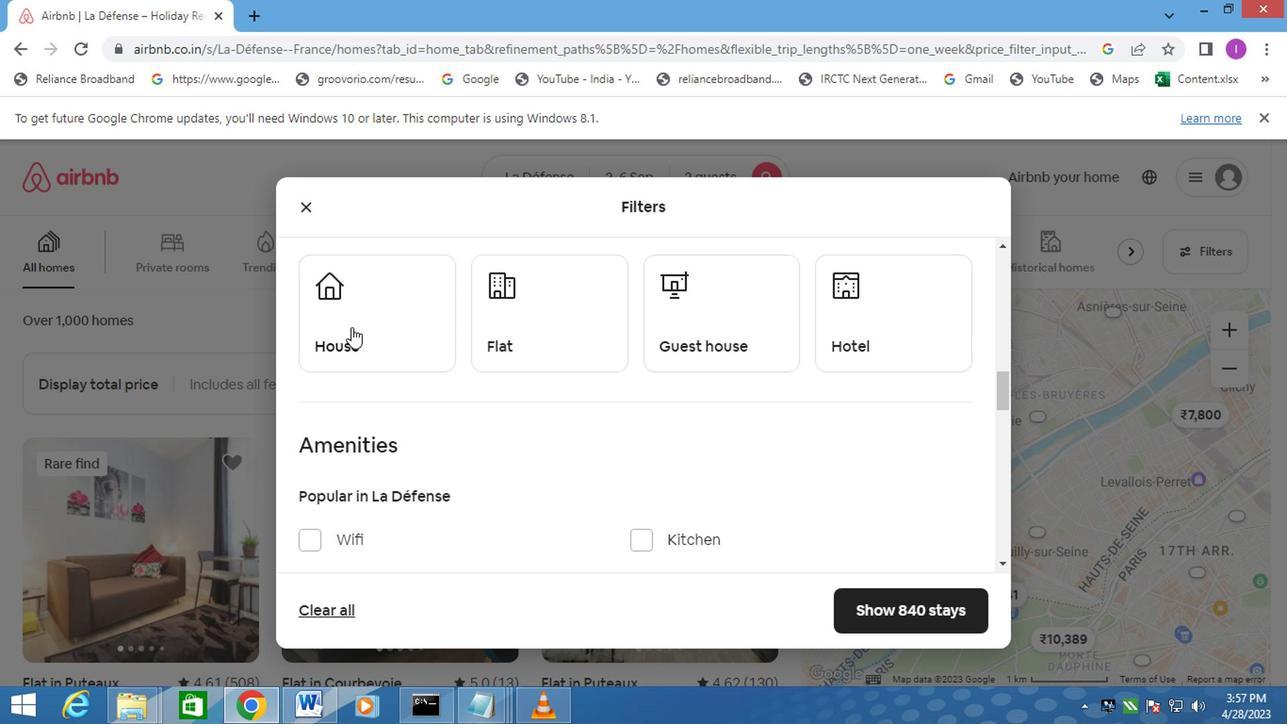 
Action: Mouse pressed left at (342, 321)
Screenshot: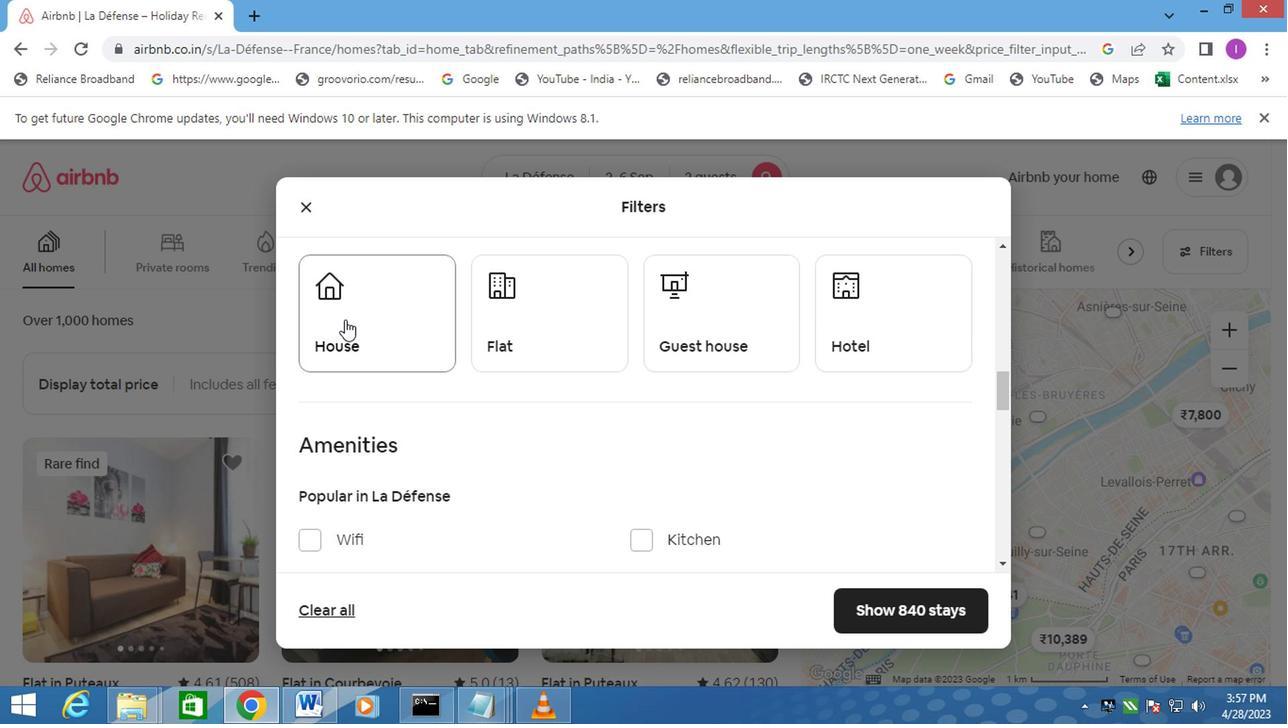 
Action: Mouse moved to (496, 334)
Screenshot: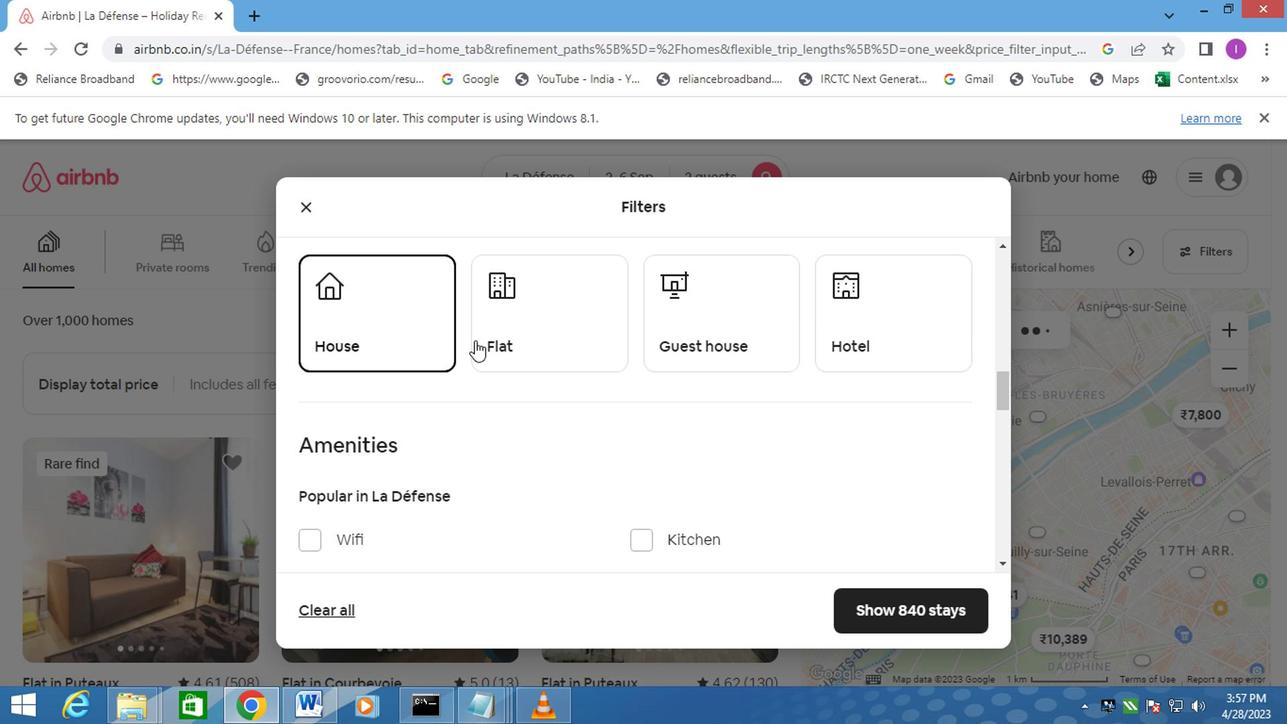
Action: Mouse pressed left at (496, 334)
Screenshot: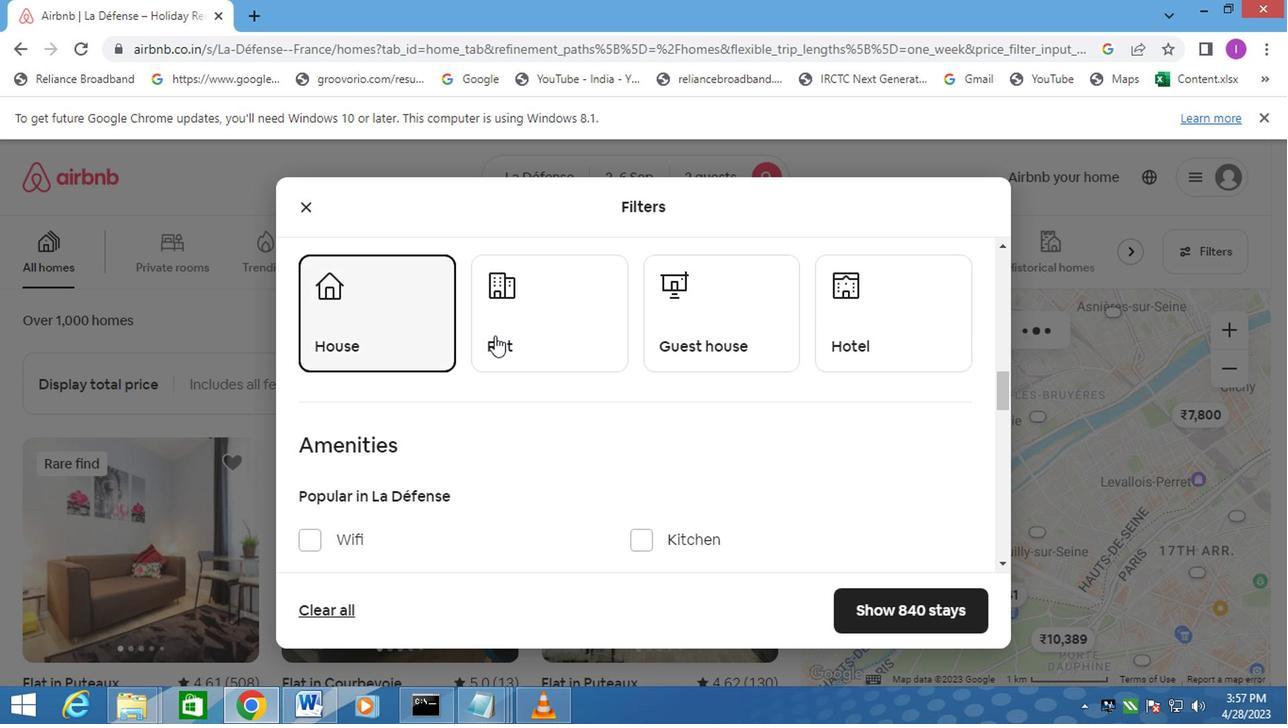 
Action: Mouse moved to (774, 321)
Screenshot: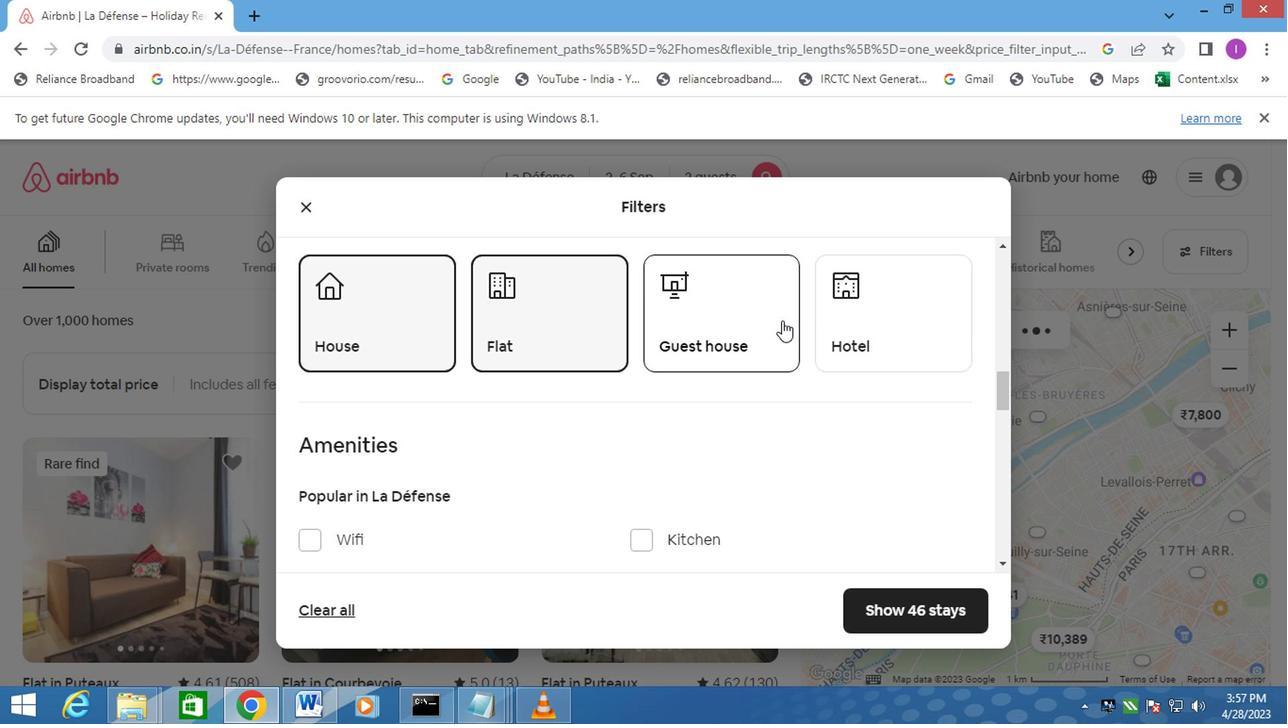 
Action: Mouse pressed left at (774, 321)
Screenshot: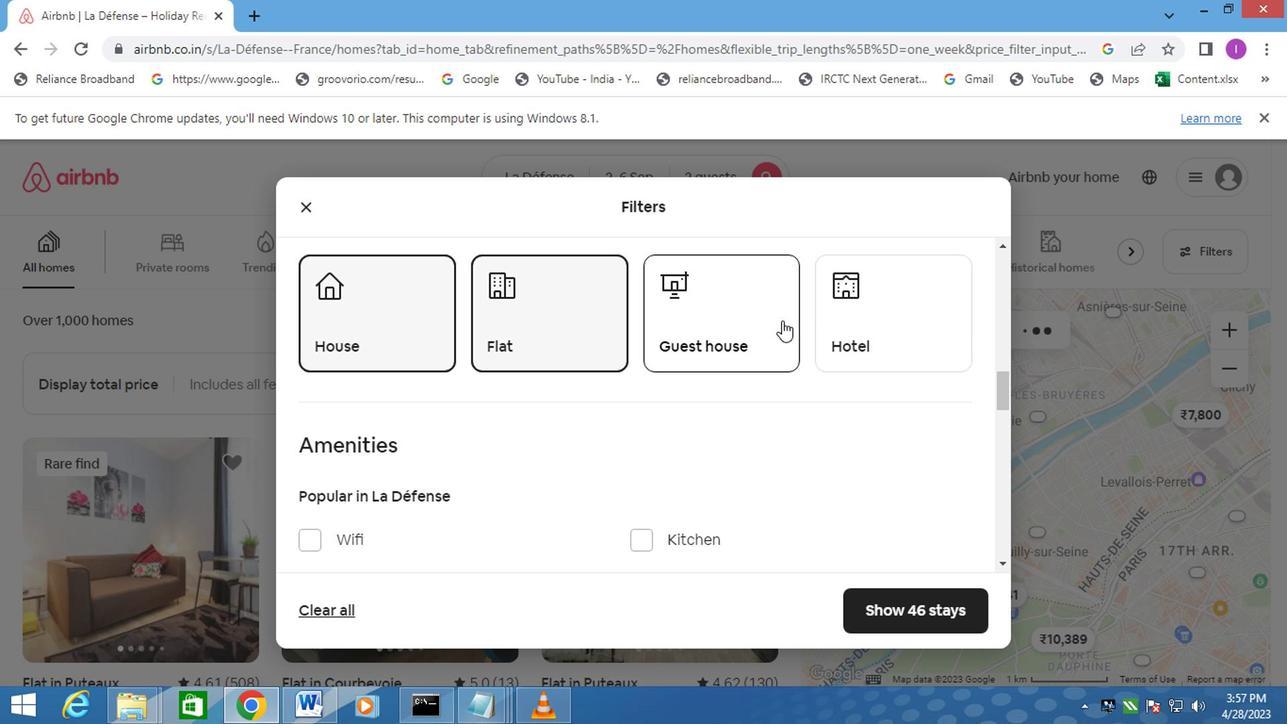 
Action: Mouse moved to (881, 348)
Screenshot: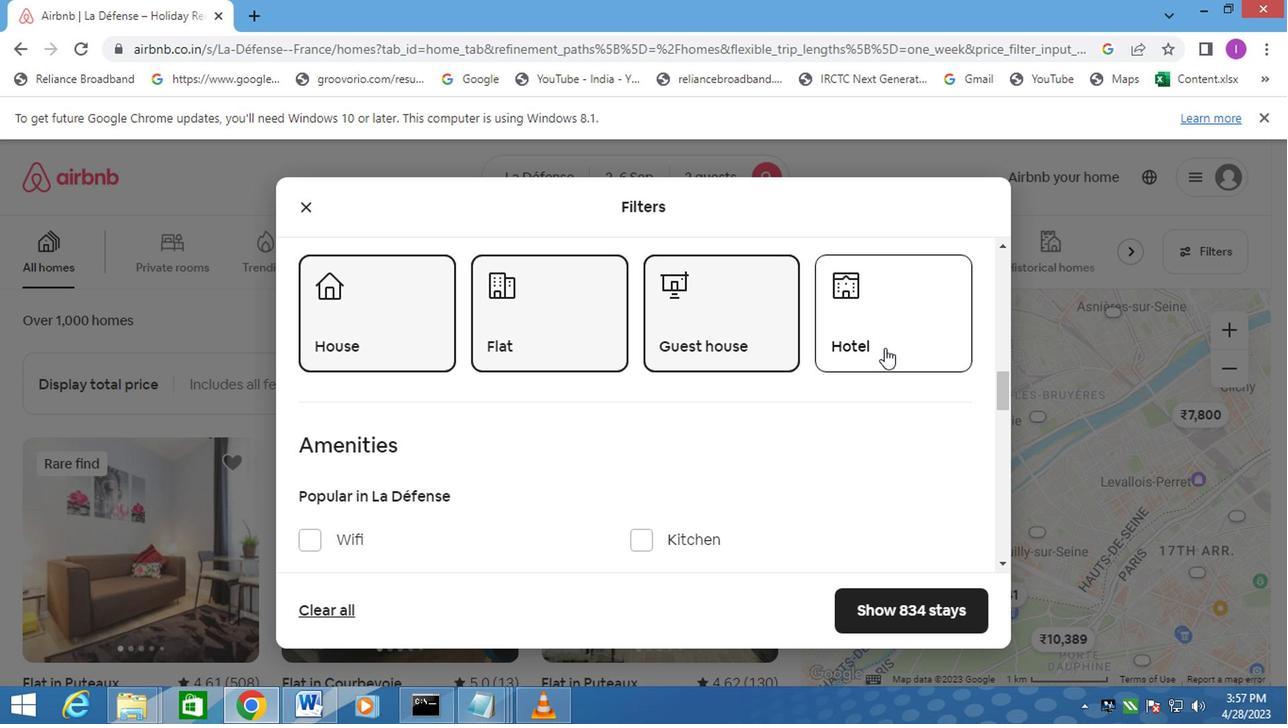 
Action: Mouse pressed left at (881, 348)
Screenshot: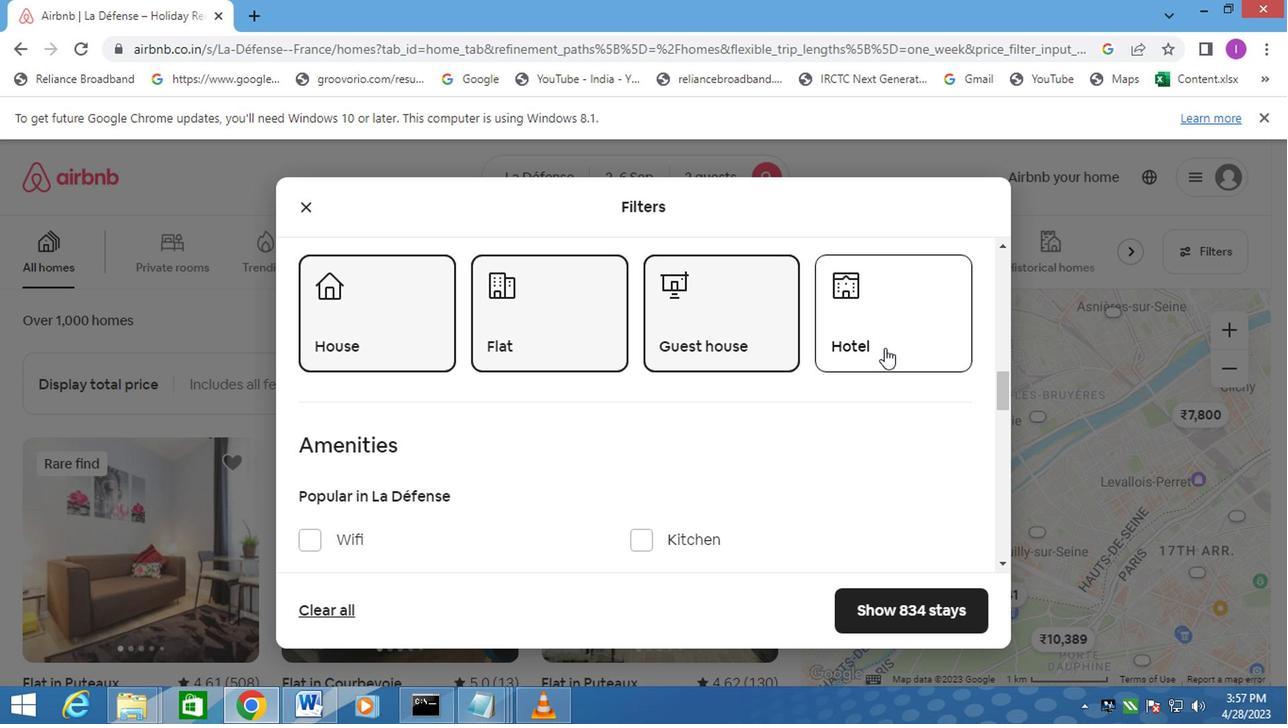 
Action: Mouse moved to (755, 497)
Screenshot: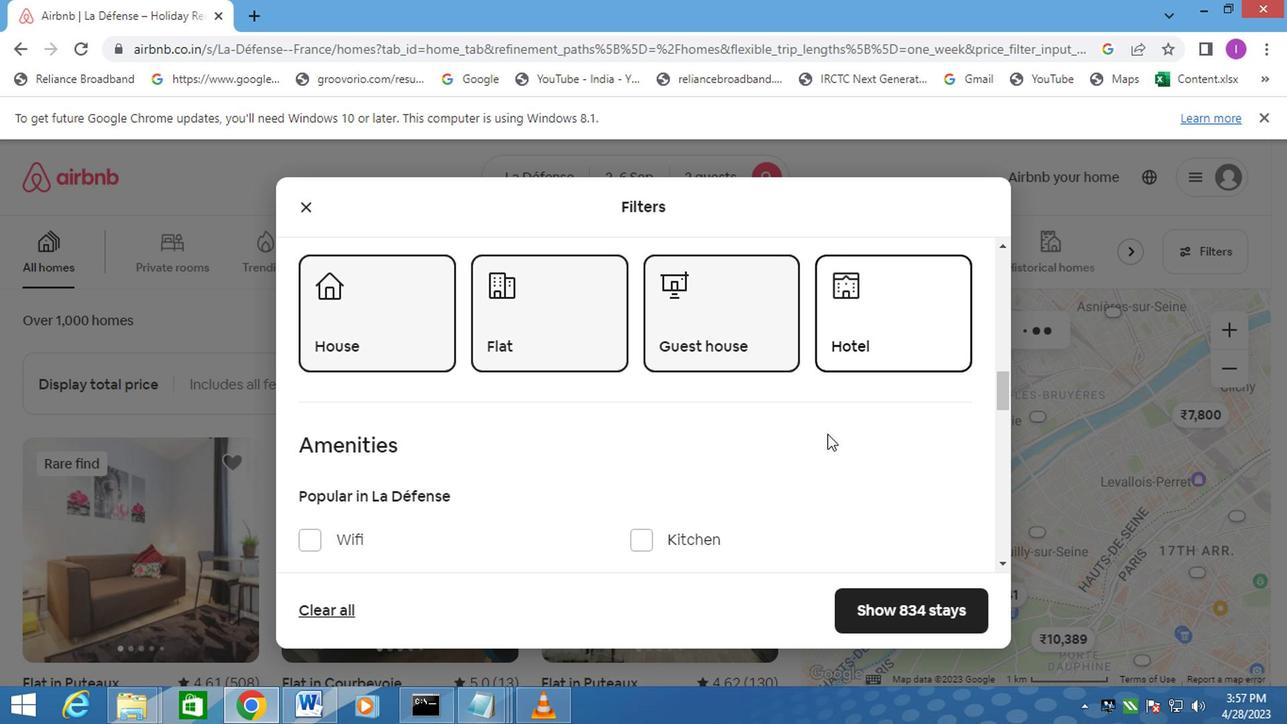 
Action: Mouse scrolled (755, 497) with delta (0, 0)
Screenshot: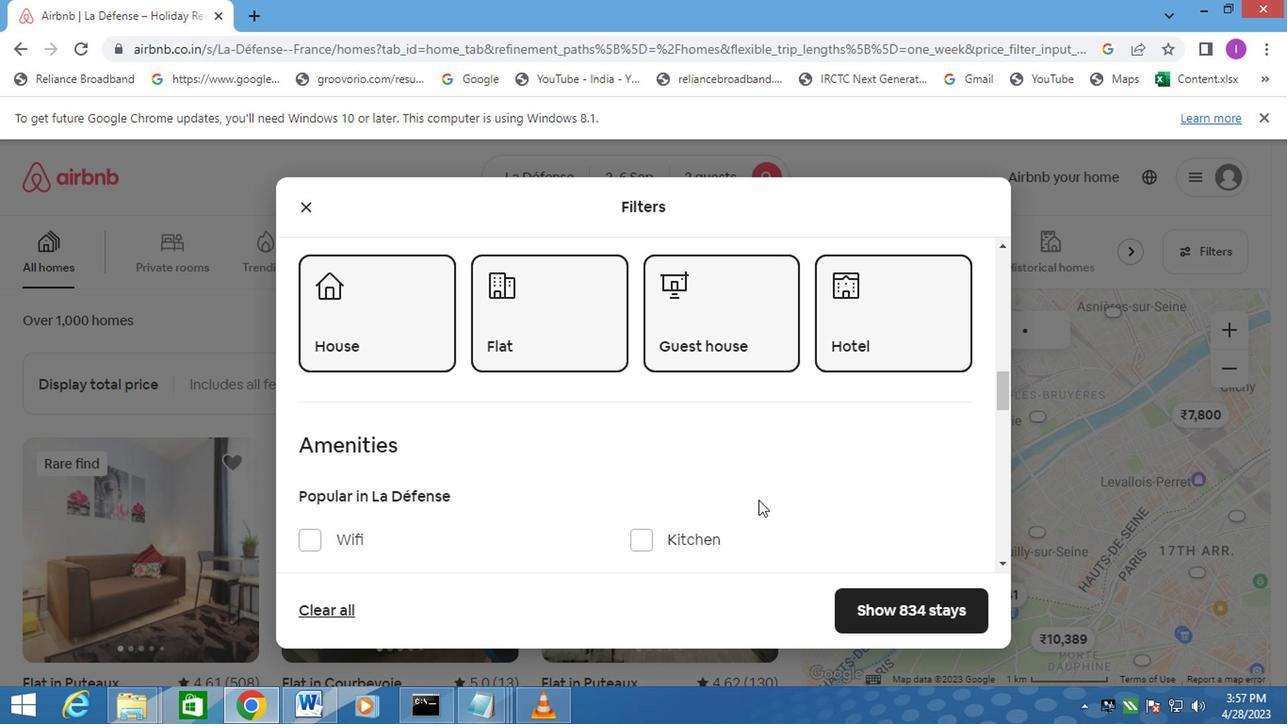 
Action: Mouse scrolled (755, 497) with delta (0, 0)
Screenshot: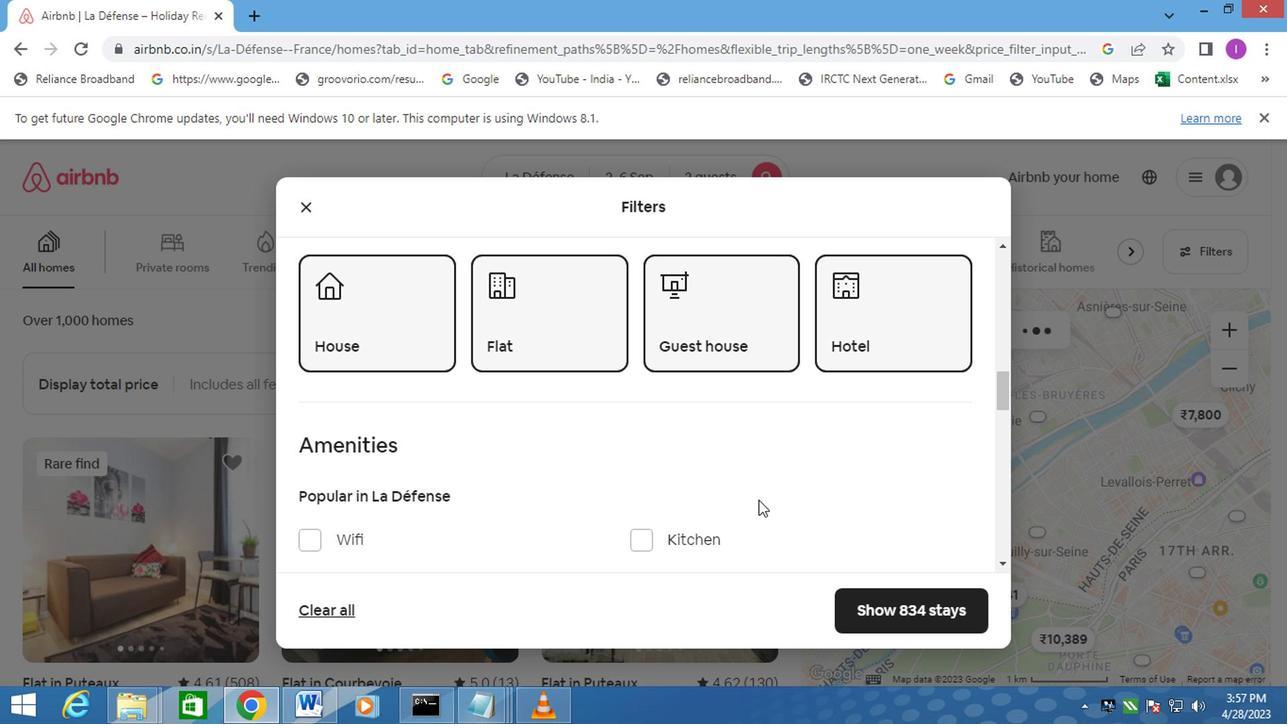
Action: Mouse moved to (760, 475)
Screenshot: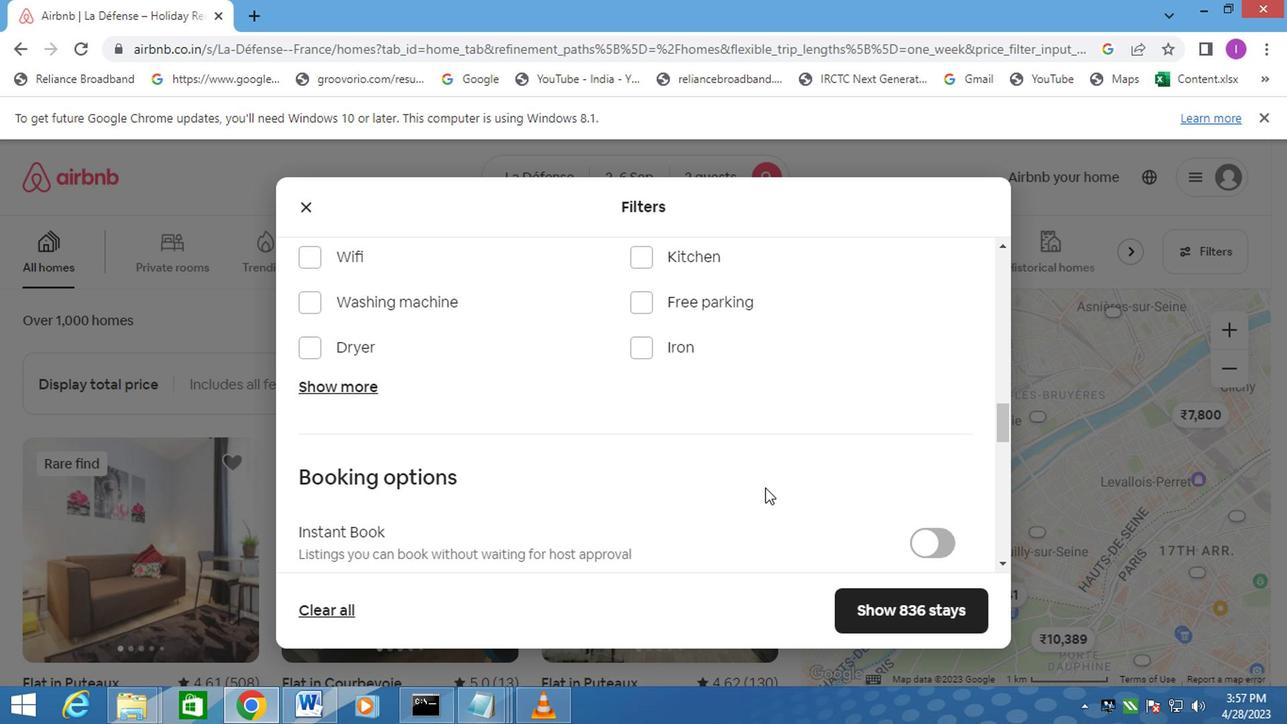 
Action: Mouse scrolled (760, 474) with delta (0, 0)
Screenshot: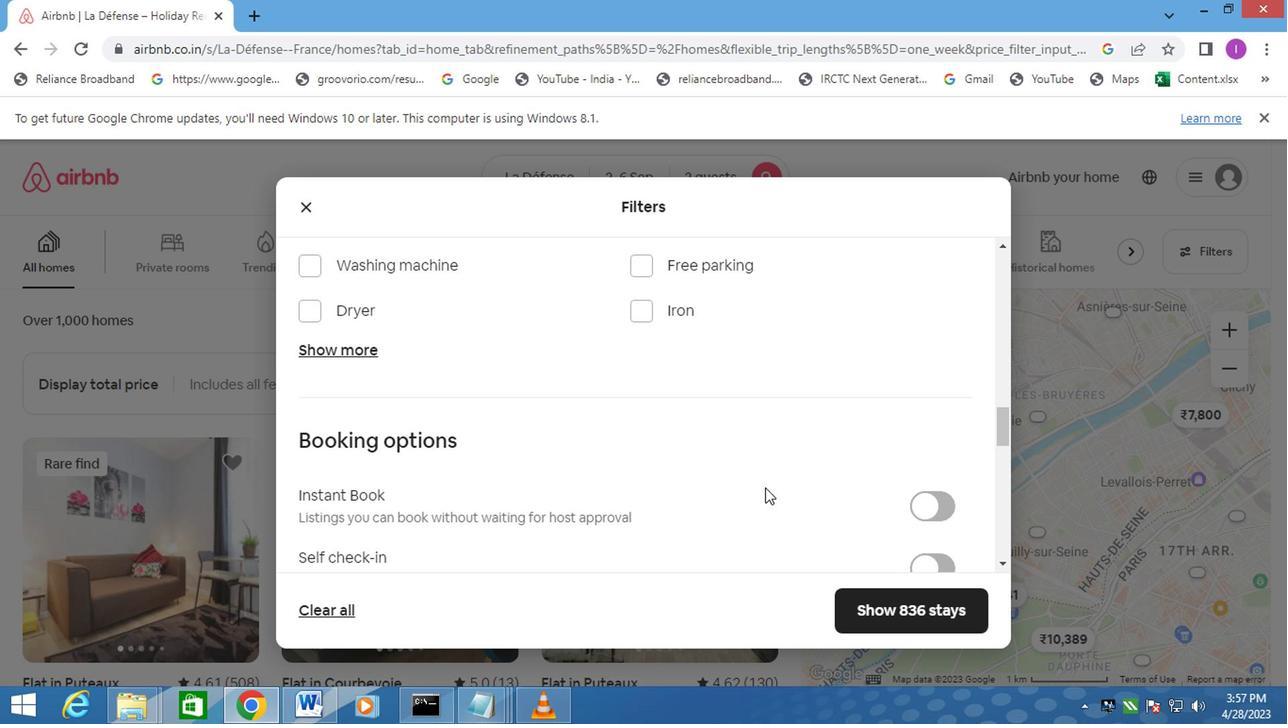 
Action: Mouse moved to (566, 381)
Screenshot: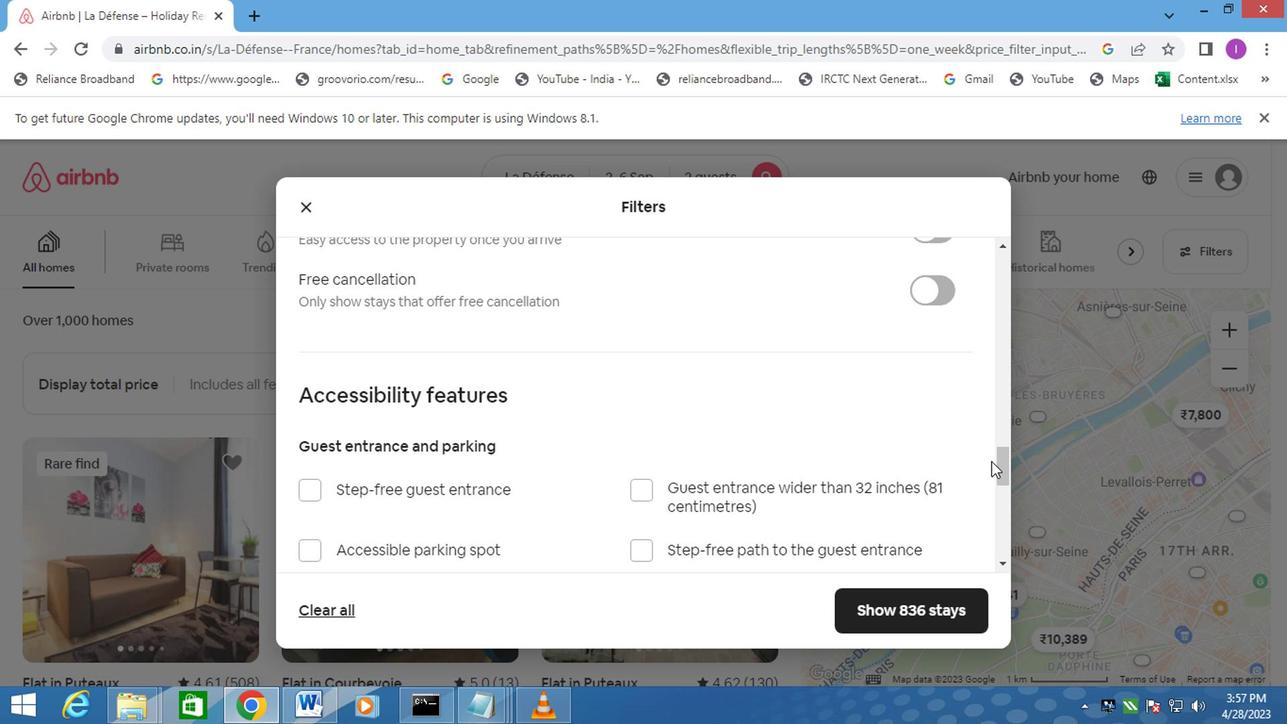 
Action: Mouse scrolled (566, 383) with delta (0, 0)
Screenshot: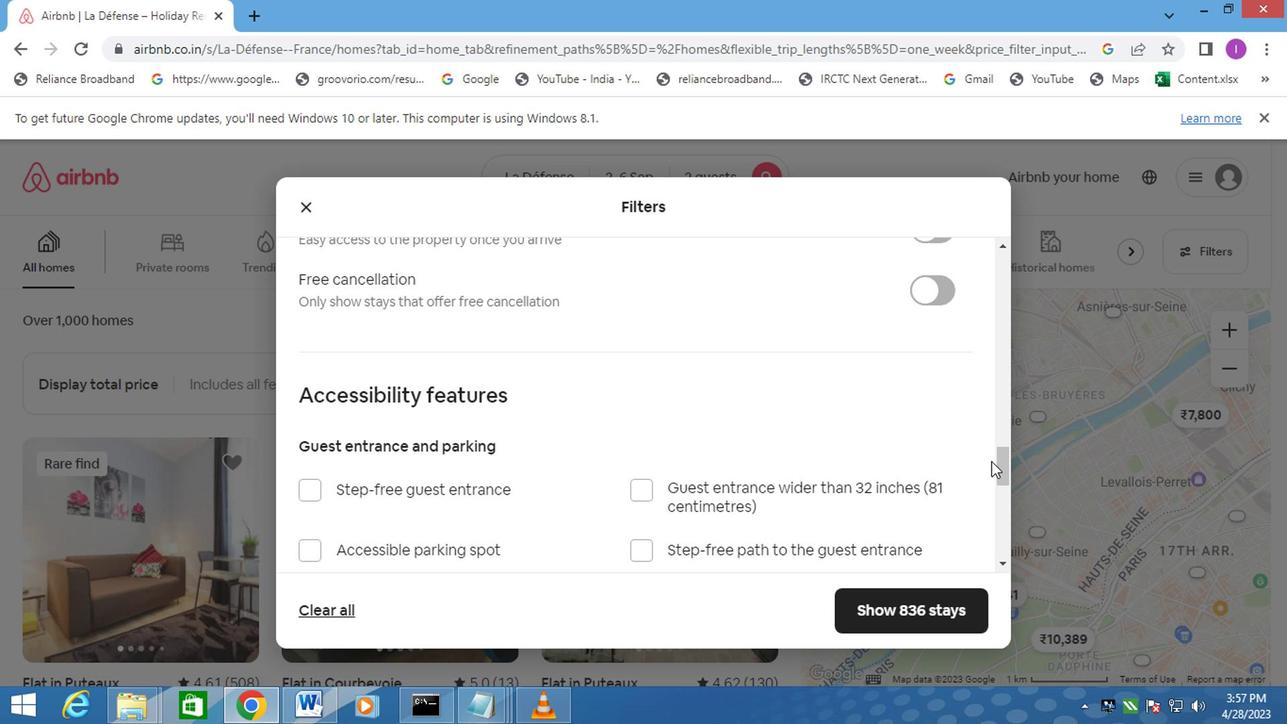 
Action: Mouse scrolled (566, 383) with delta (0, 0)
Screenshot: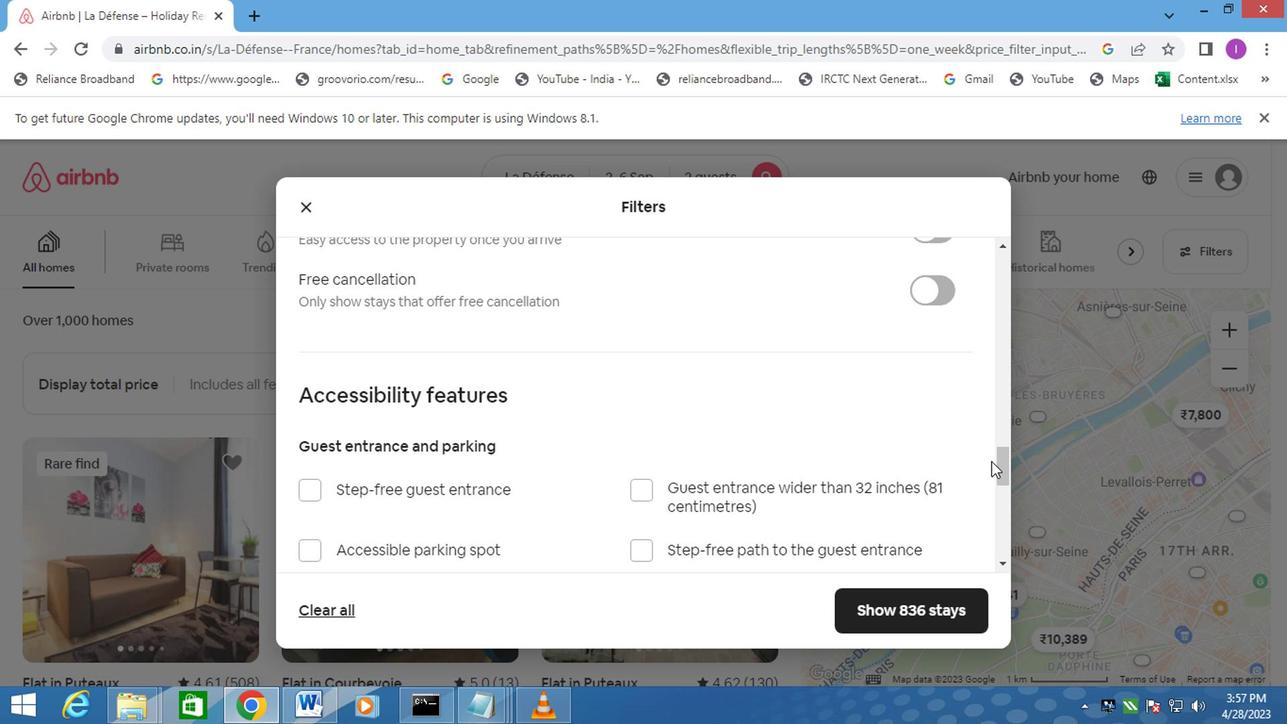 
Action: Mouse moved to (931, 422)
Screenshot: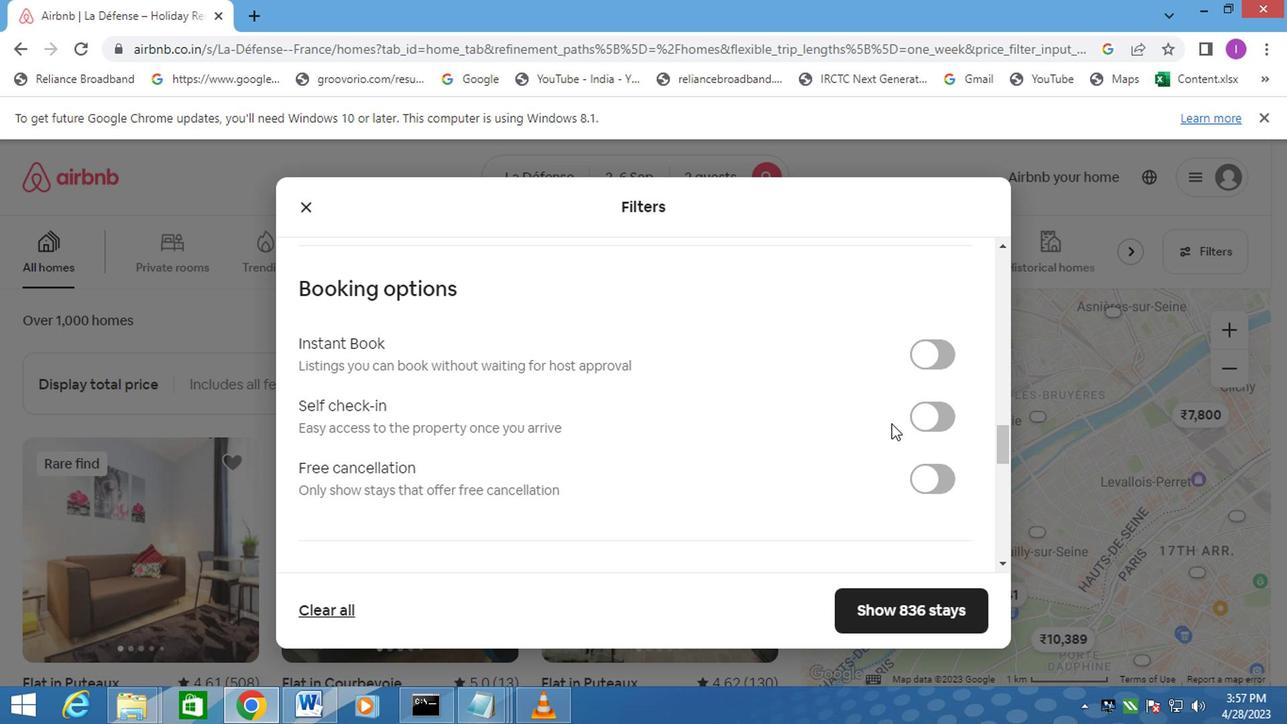 
Action: Mouse pressed left at (931, 422)
Screenshot: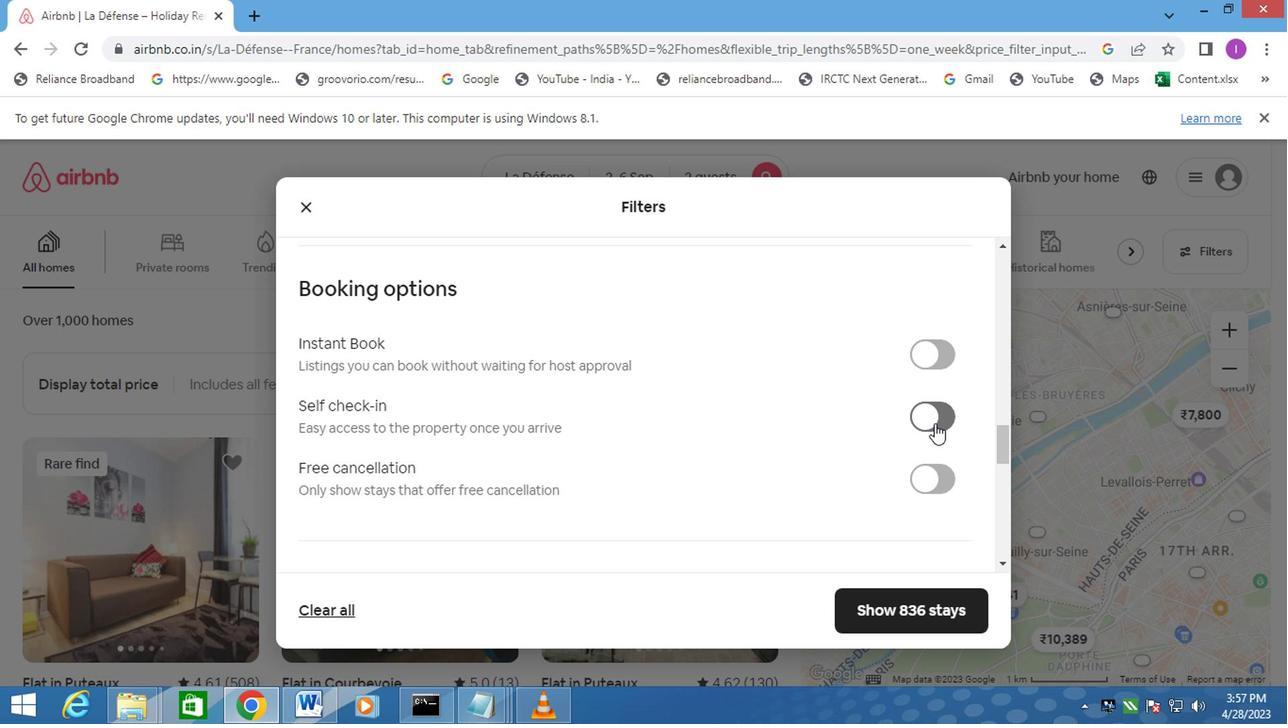 
Action: Mouse moved to (590, 509)
Screenshot: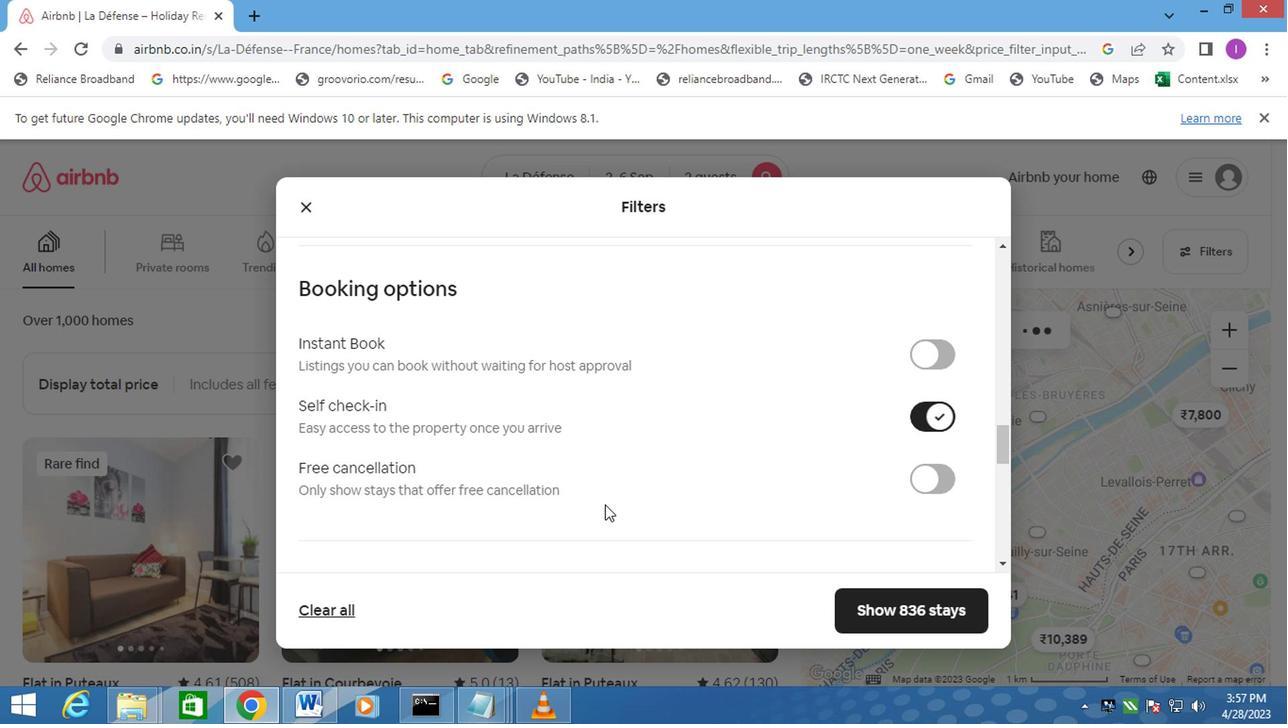
Action: Mouse scrolled (590, 507) with delta (0, -1)
Screenshot: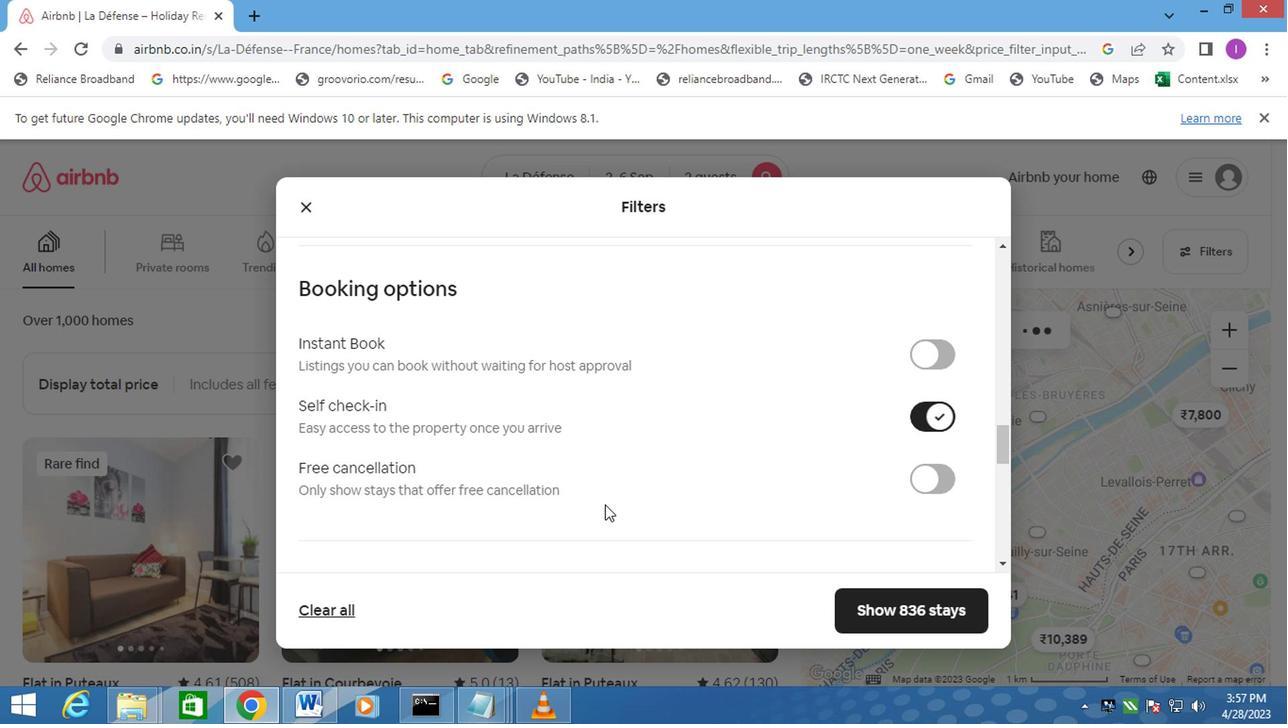 
Action: Mouse moved to (589, 509)
Screenshot: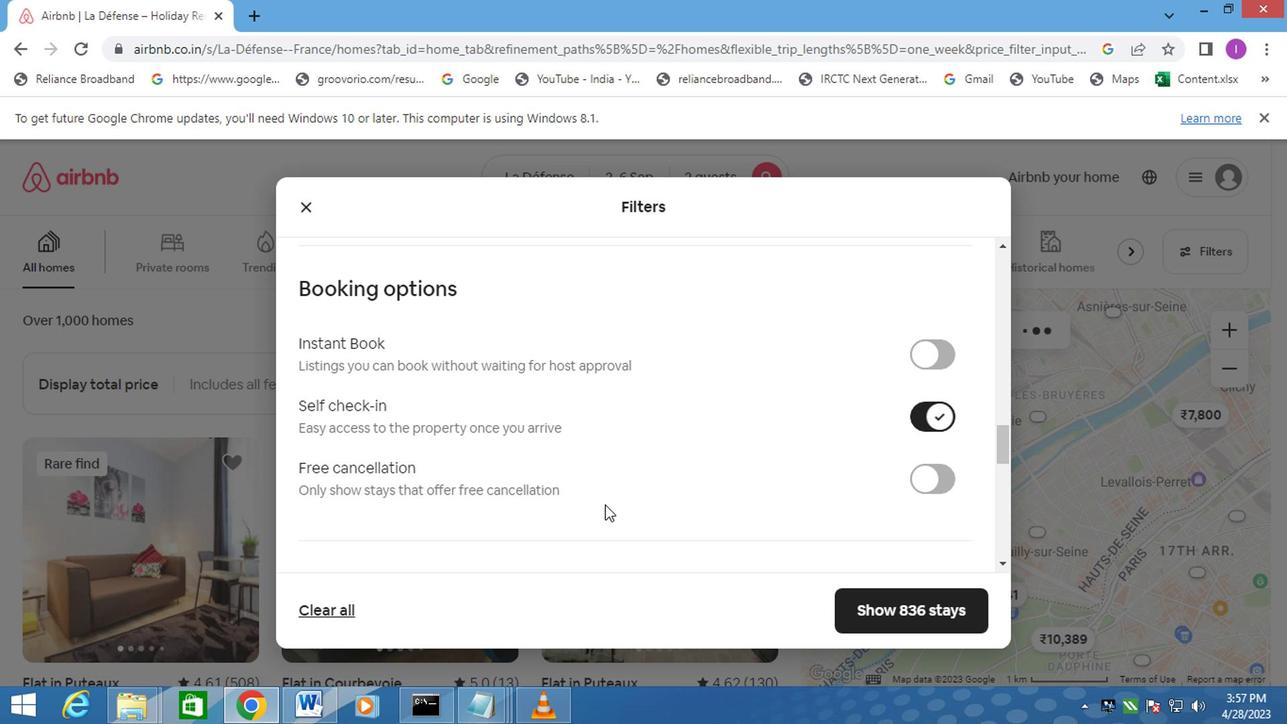 
Action: Mouse scrolled (589, 509) with delta (0, 0)
Screenshot: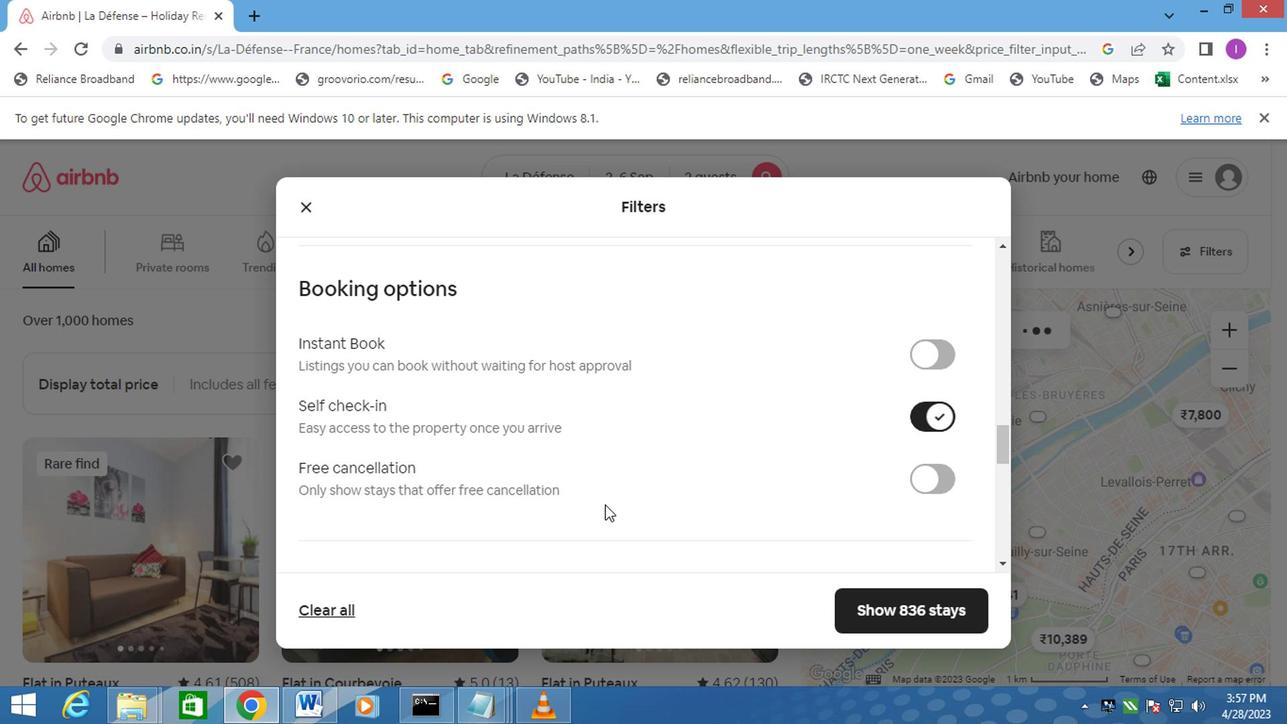 
Action: Mouse moved to (589, 510)
Screenshot: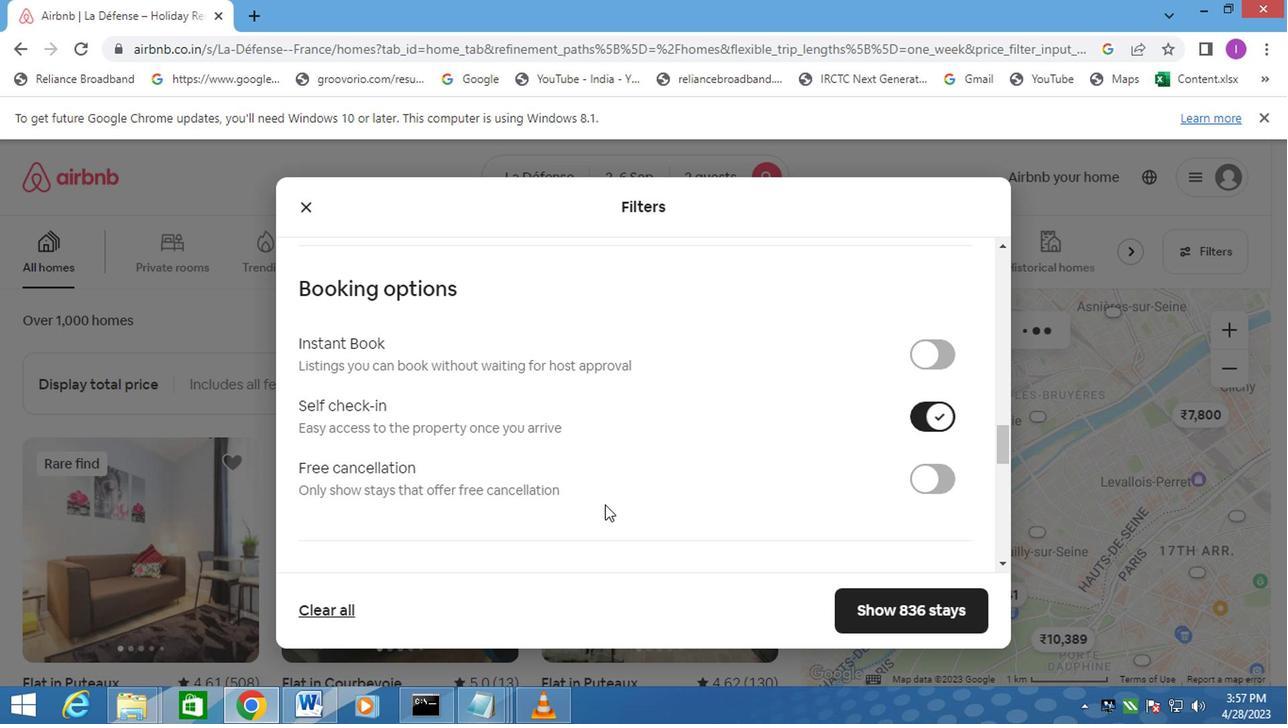 
Action: Mouse scrolled (589, 509) with delta (0, 0)
Screenshot: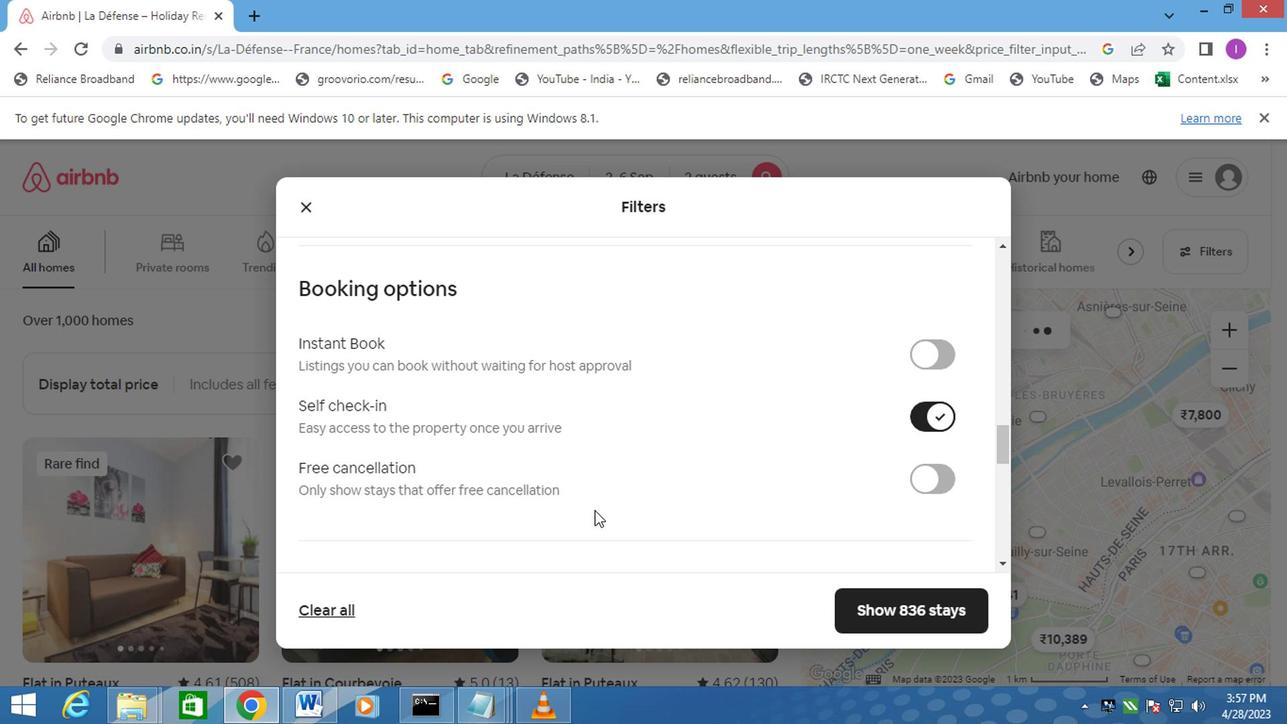 
Action: Mouse scrolled (589, 509) with delta (0, 0)
Screenshot: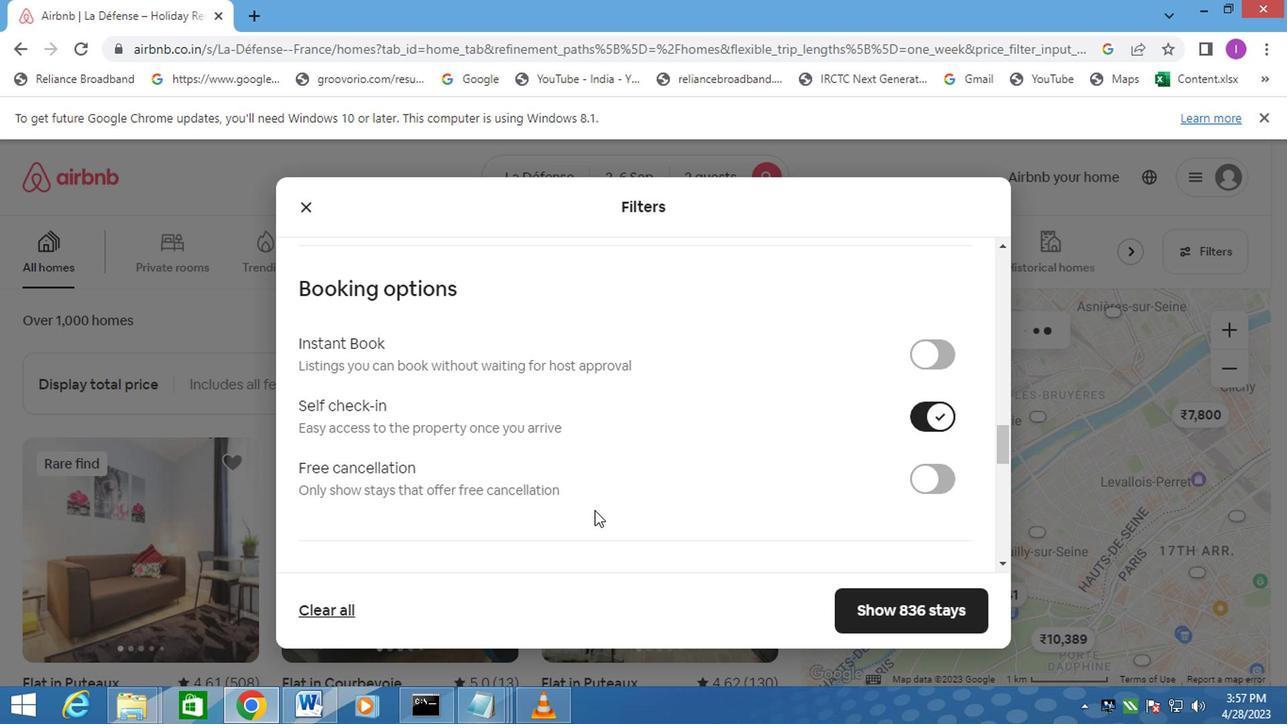 
Action: Mouse moved to (580, 504)
Screenshot: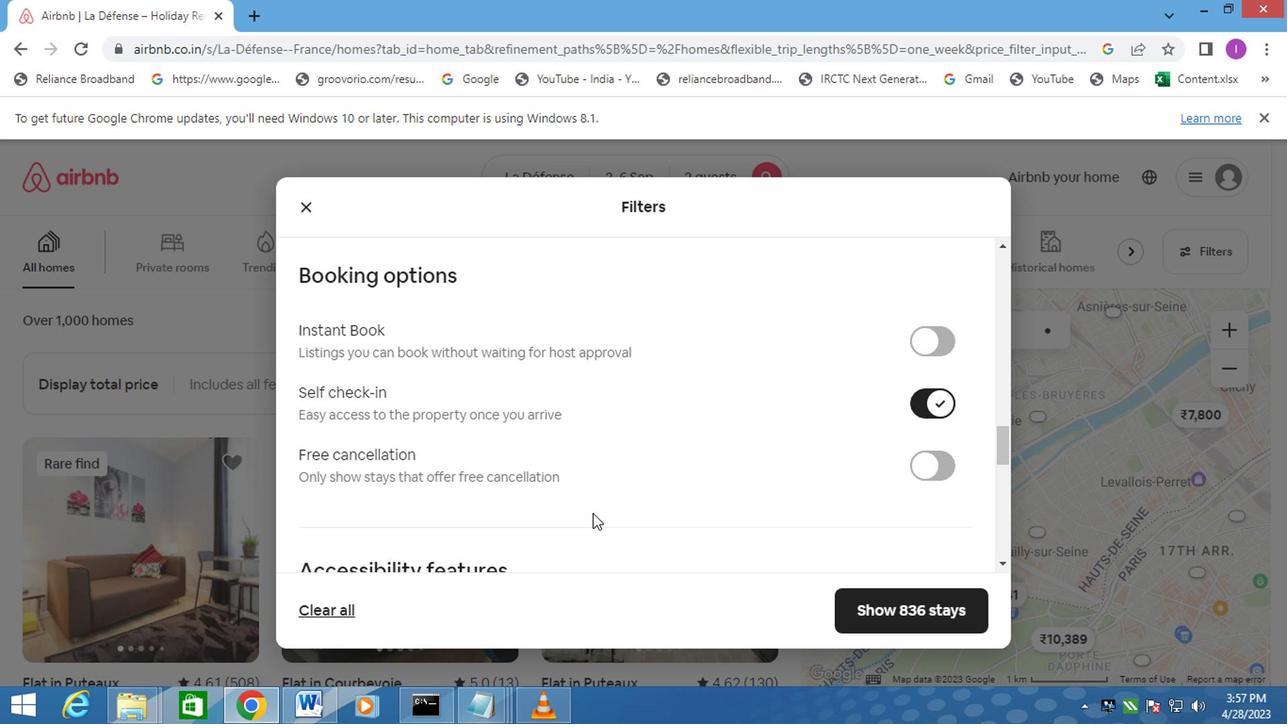 
Action: Mouse scrolled (580, 503) with delta (0, -1)
Screenshot: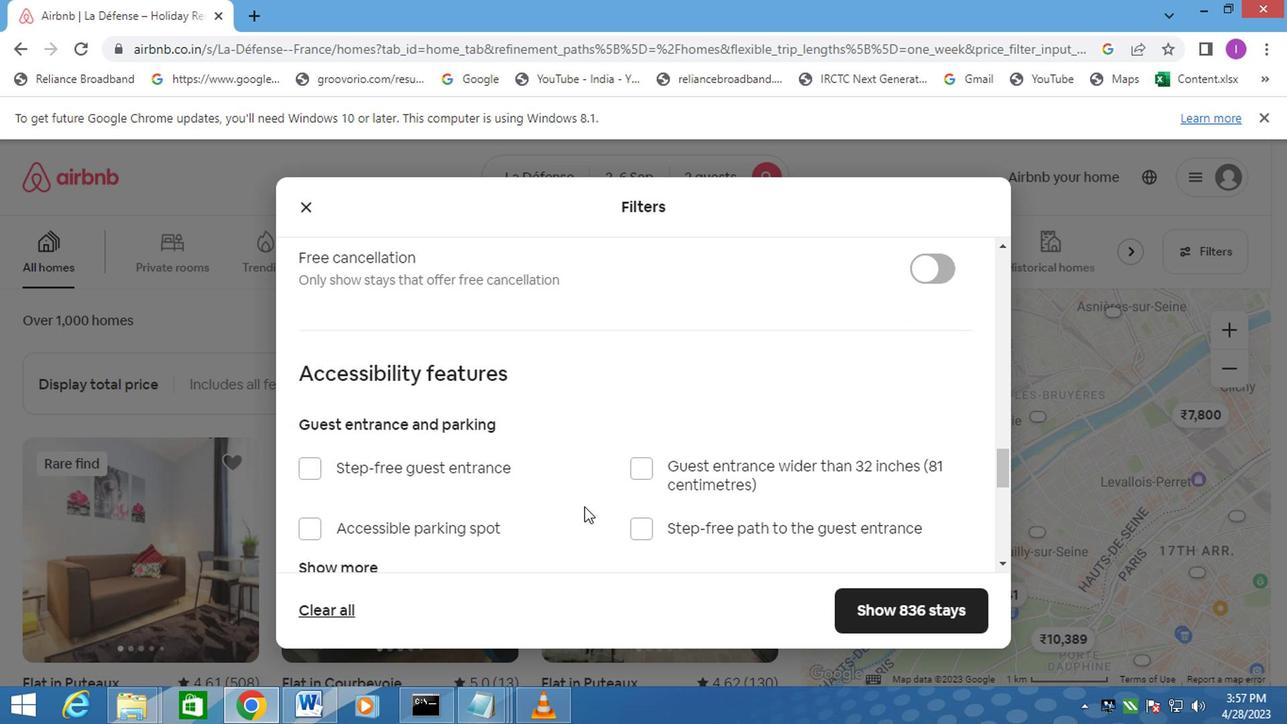 
Action: Mouse moved to (580, 504)
Screenshot: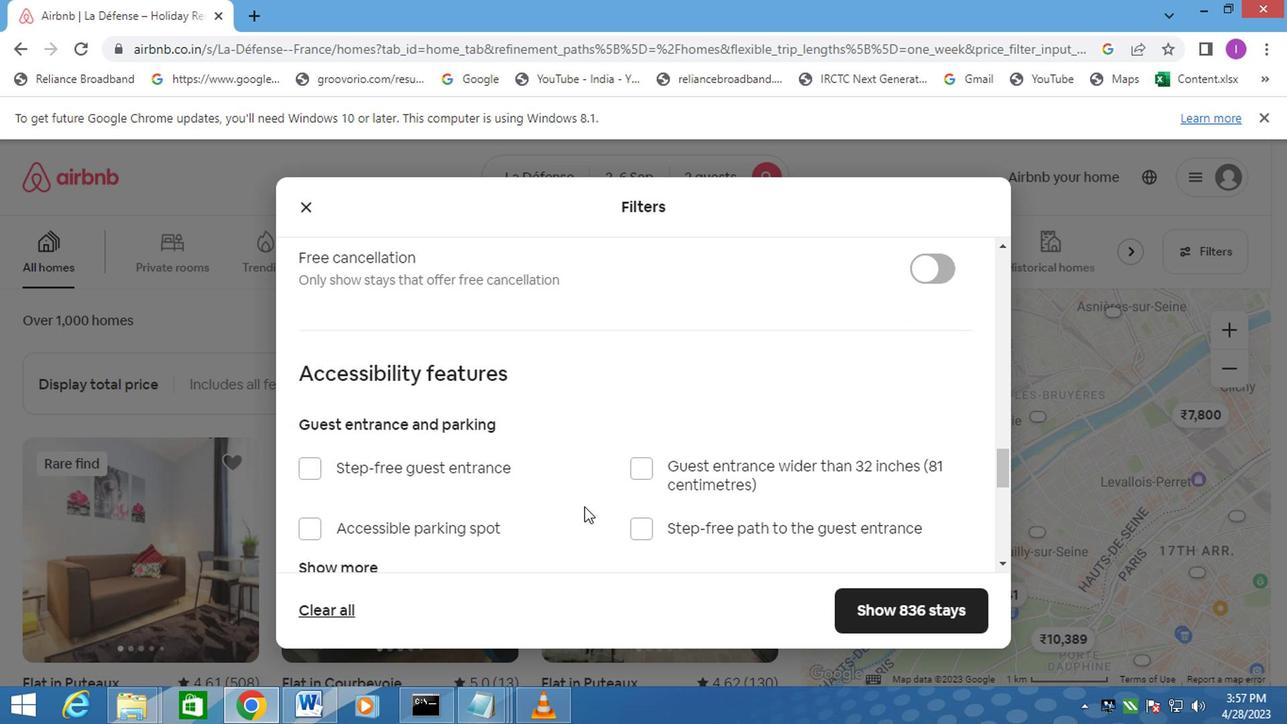 
Action: Mouse scrolled (580, 503) with delta (0, -1)
Screenshot: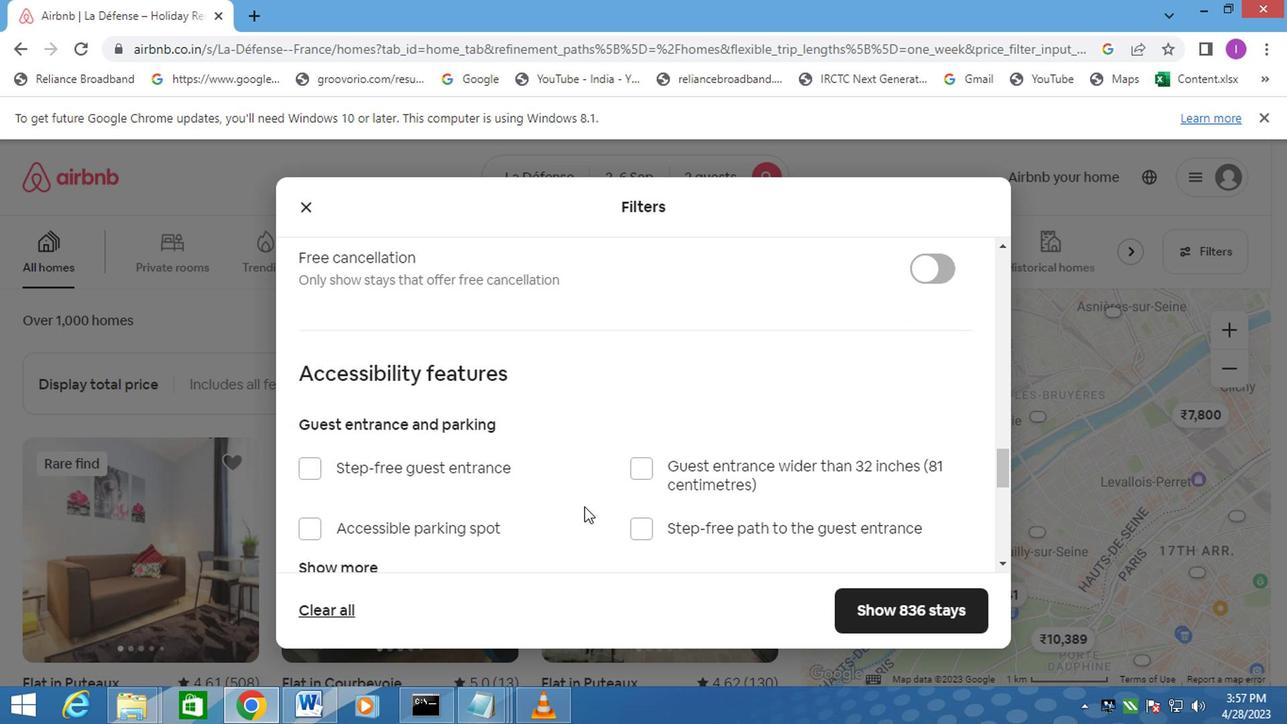 
Action: Mouse moved to (580, 504)
Screenshot: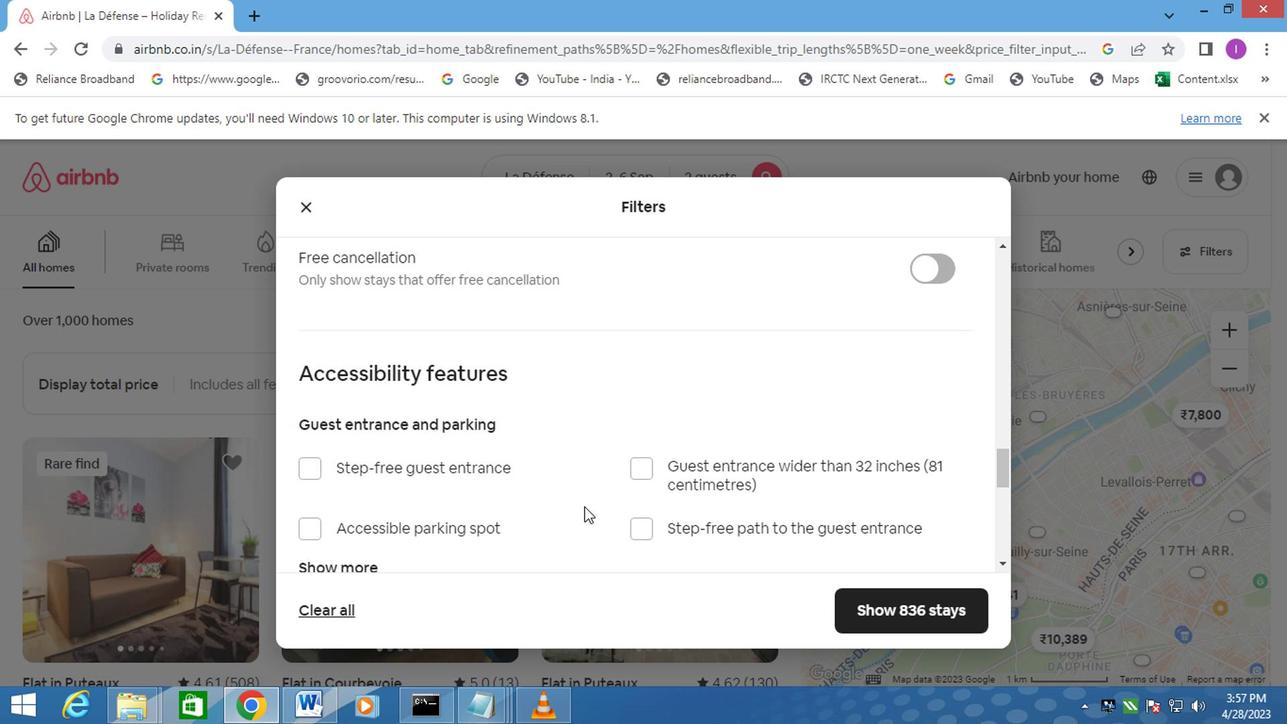 
Action: Mouse scrolled (580, 503) with delta (0, -1)
Screenshot: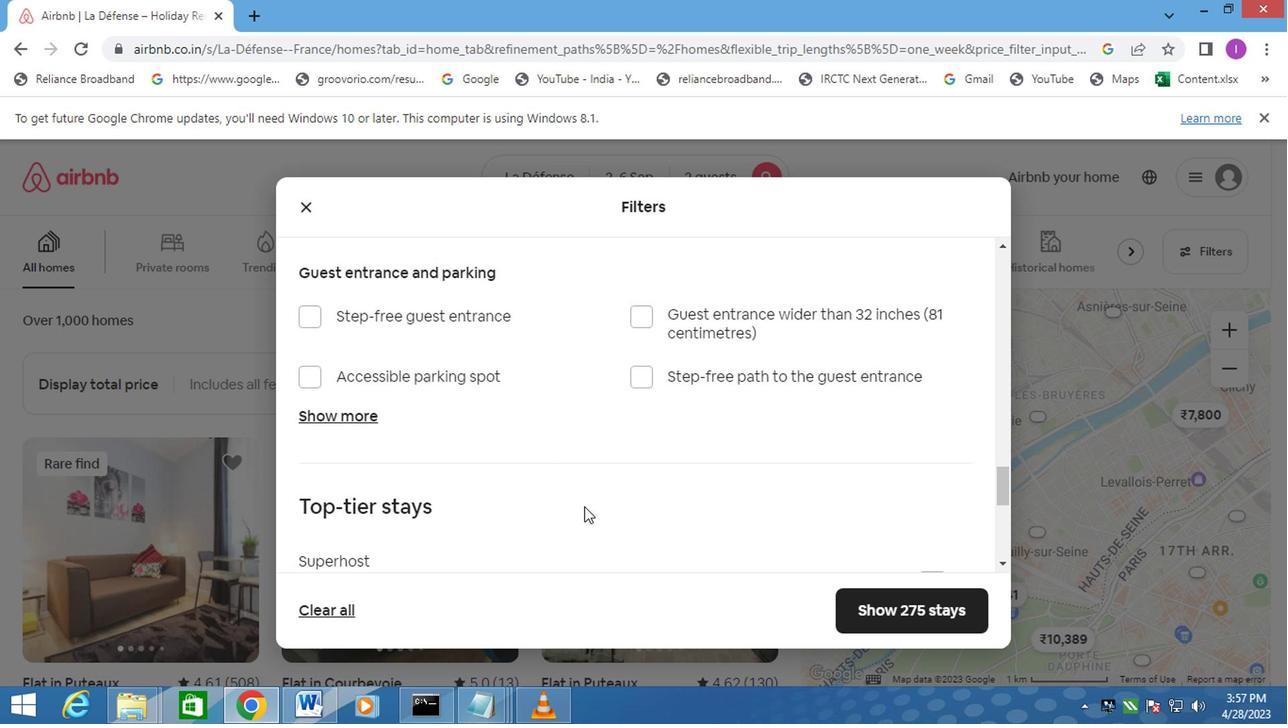 
Action: Mouse moved to (514, 495)
Screenshot: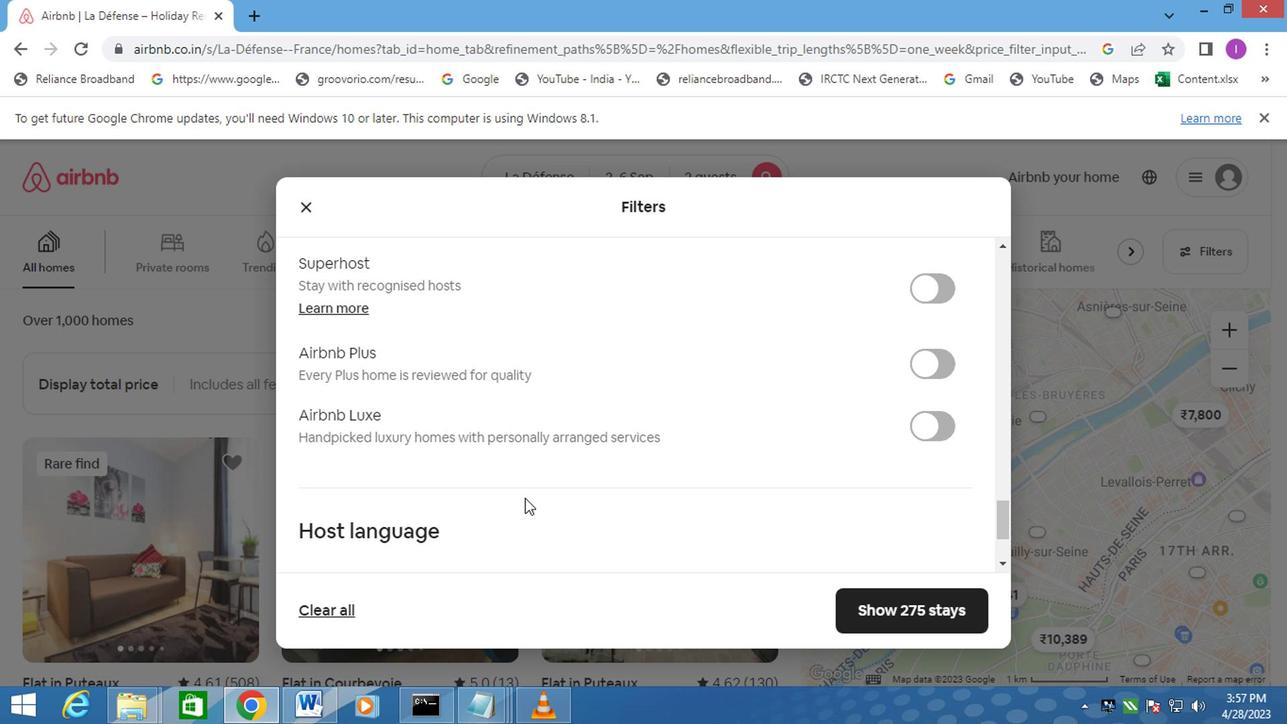 
Action: Mouse scrolled (514, 495) with delta (0, 0)
Screenshot: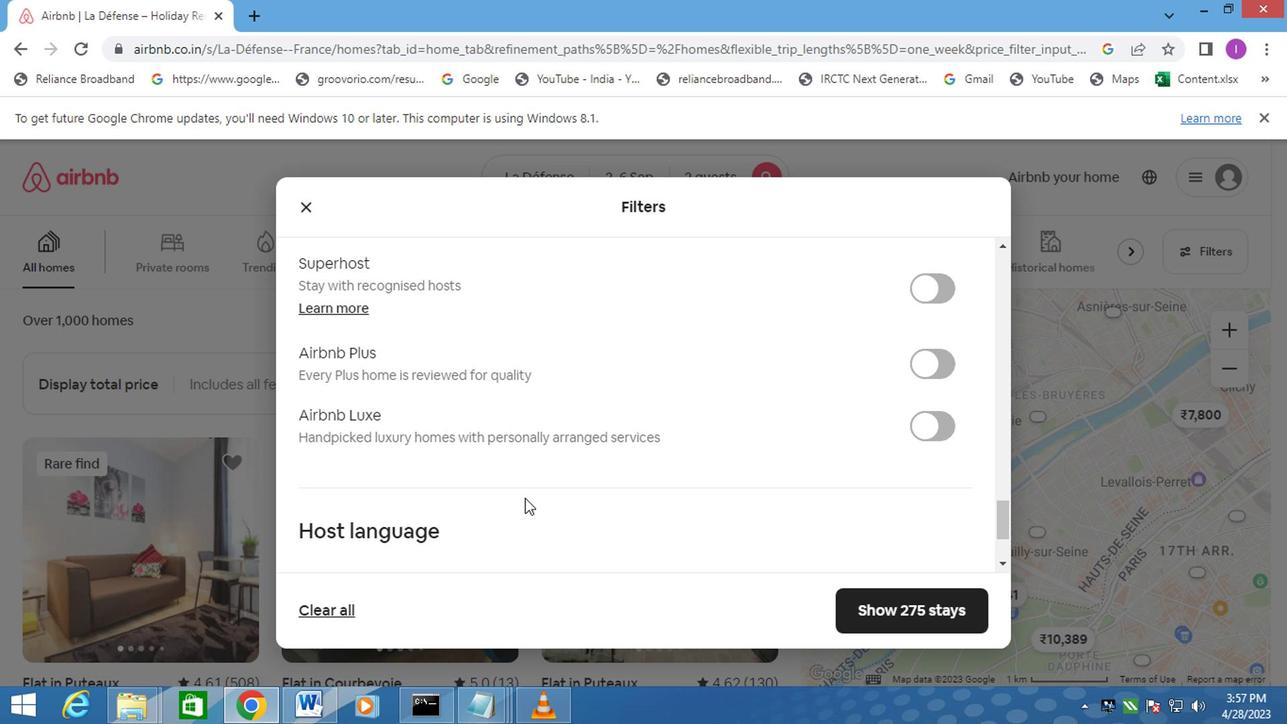 
Action: Mouse scrolled (514, 495) with delta (0, 0)
Screenshot: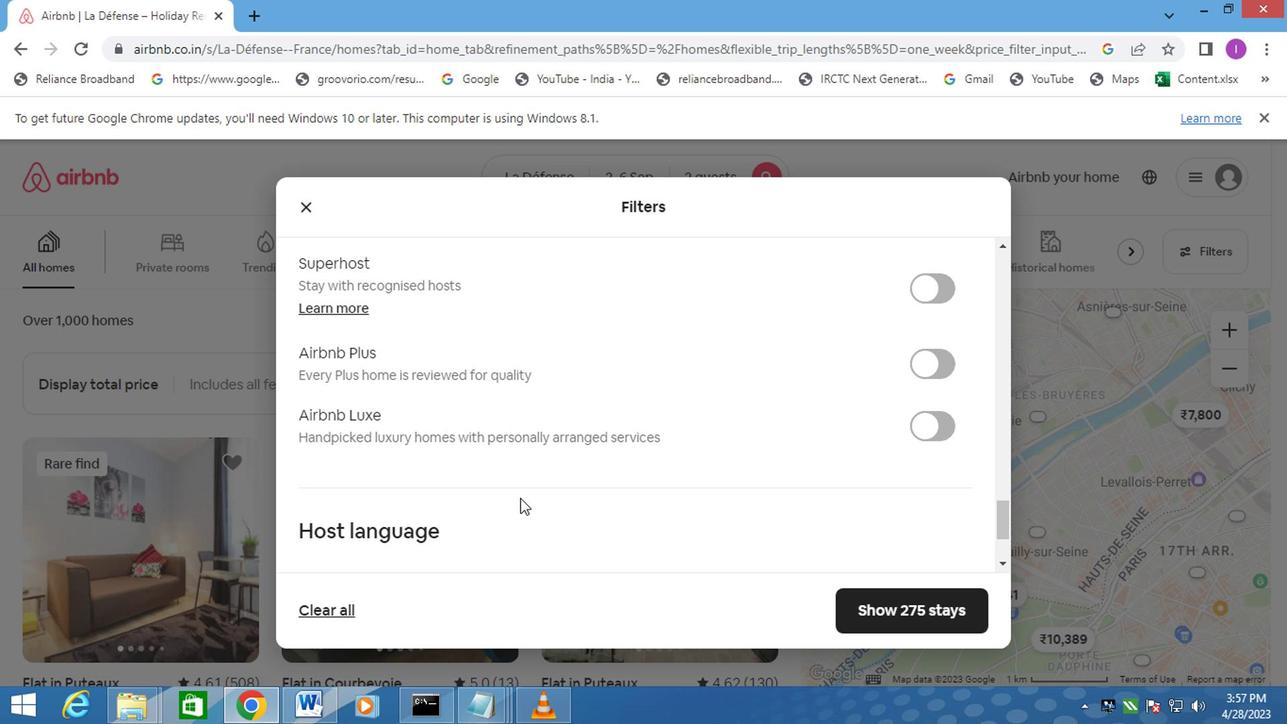 
Action: Mouse scrolled (514, 495) with delta (0, 0)
Screenshot: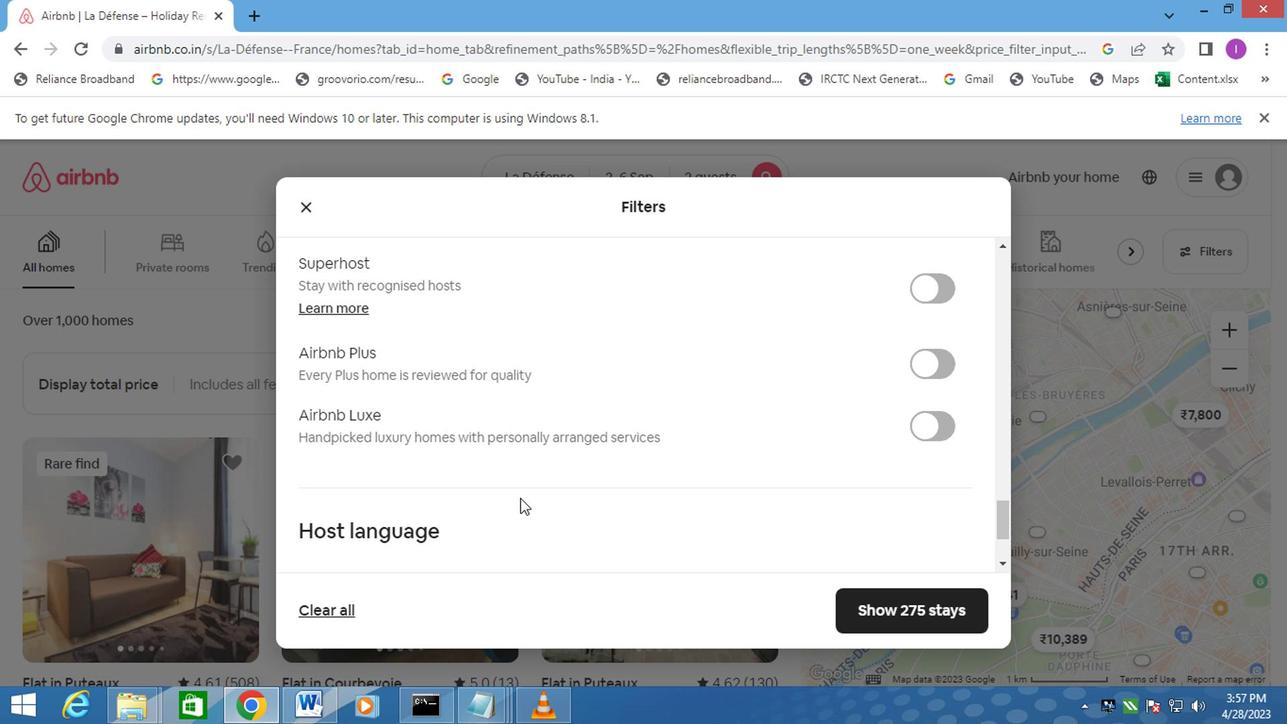 
Action: Mouse scrolled (514, 495) with delta (0, 0)
Screenshot: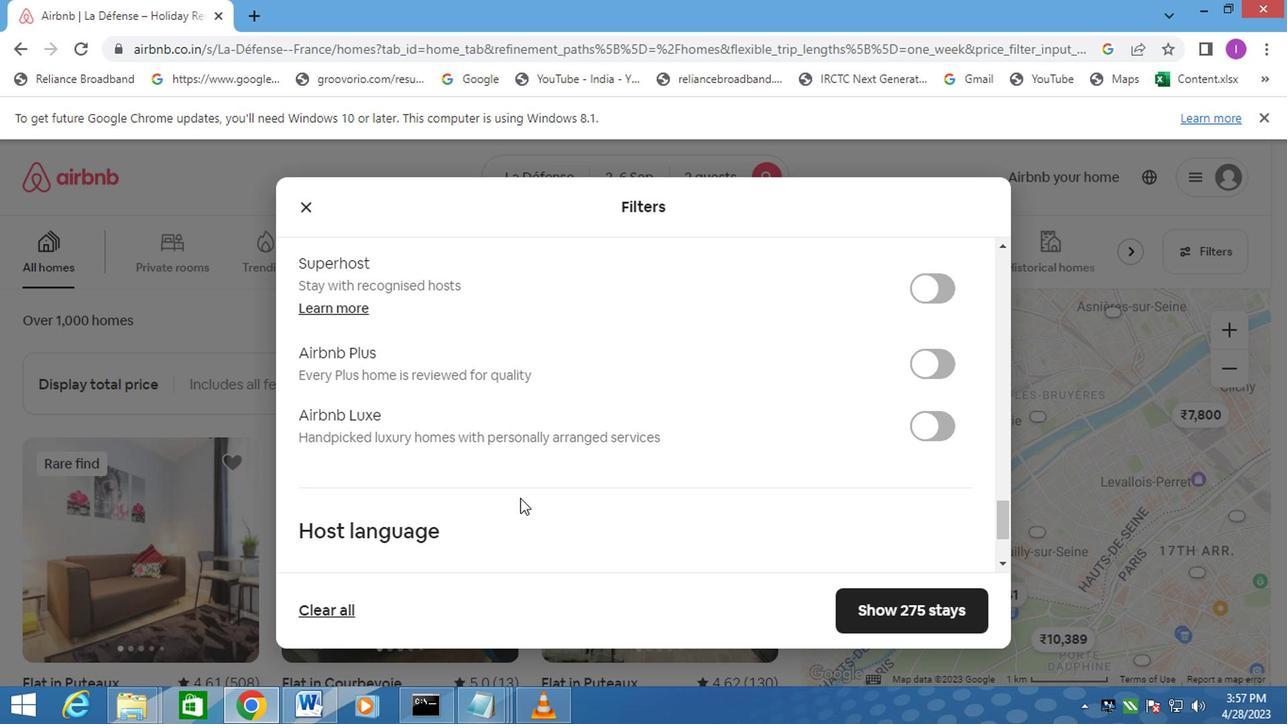 
Action: Mouse moved to (309, 448)
Screenshot: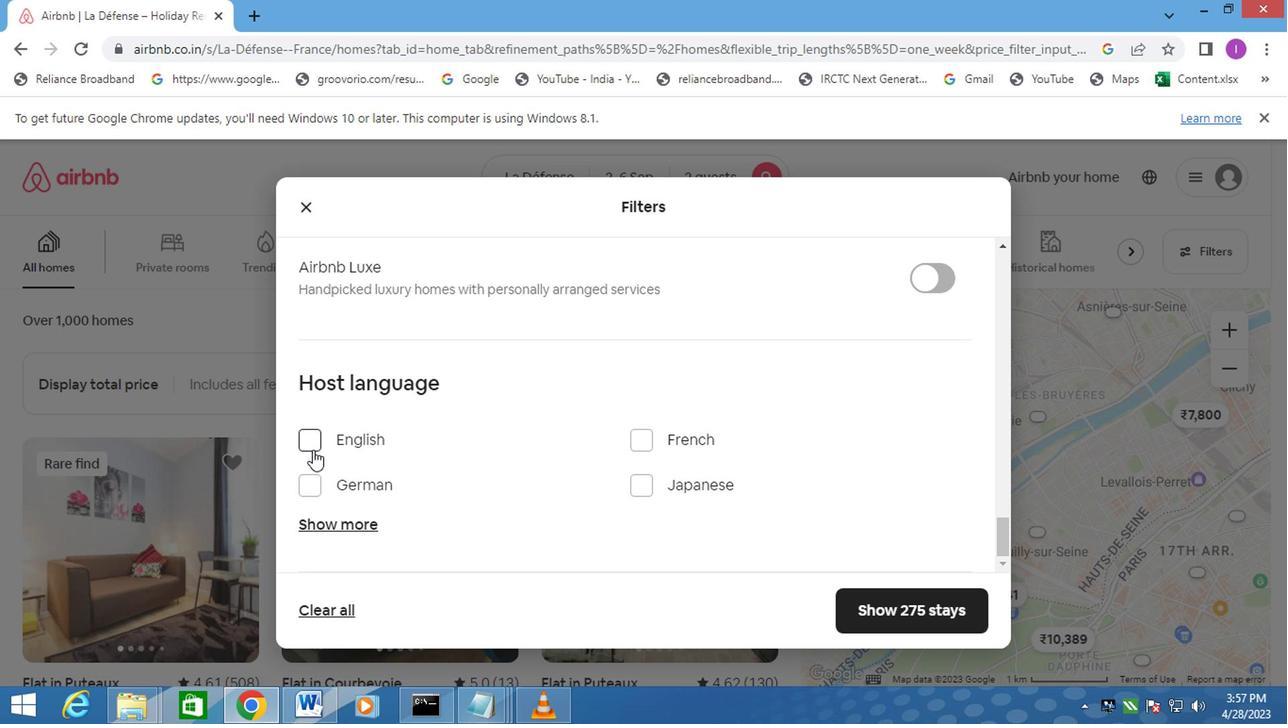 
Action: Mouse pressed left at (309, 448)
Screenshot: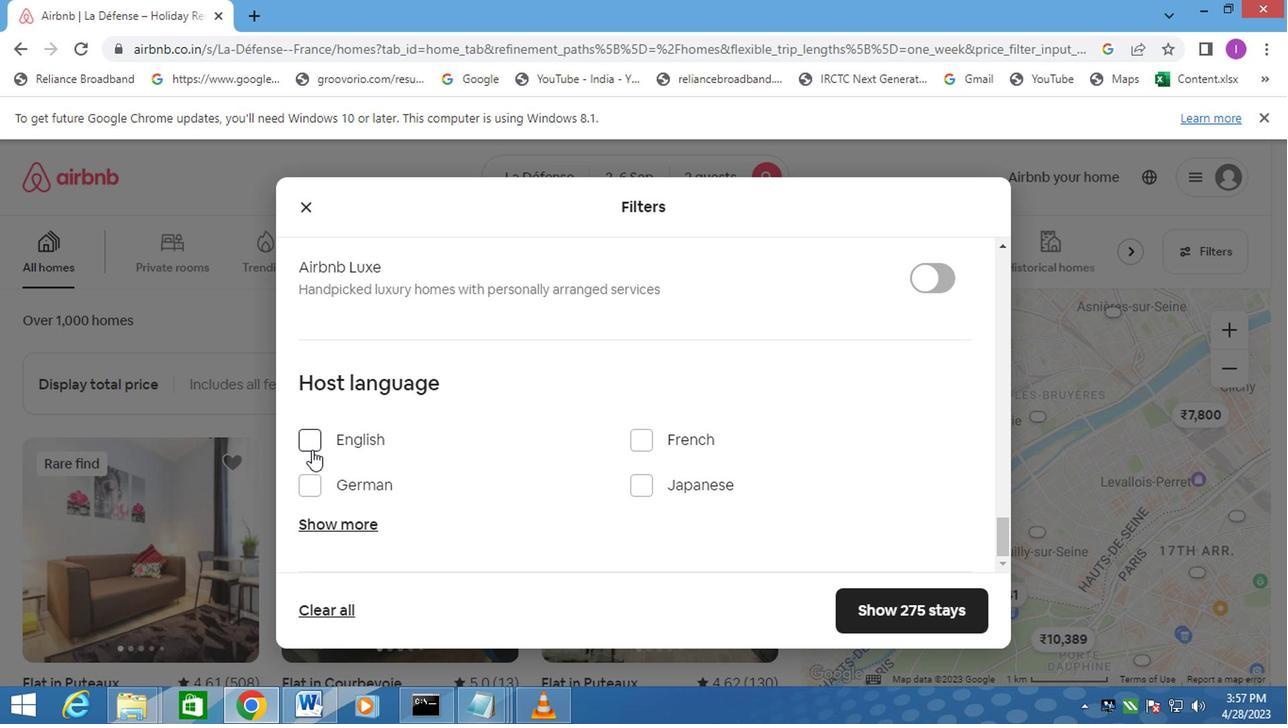 
Action: Mouse moved to (902, 624)
Screenshot: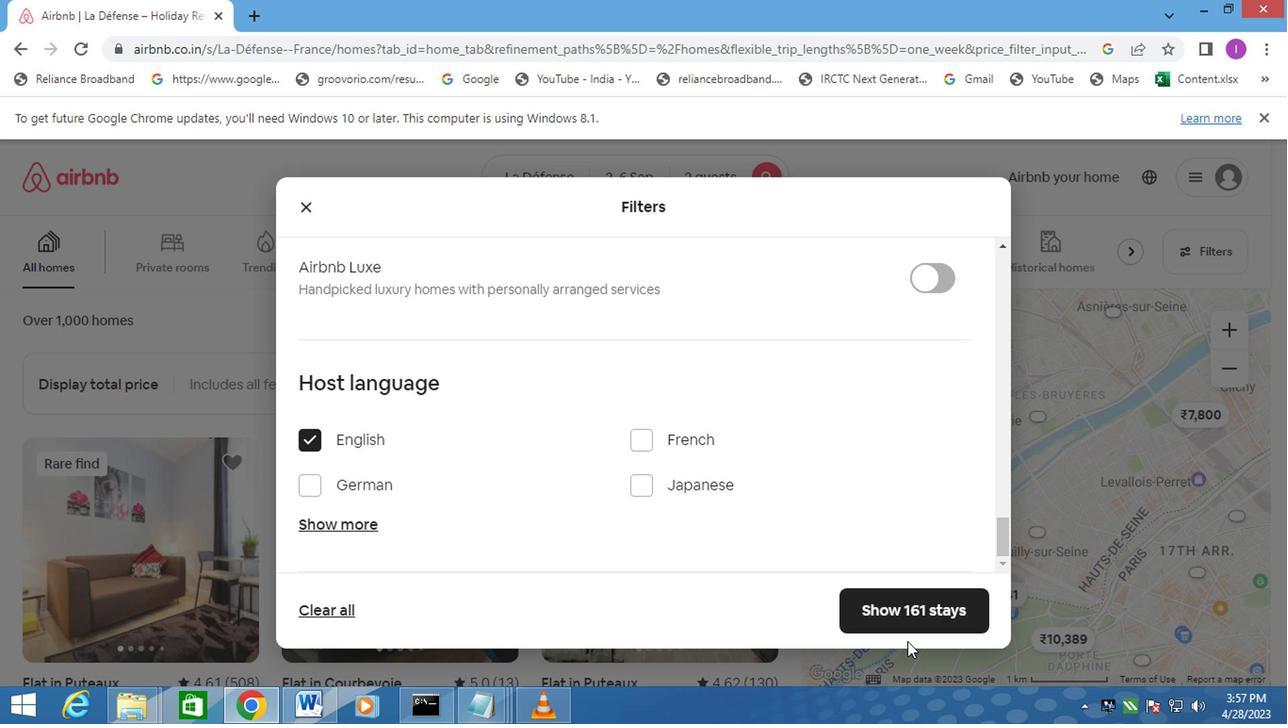 
Action: Mouse pressed left at (902, 624)
Screenshot: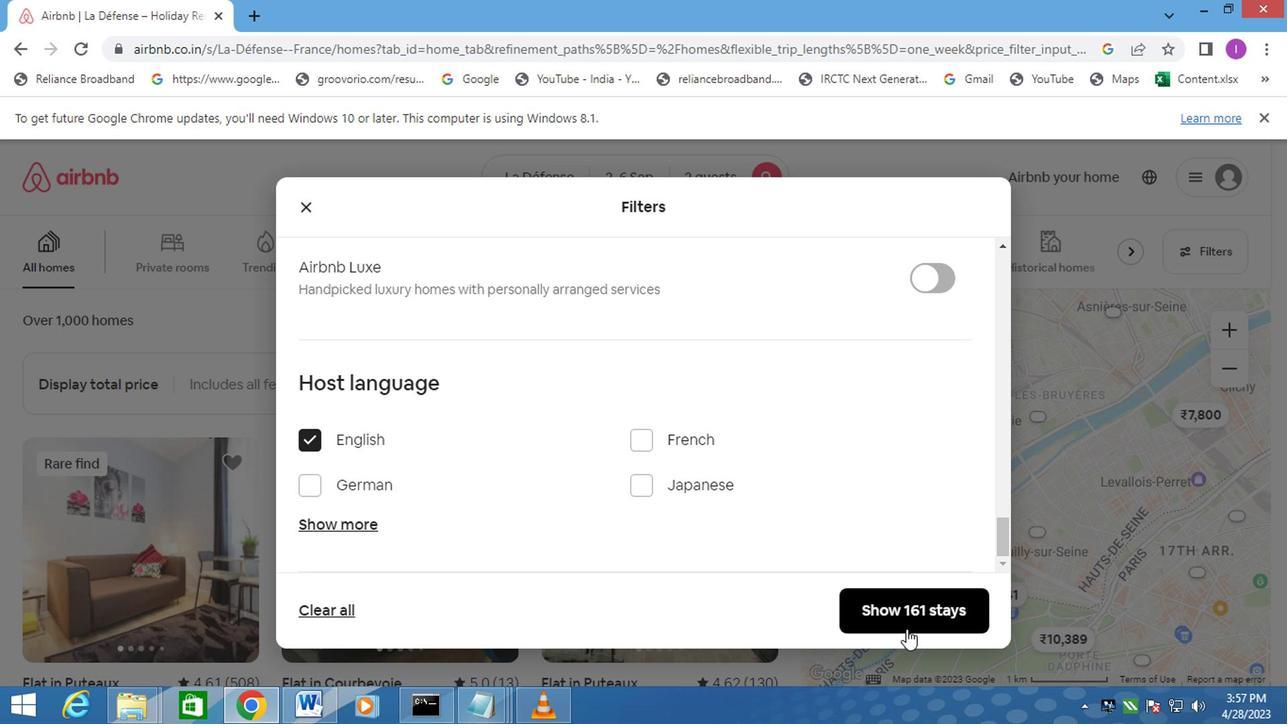 
Action: Mouse moved to (905, 617)
Screenshot: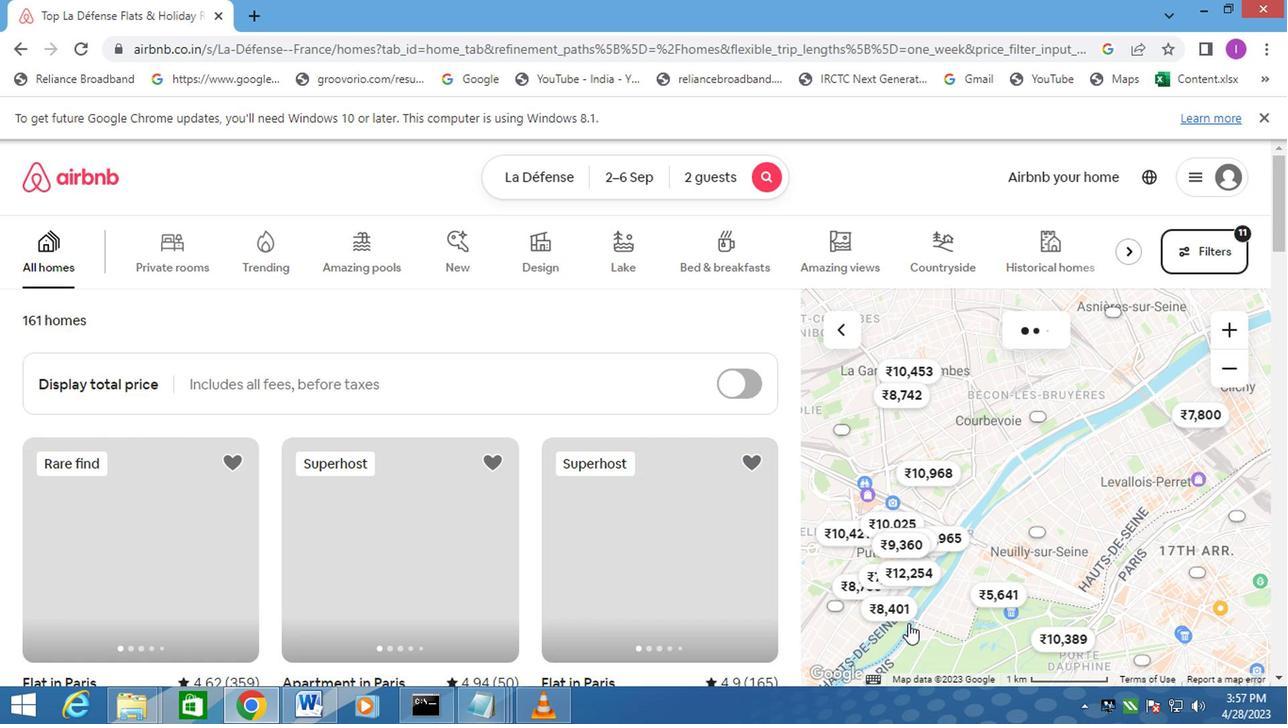 
